 Task: Font style For heading Use Amiri with cyan colour & bold. font size for heading '18 Pt. 'Change the font style of data to Bodoni MTand font size to  18 Pt. Change the alignment of both headline & data to  Align left. In the sheet  auditingSalesByChannel_2024
Action: Mouse moved to (10, 28)
Screenshot: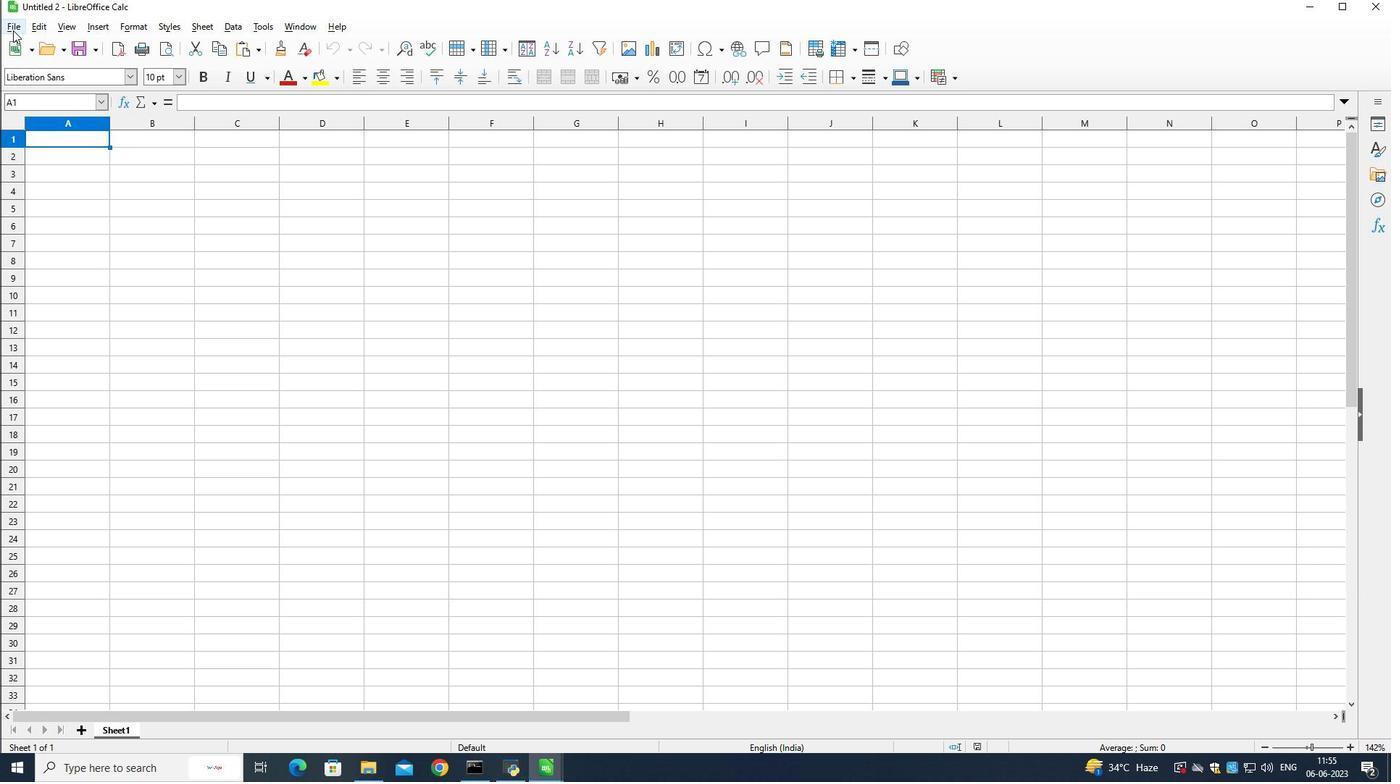 
Action: Mouse pressed left at (10, 28)
Screenshot: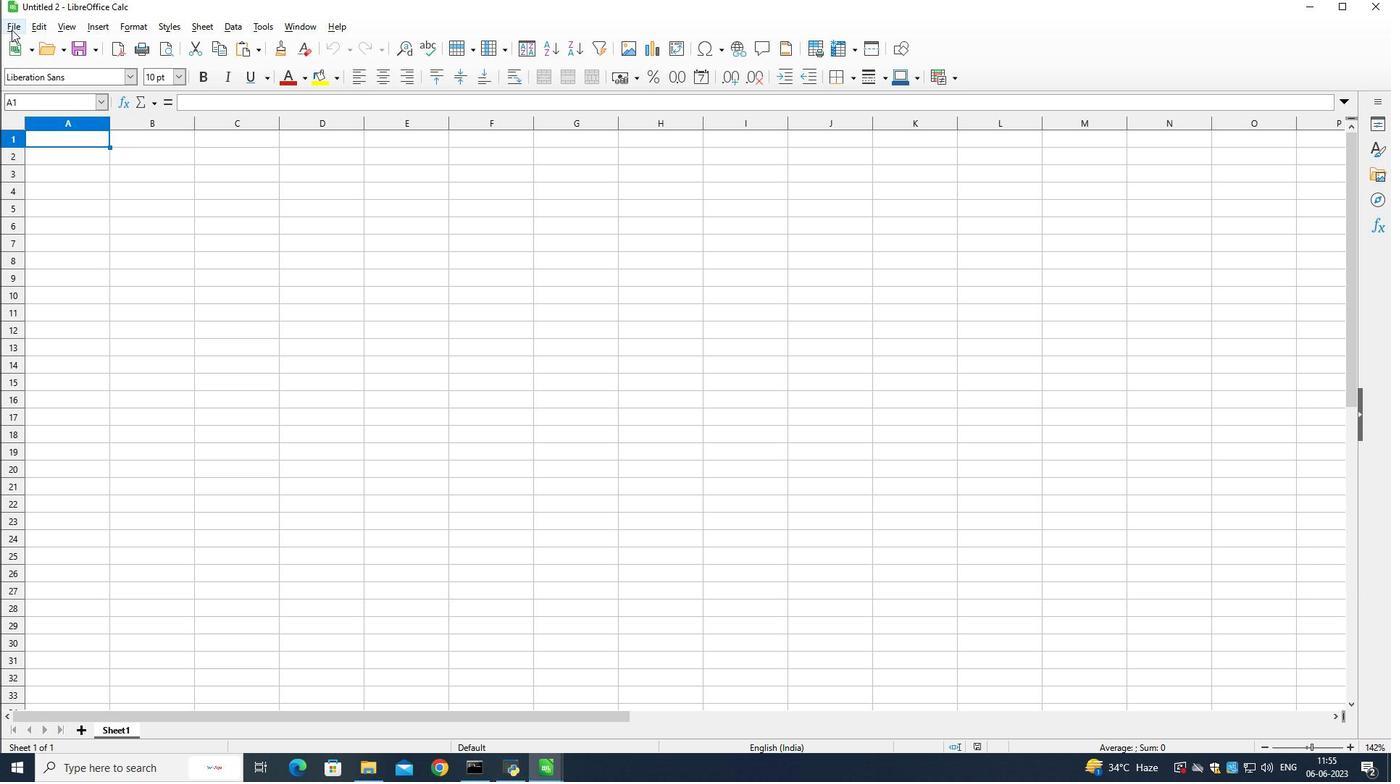 
Action: Mouse moved to (18, 56)
Screenshot: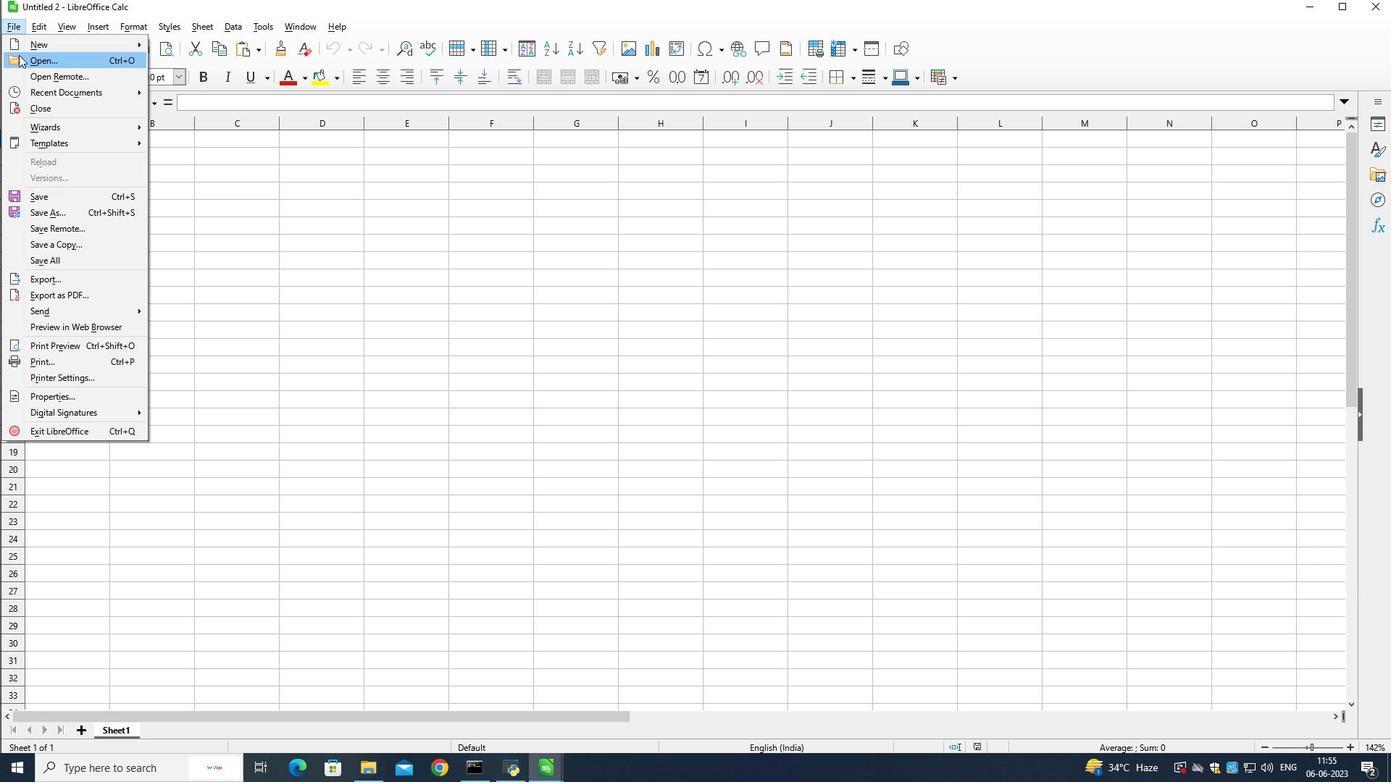 
Action: Mouse pressed left at (18, 56)
Screenshot: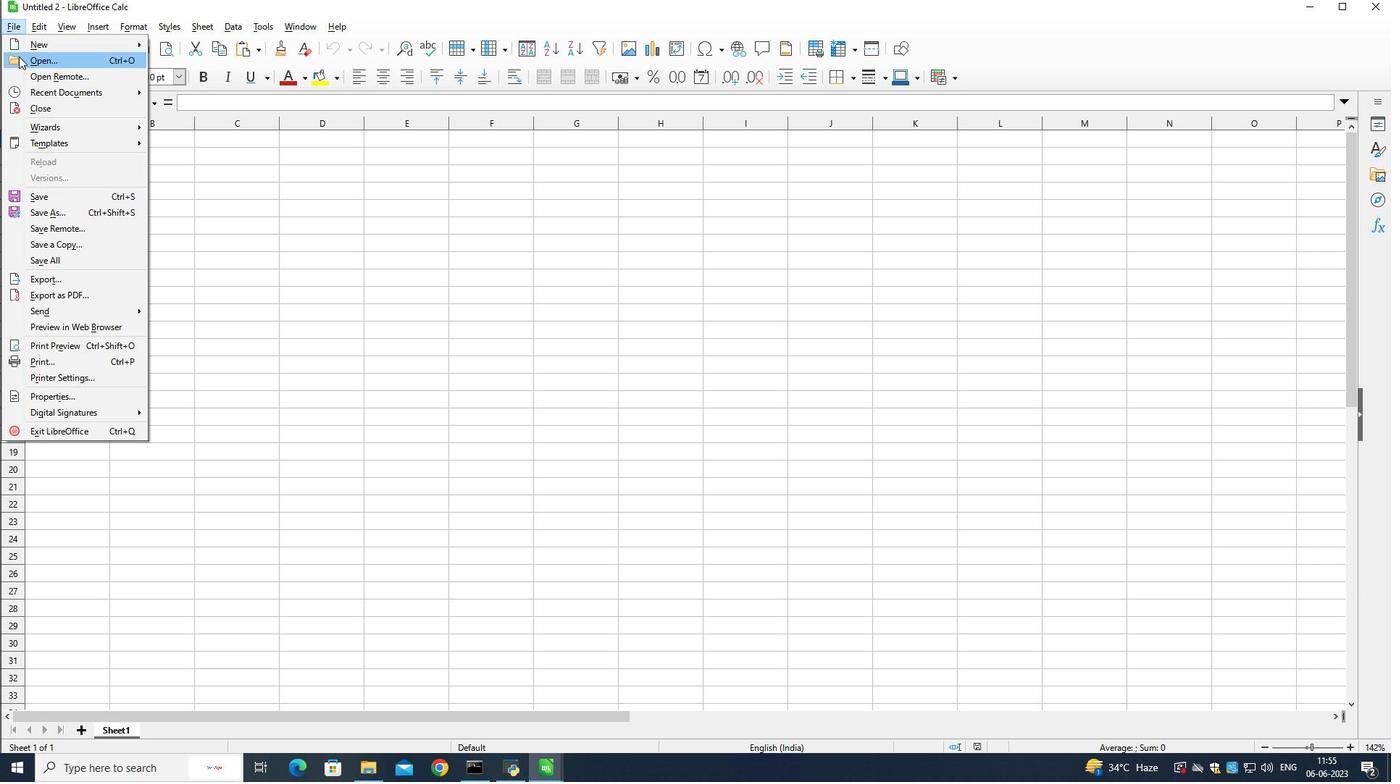 
Action: Mouse moved to (75, 205)
Screenshot: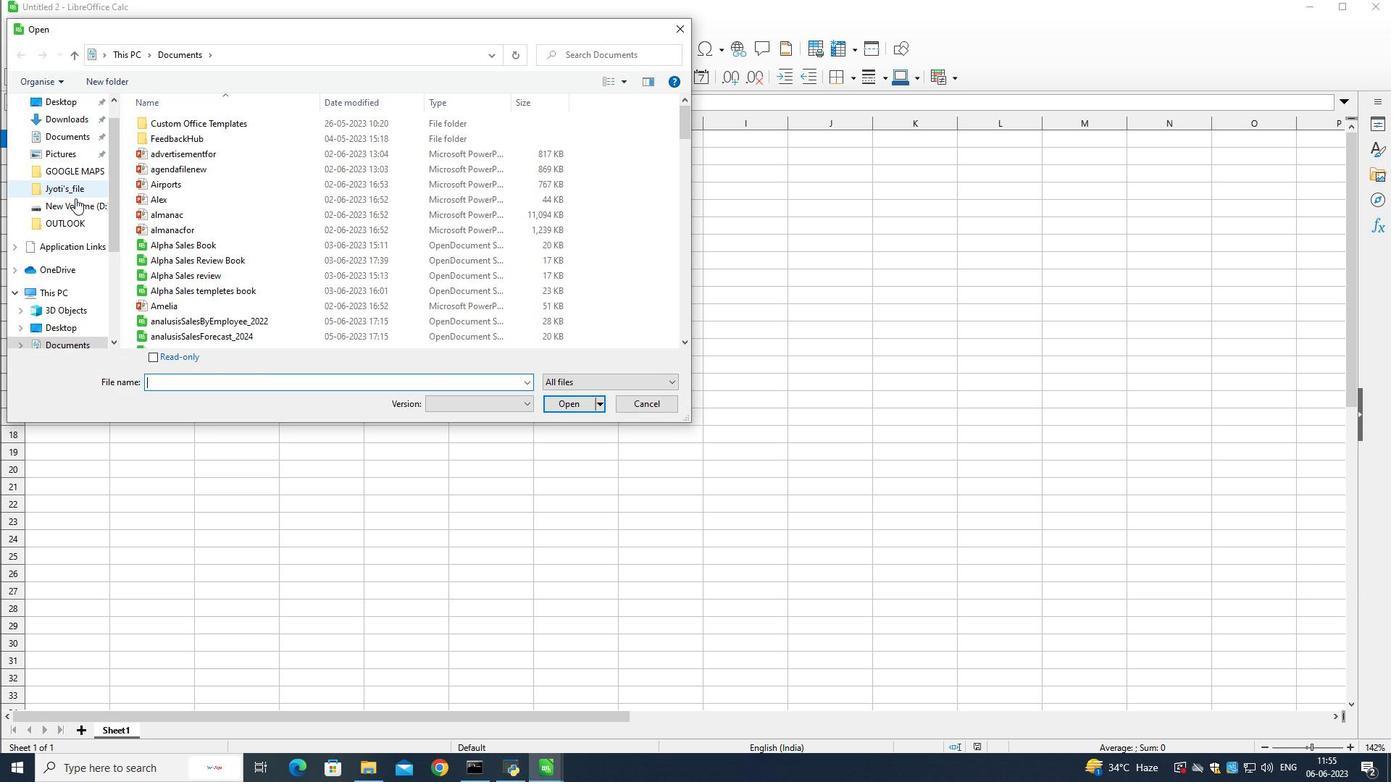 
Action: Mouse scrolled (75, 206) with delta (0, 0)
Screenshot: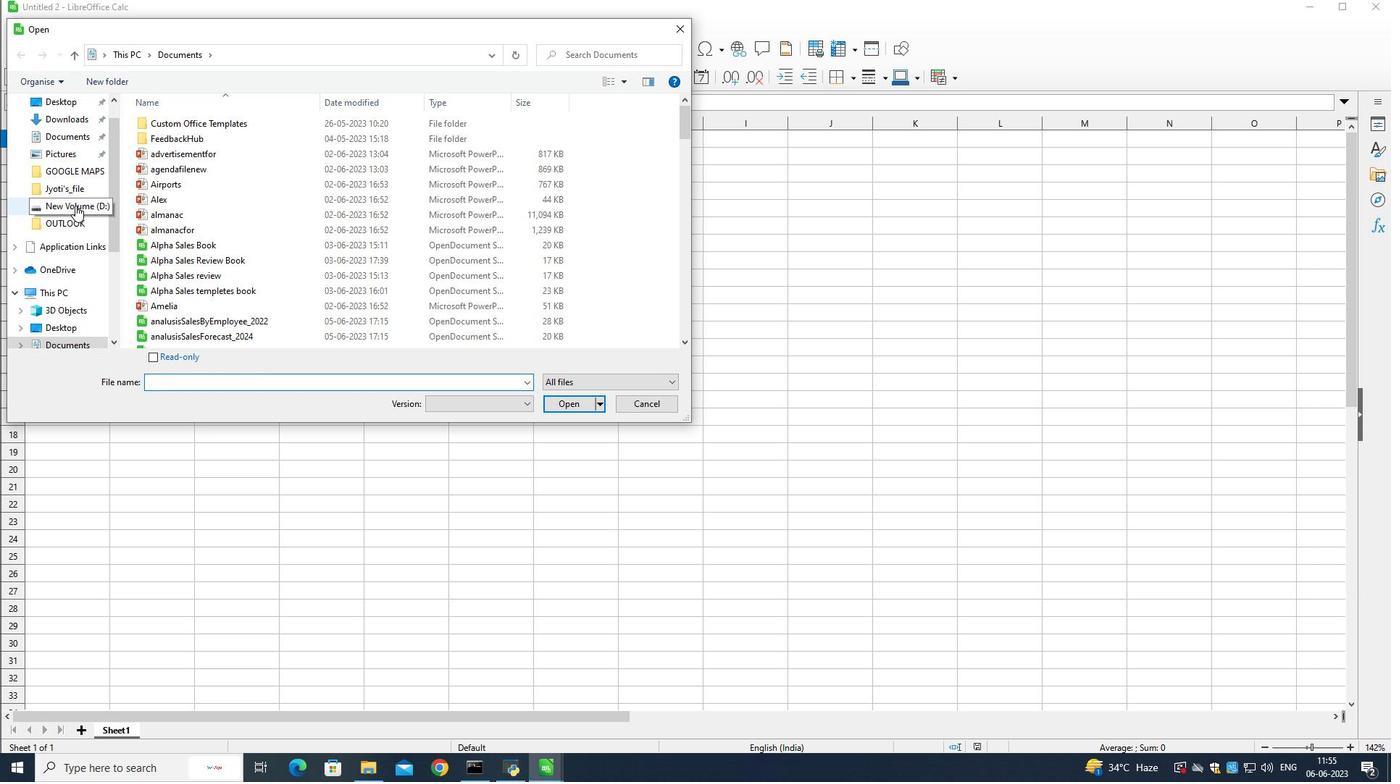 
Action: Mouse scrolled (75, 206) with delta (0, 0)
Screenshot: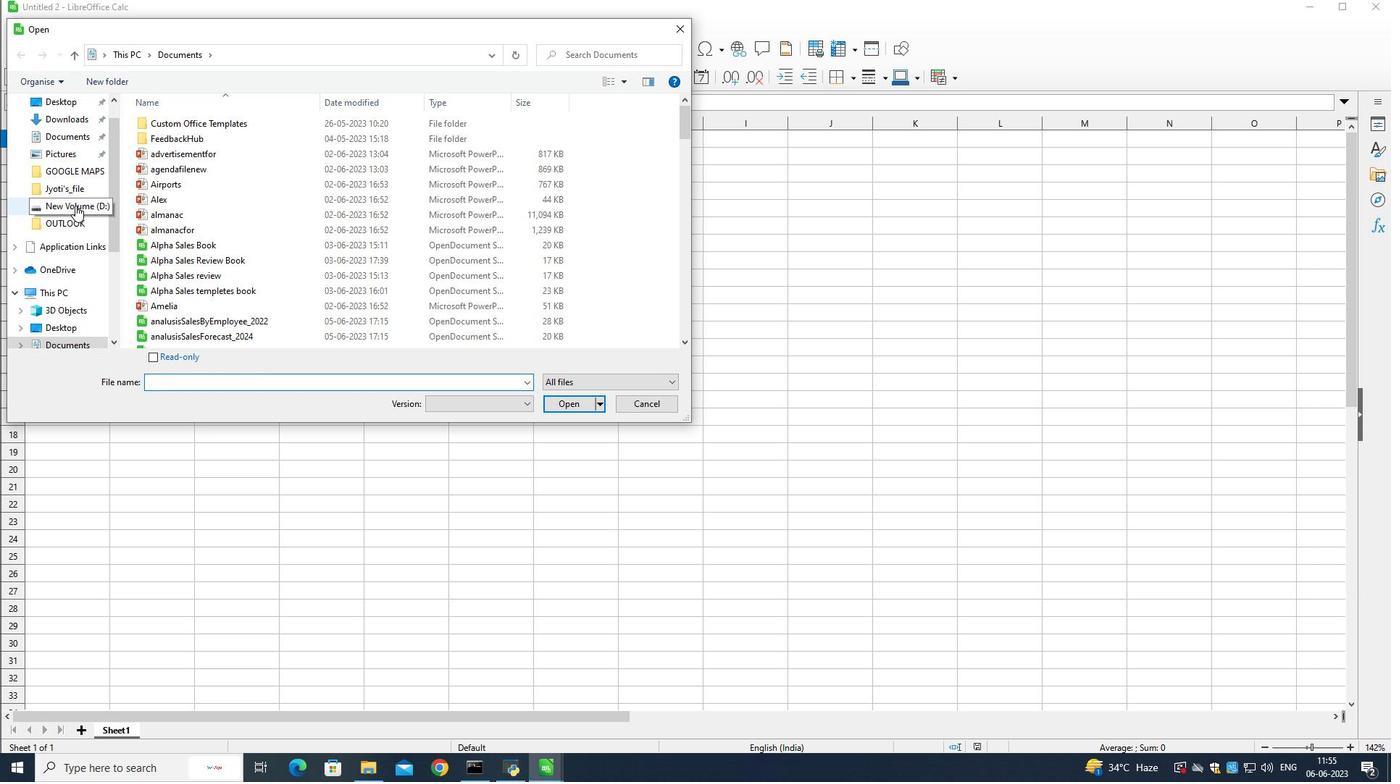 
Action: Mouse scrolled (75, 206) with delta (0, 0)
Screenshot: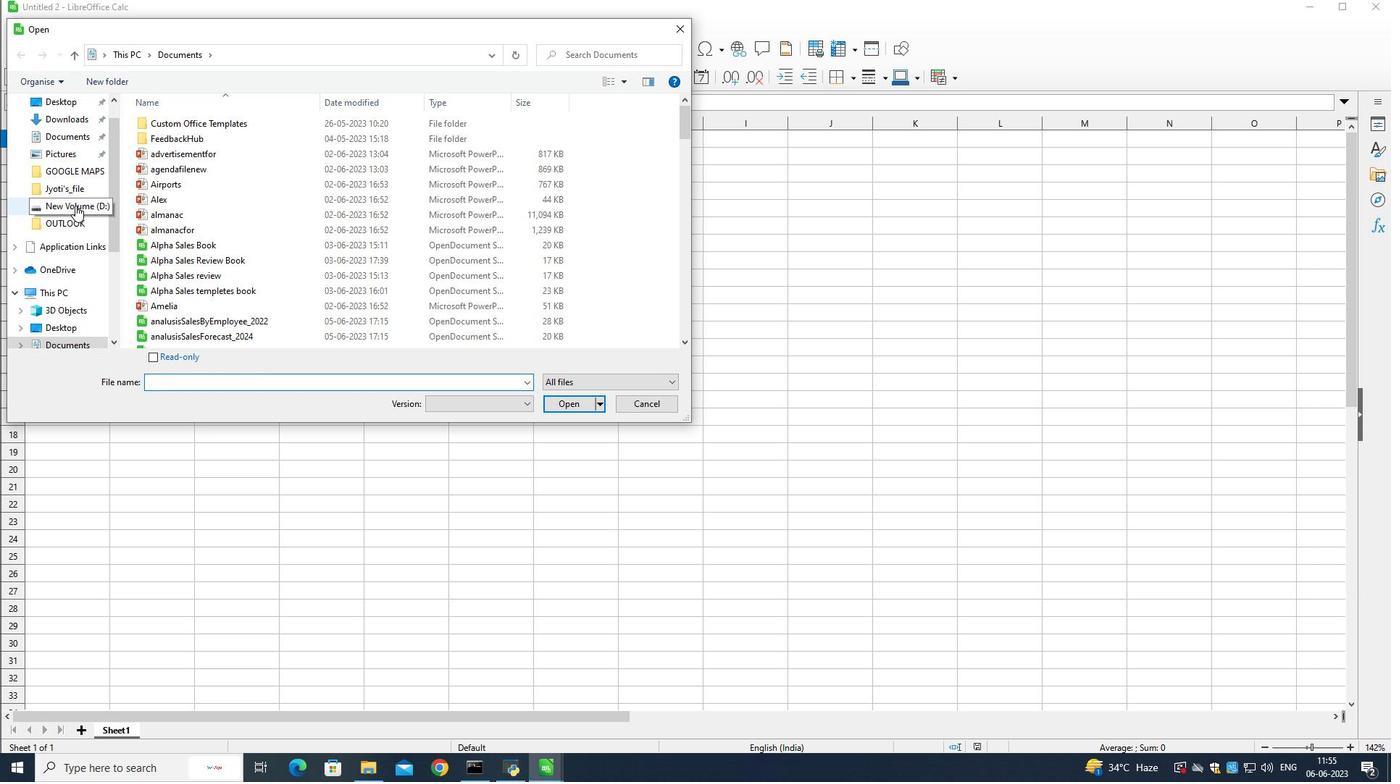 
Action: Mouse scrolled (75, 206) with delta (0, 0)
Screenshot: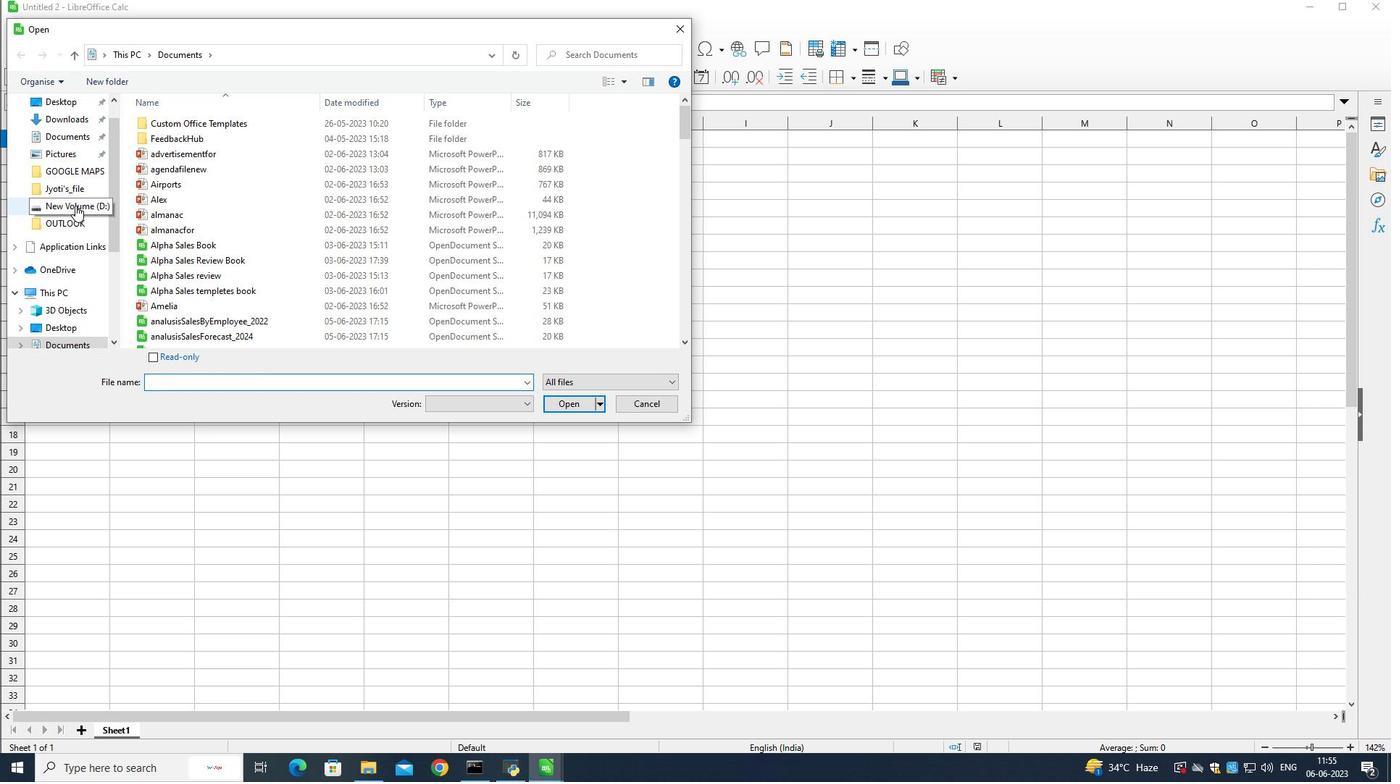 
Action: Mouse scrolled (75, 206) with delta (0, 0)
Screenshot: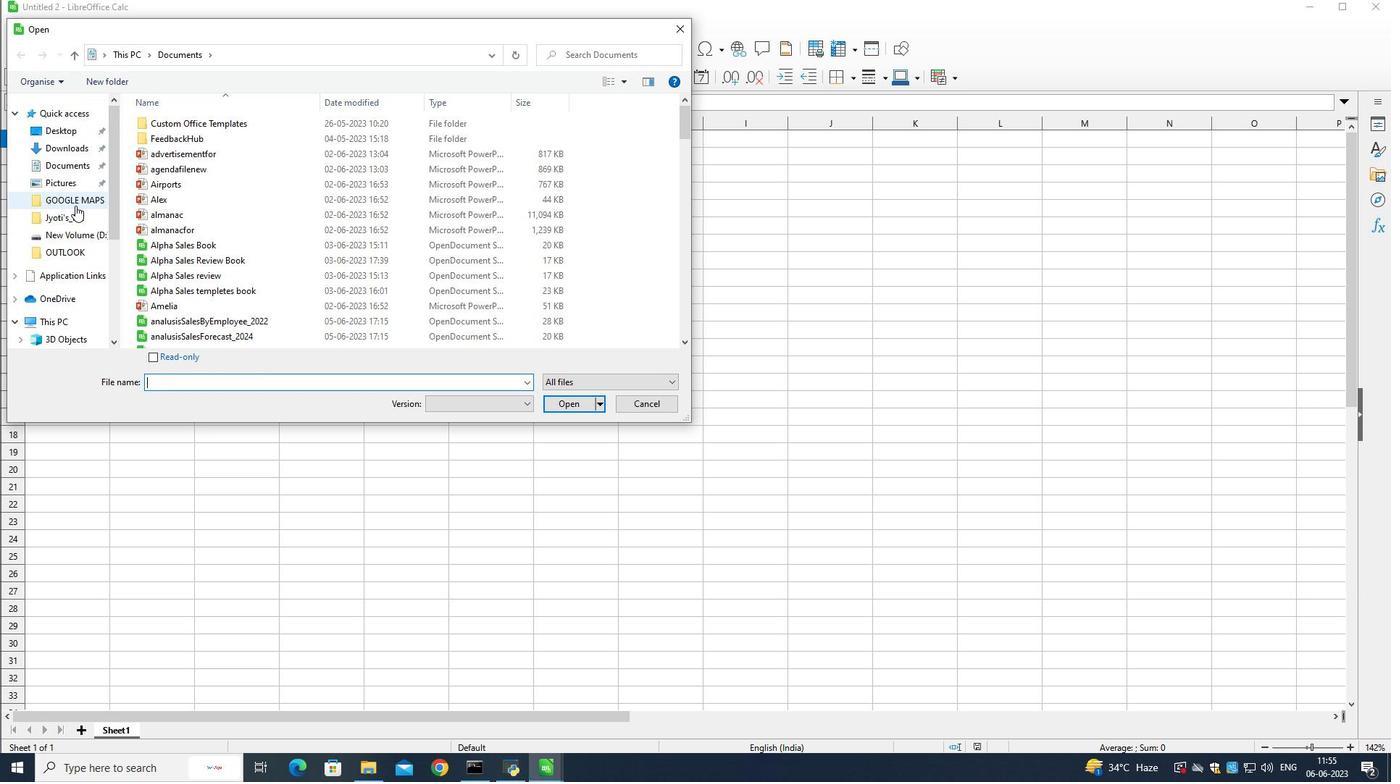
Action: Mouse scrolled (75, 206) with delta (0, 0)
Screenshot: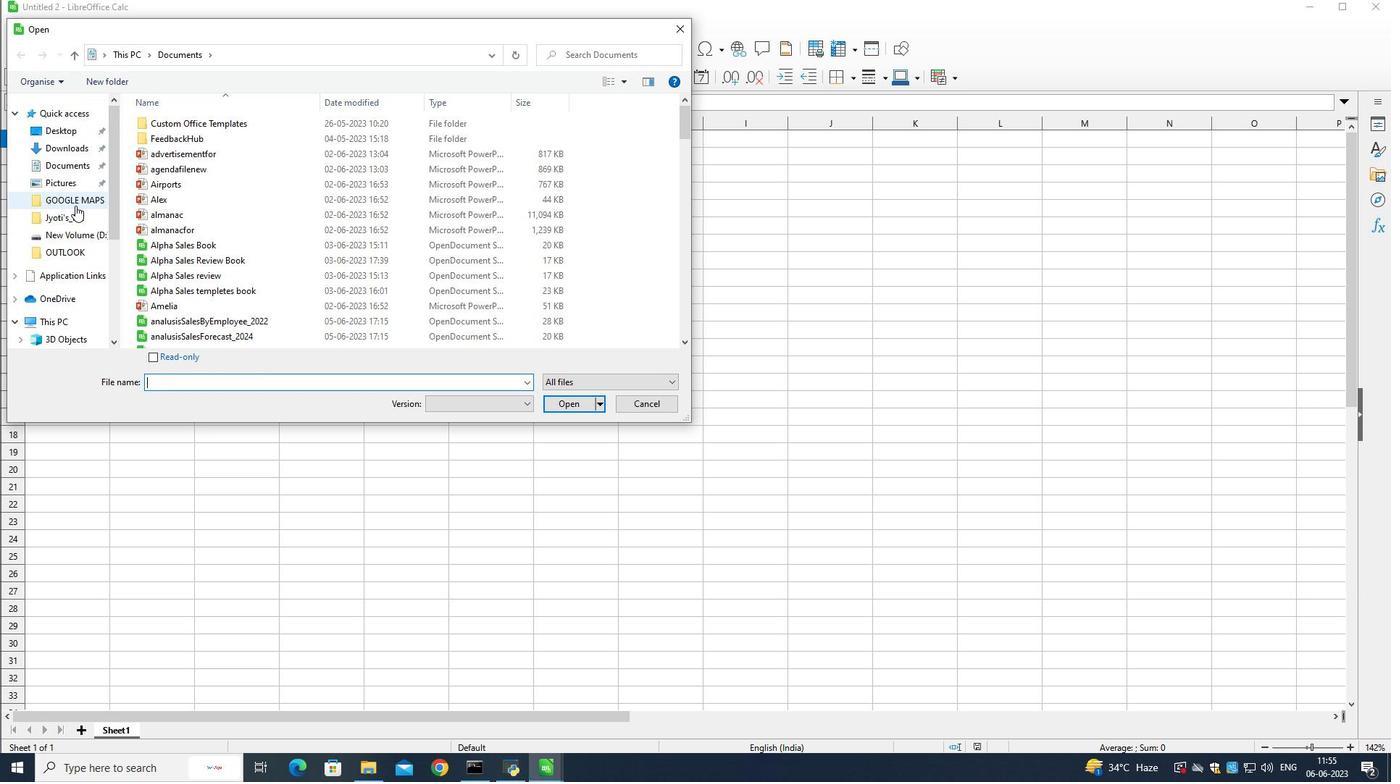 
Action: Mouse scrolled (75, 206) with delta (0, 0)
Screenshot: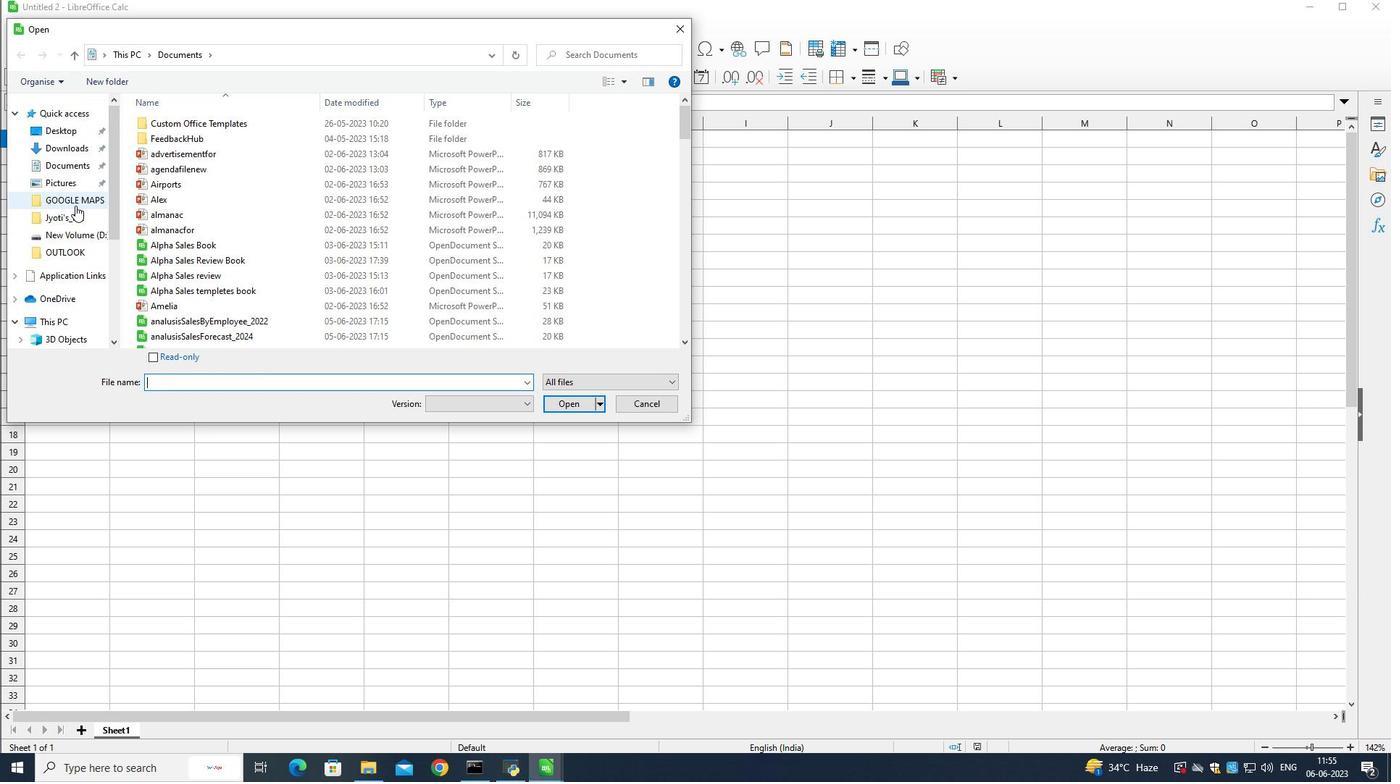 
Action: Mouse scrolled (75, 206) with delta (0, 0)
Screenshot: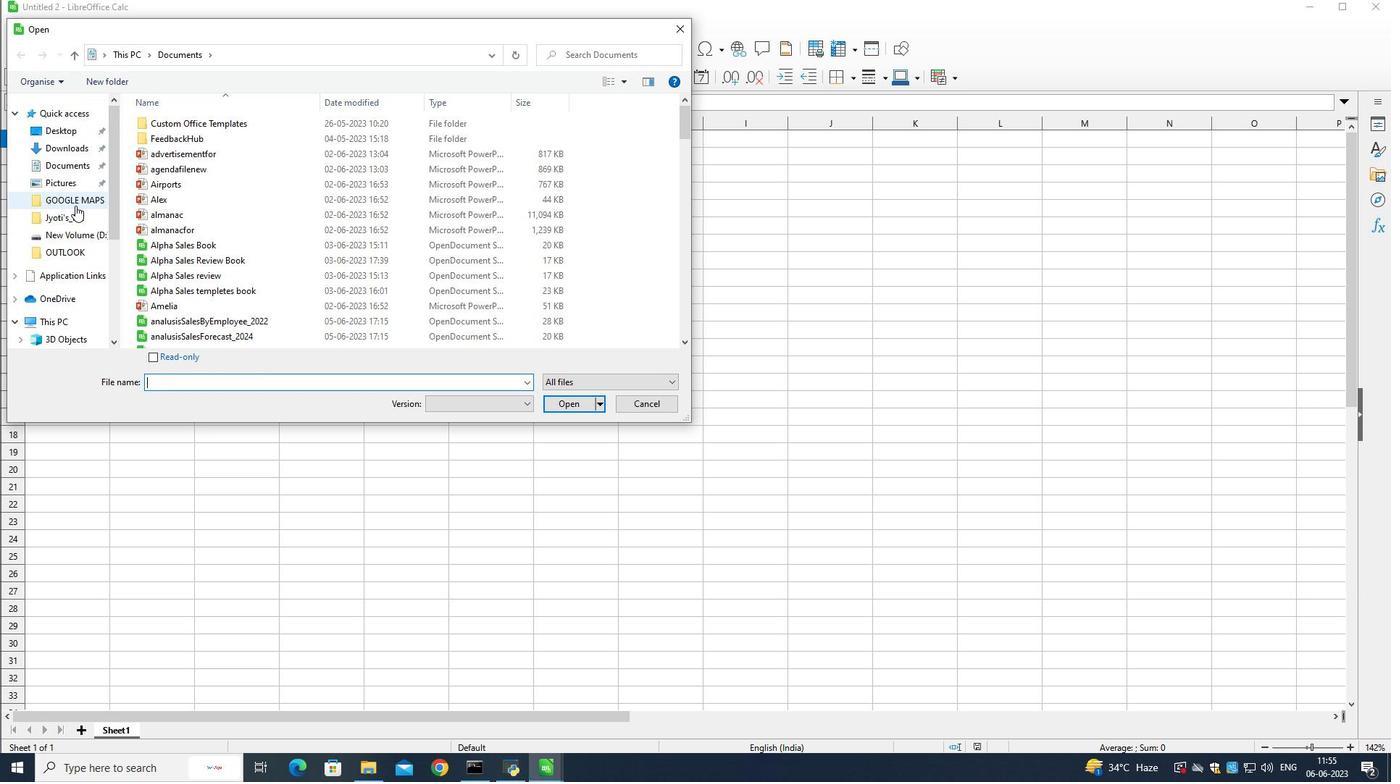 
Action: Mouse moved to (88, 113)
Screenshot: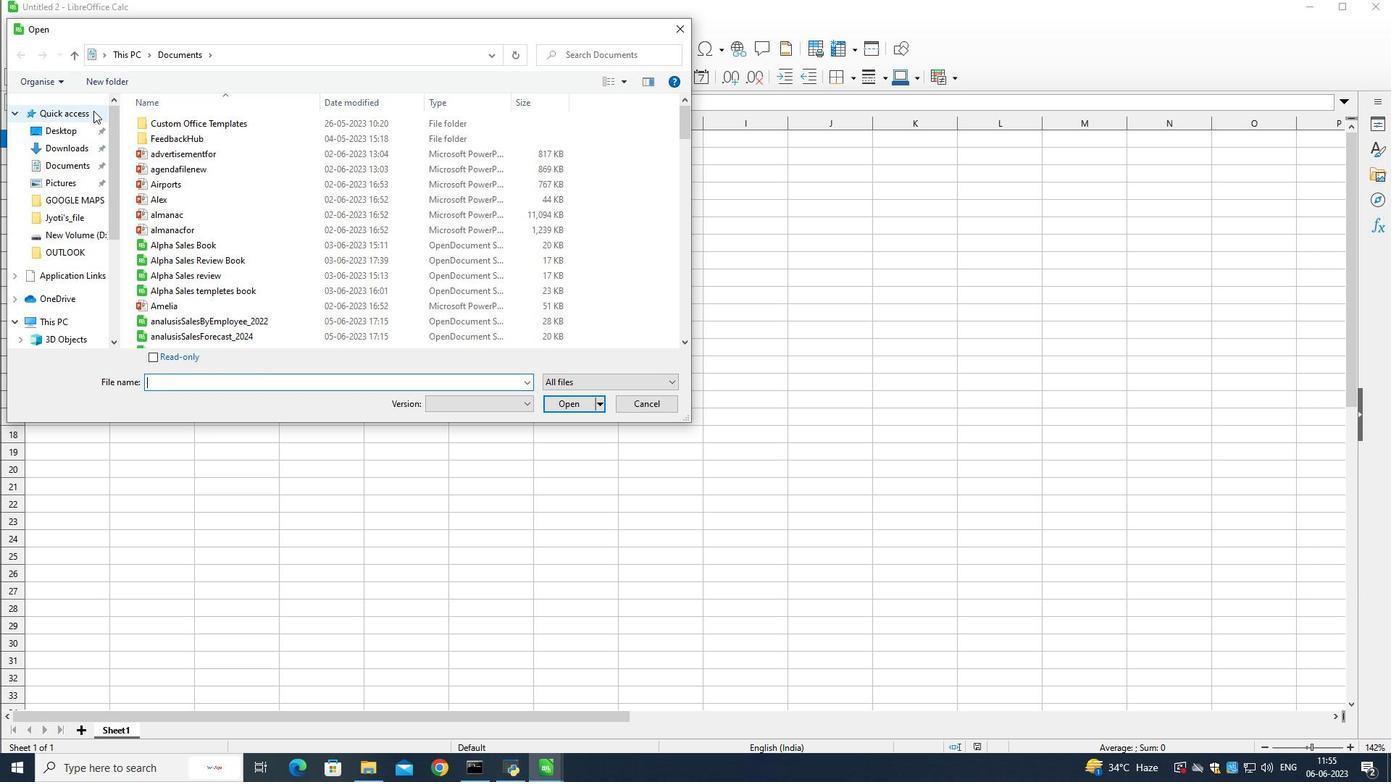
Action: Mouse pressed left at (88, 113)
Screenshot: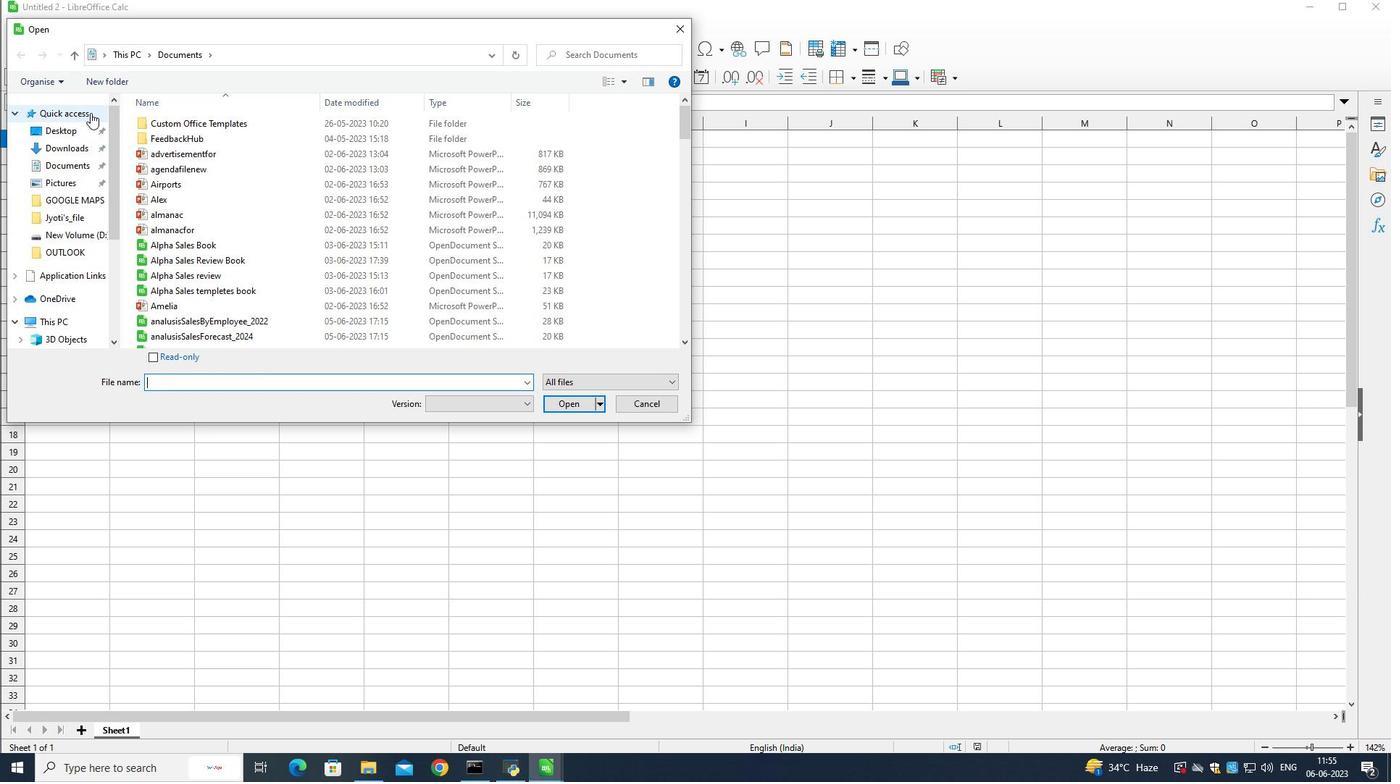 
Action: Mouse moved to (175, 211)
Screenshot: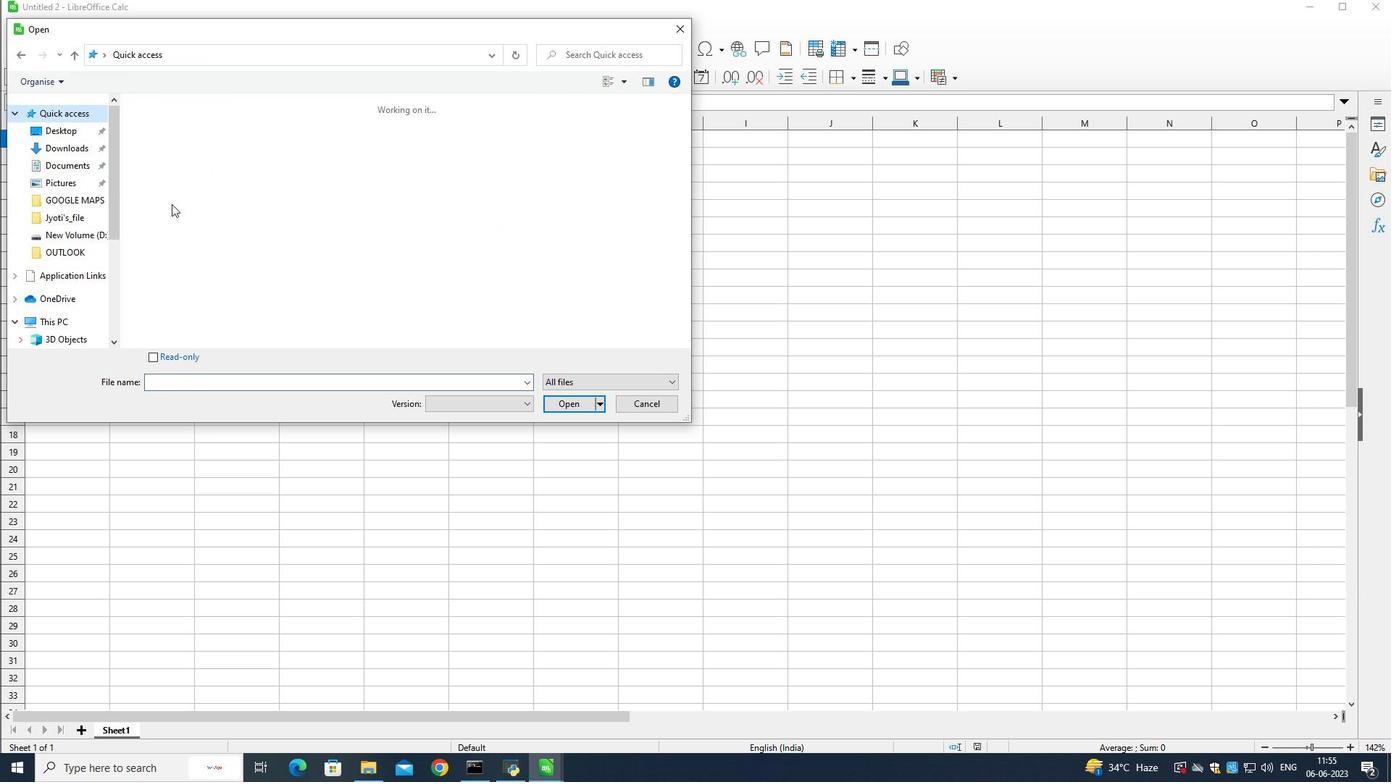 
Action: Mouse scrolled (175, 212) with delta (0, 0)
Screenshot: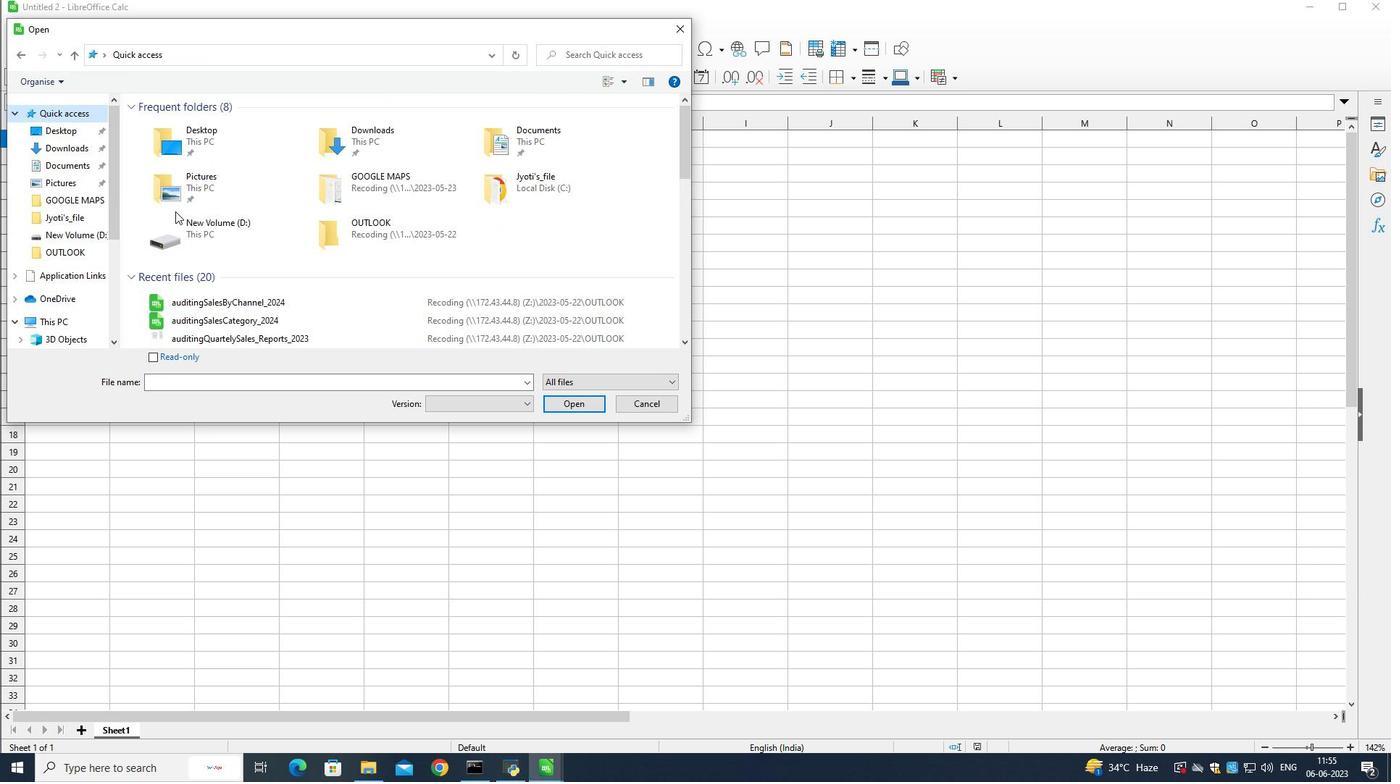 
Action: Mouse moved to (210, 305)
Screenshot: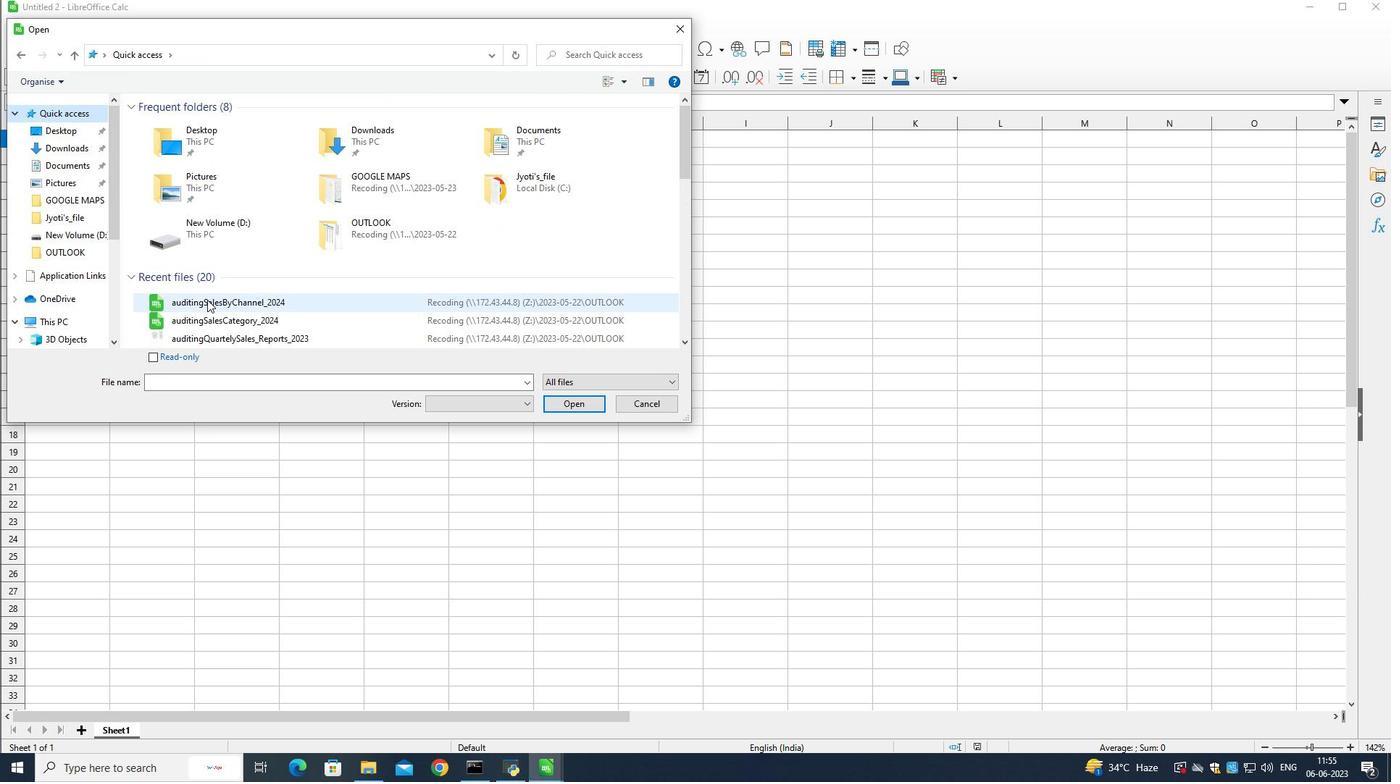 
Action: Mouse pressed left at (210, 305)
Screenshot: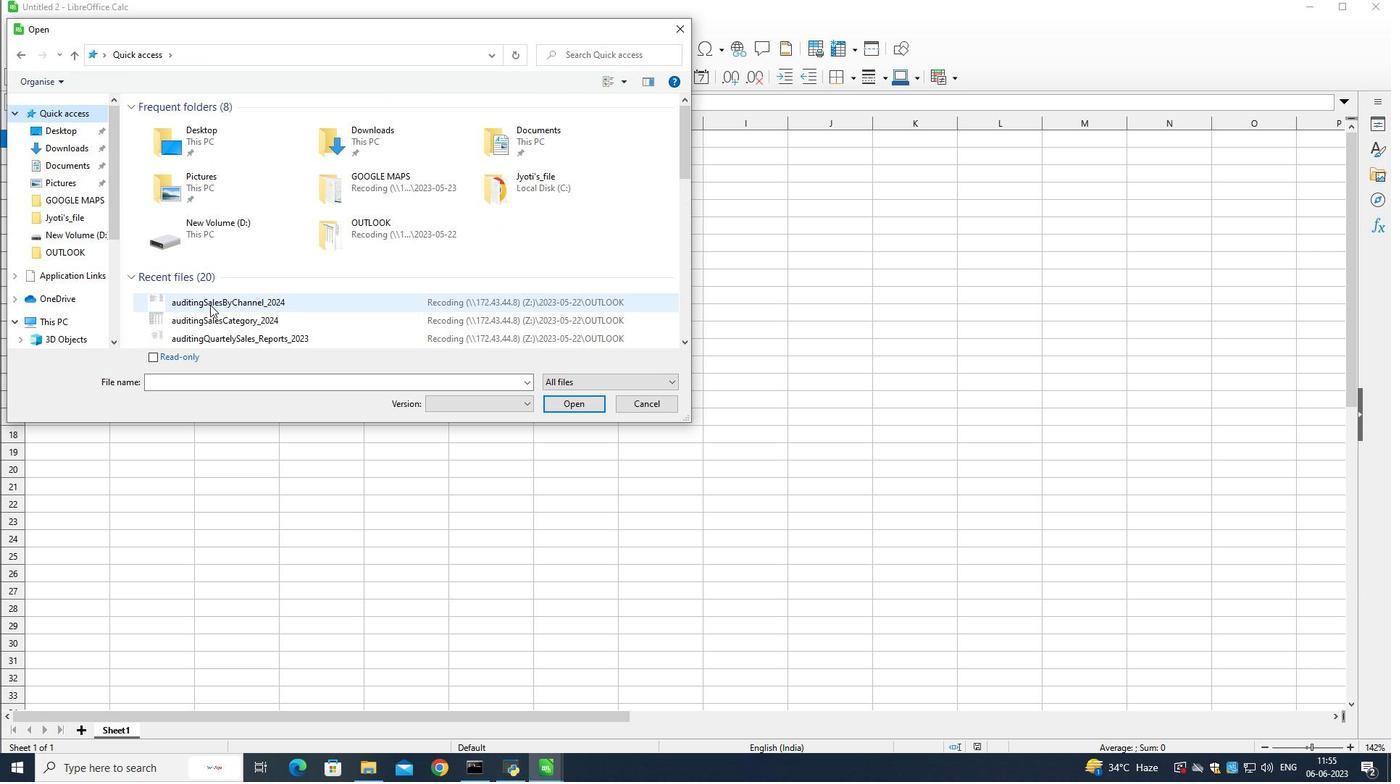 
Action: Mouse moved to (561, 408)
Screenshot: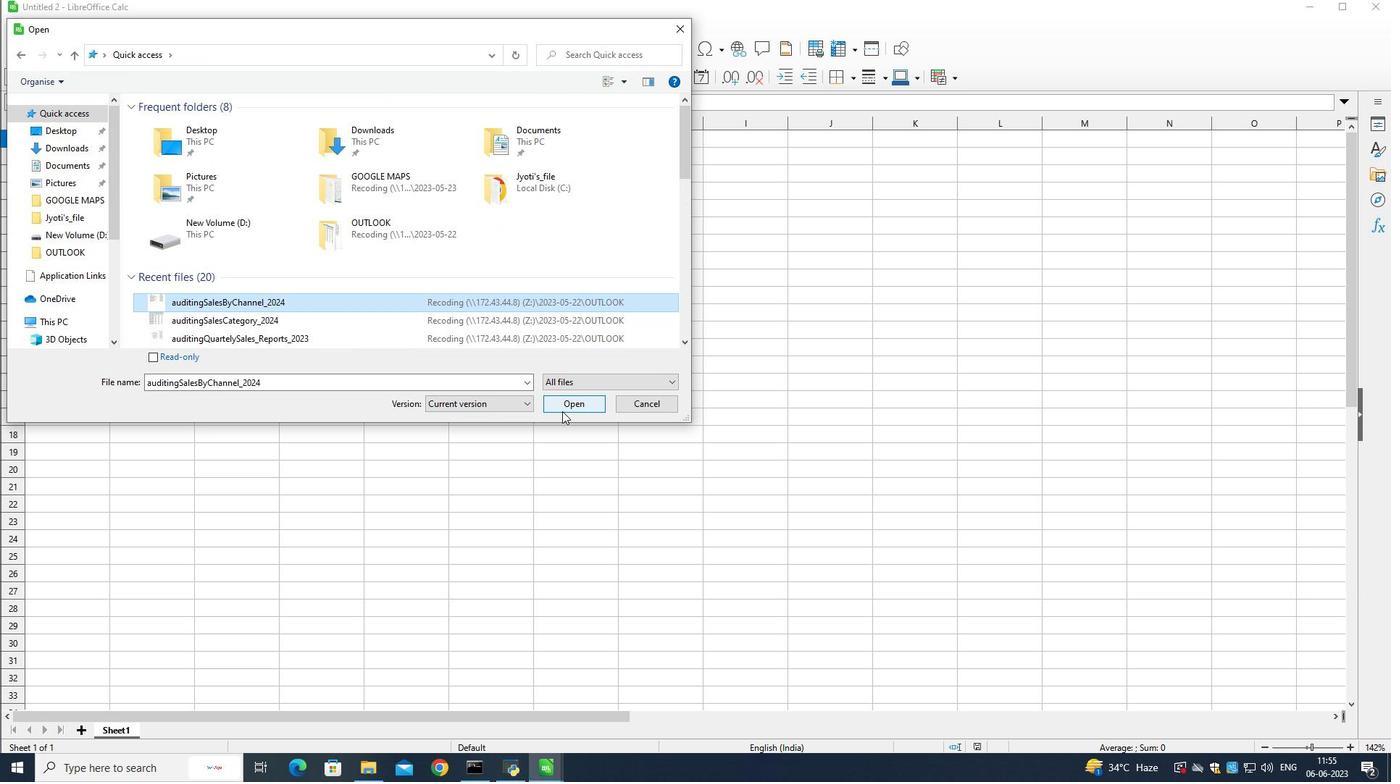 
Action: Mouse pressed left at (561, 408)
Screenshot: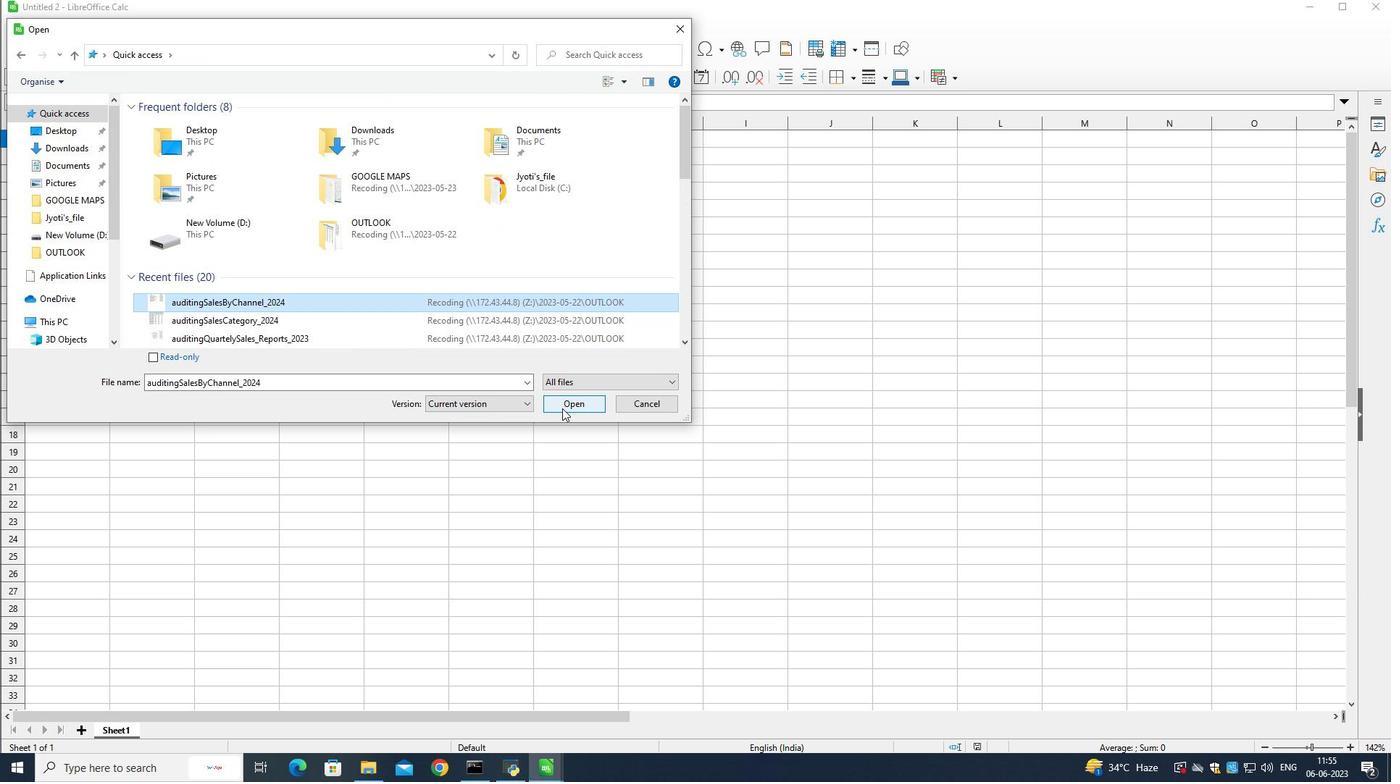 
Action: Mouse moved to (290, 137)
Screenshot: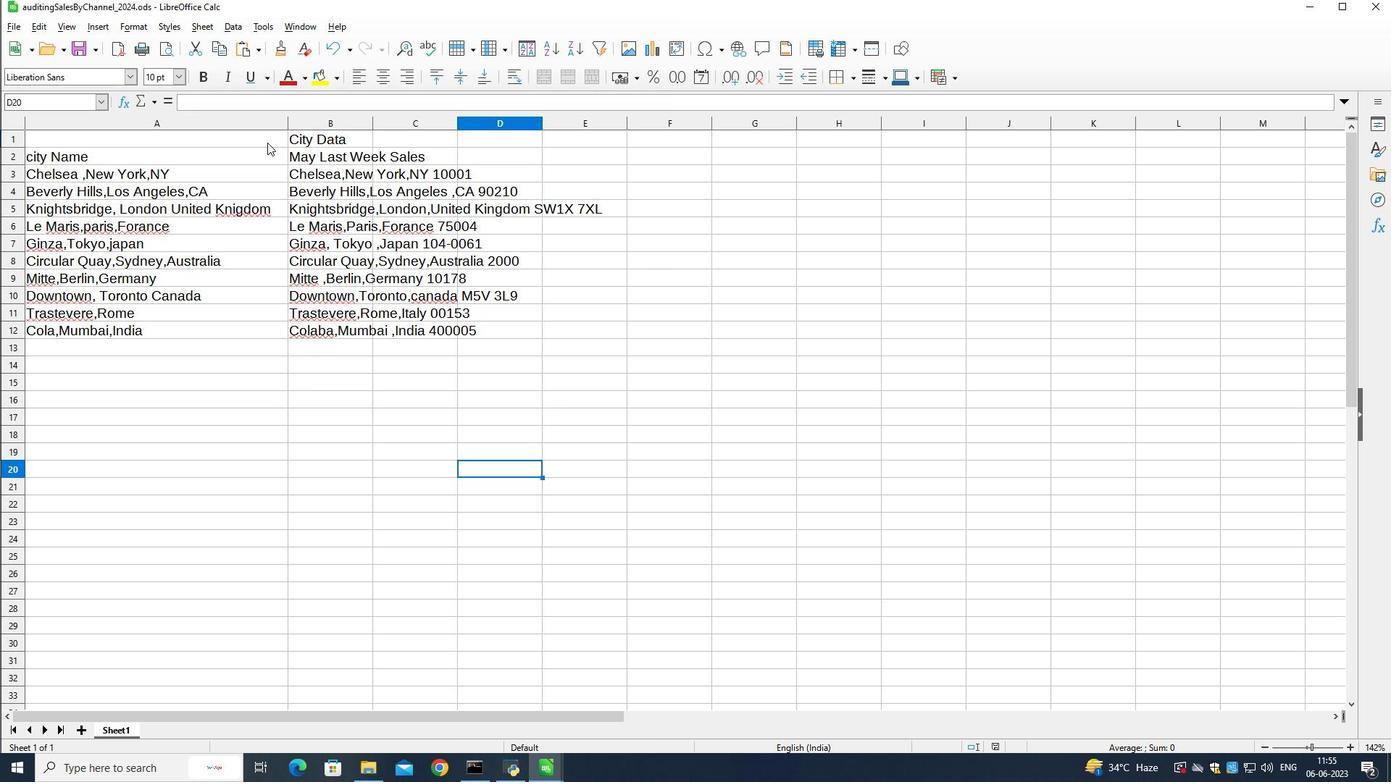 
Action: Mouse pressed left at (290, 137)
Screenshot: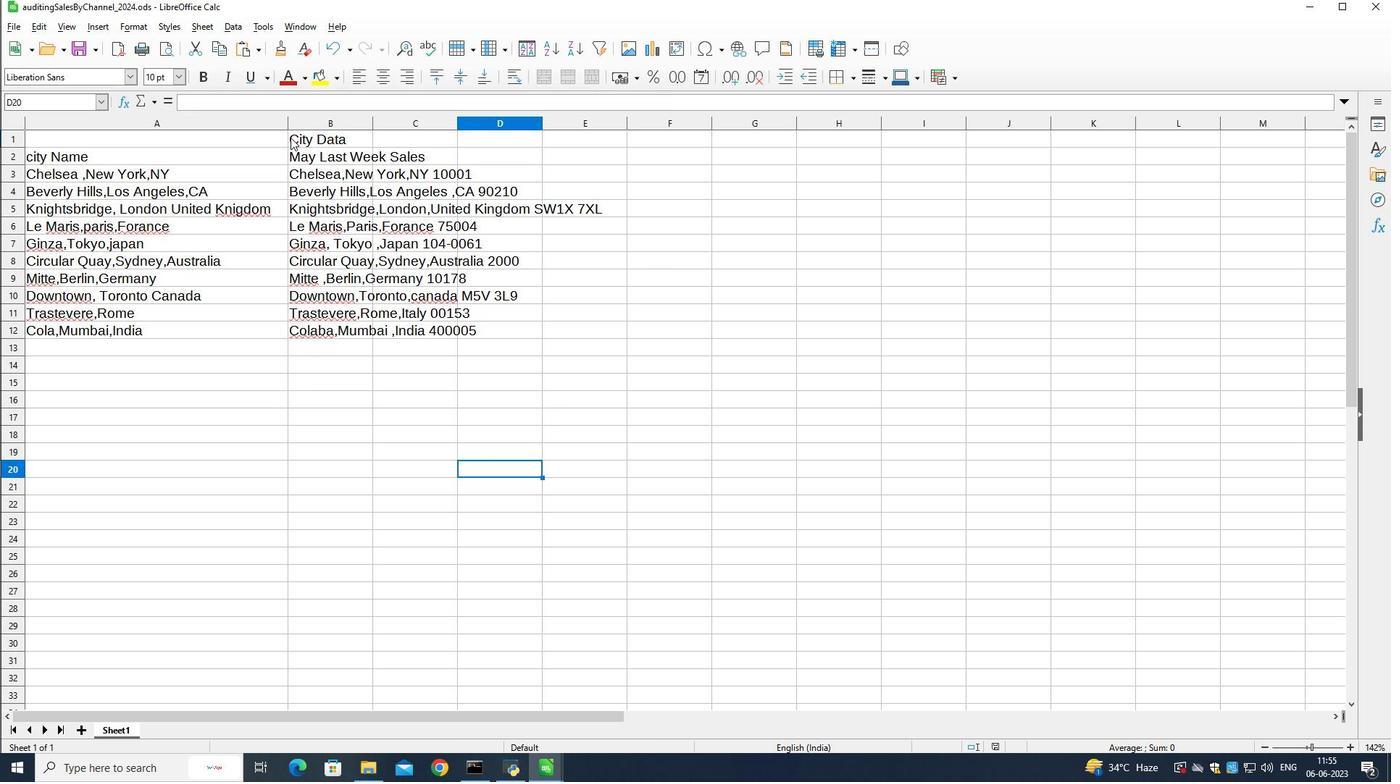 
Action: Mouse moved to (291, 137)
Screenshot: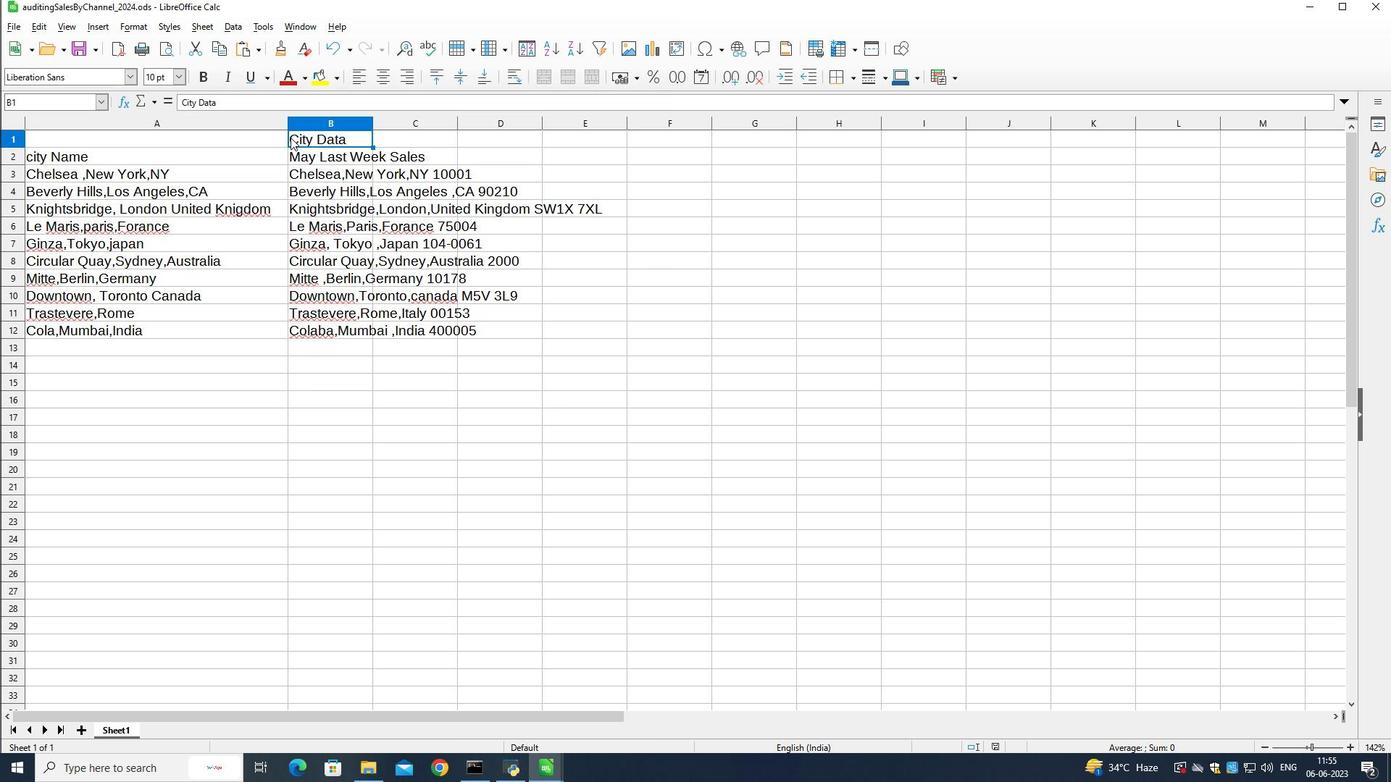 
Action: Mouse pressed left at (291, 137)
Screenshot: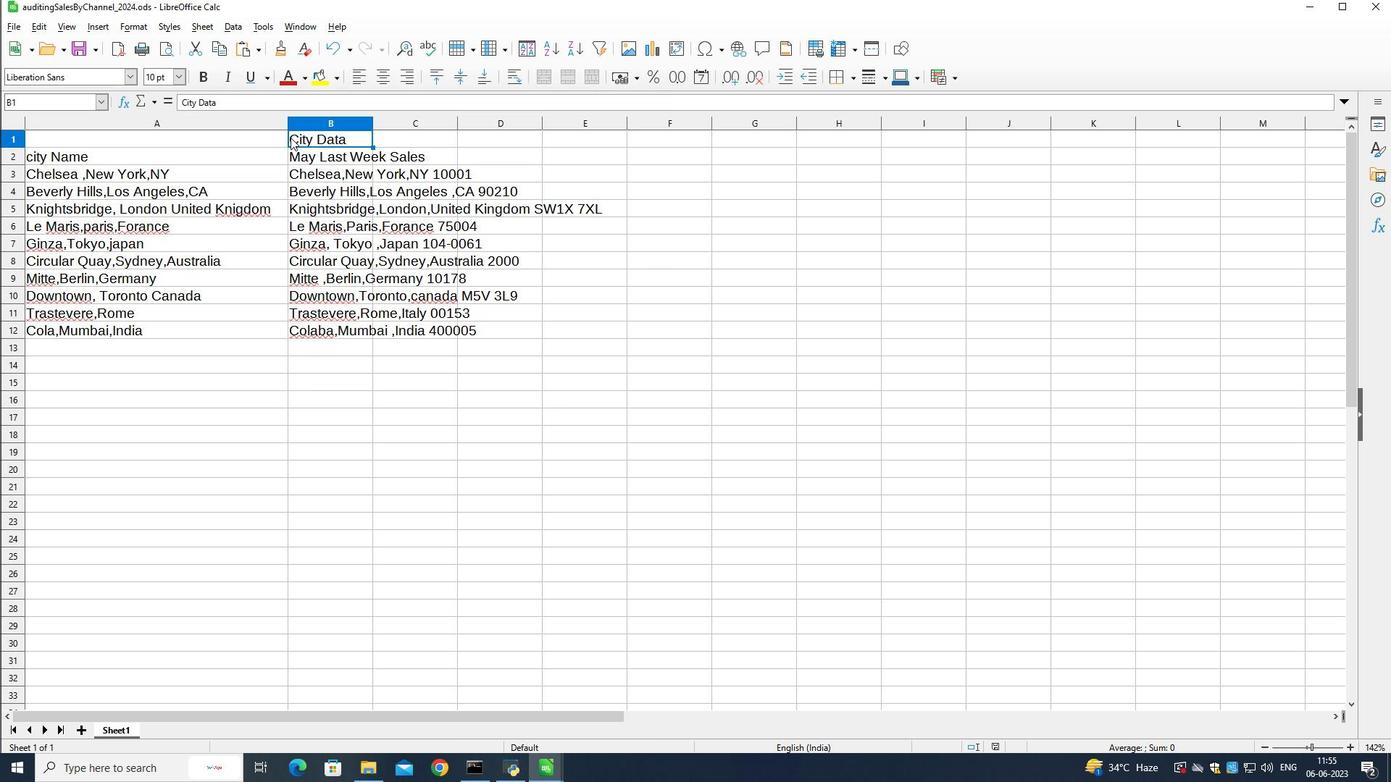 
Action: Mouse moved to (292, 137)
Screenshot: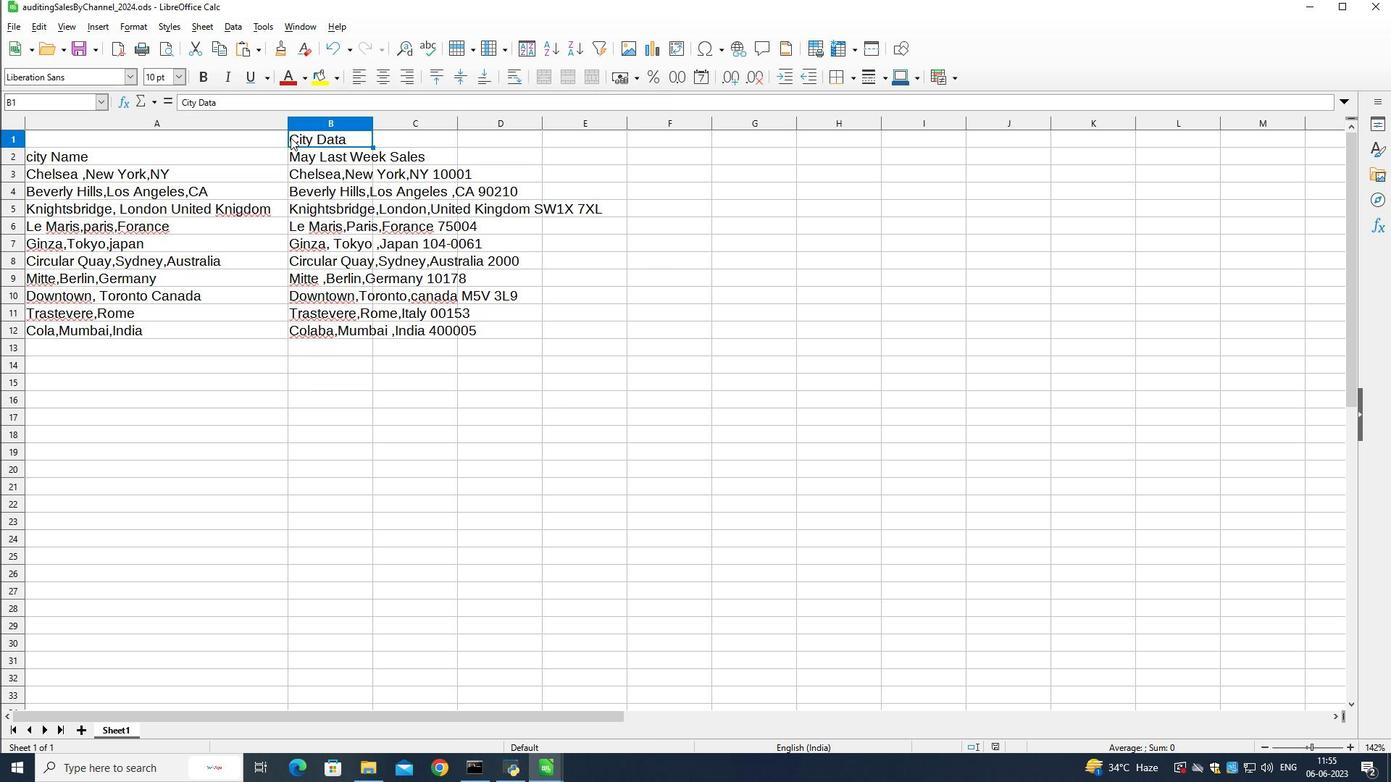 
Action: Mouse pressed left at (292, 137)
Screenshot: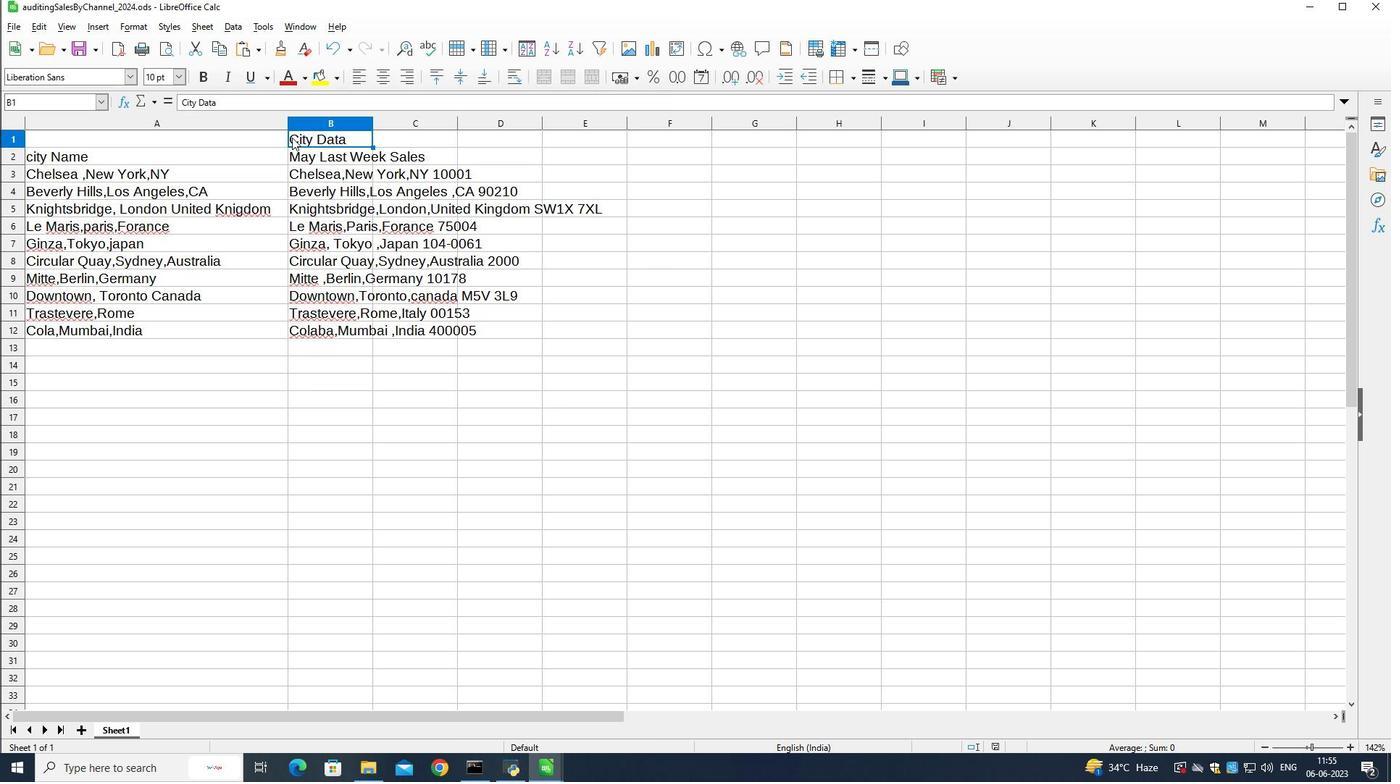 
Action: Mouse moved to (77, 77)
Screenshot: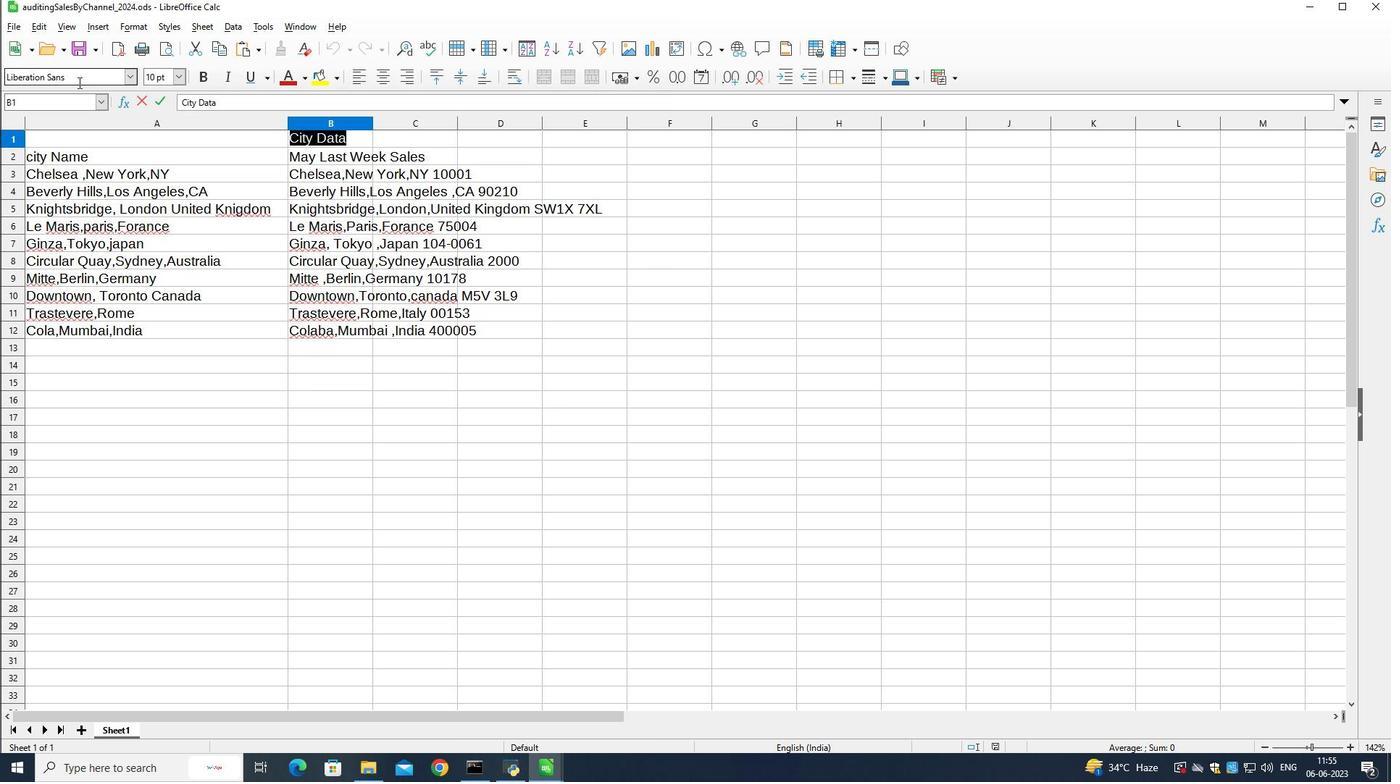 
Action: Mouse pressed left at (77, 77)
Screenshot: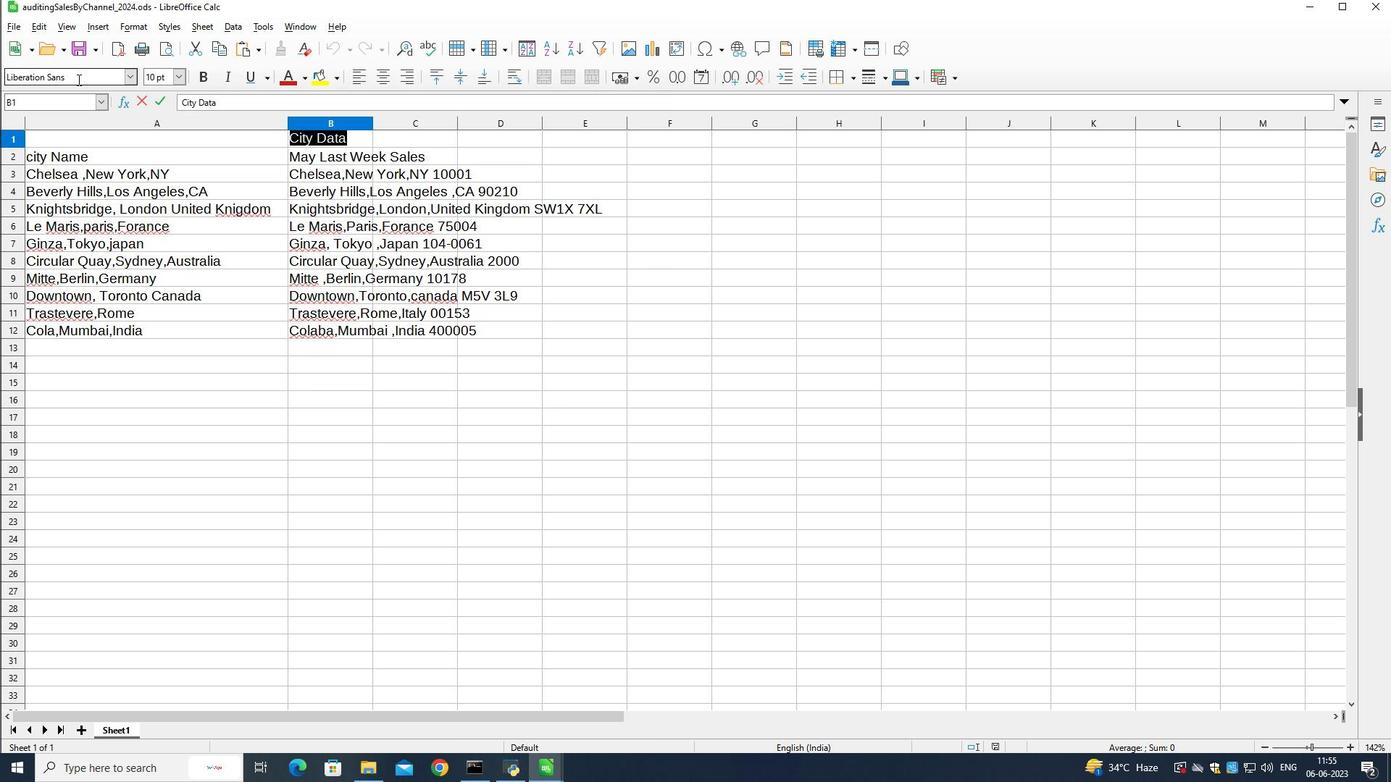
Action: Mouse pressed left at (77, 77)
Screenshot: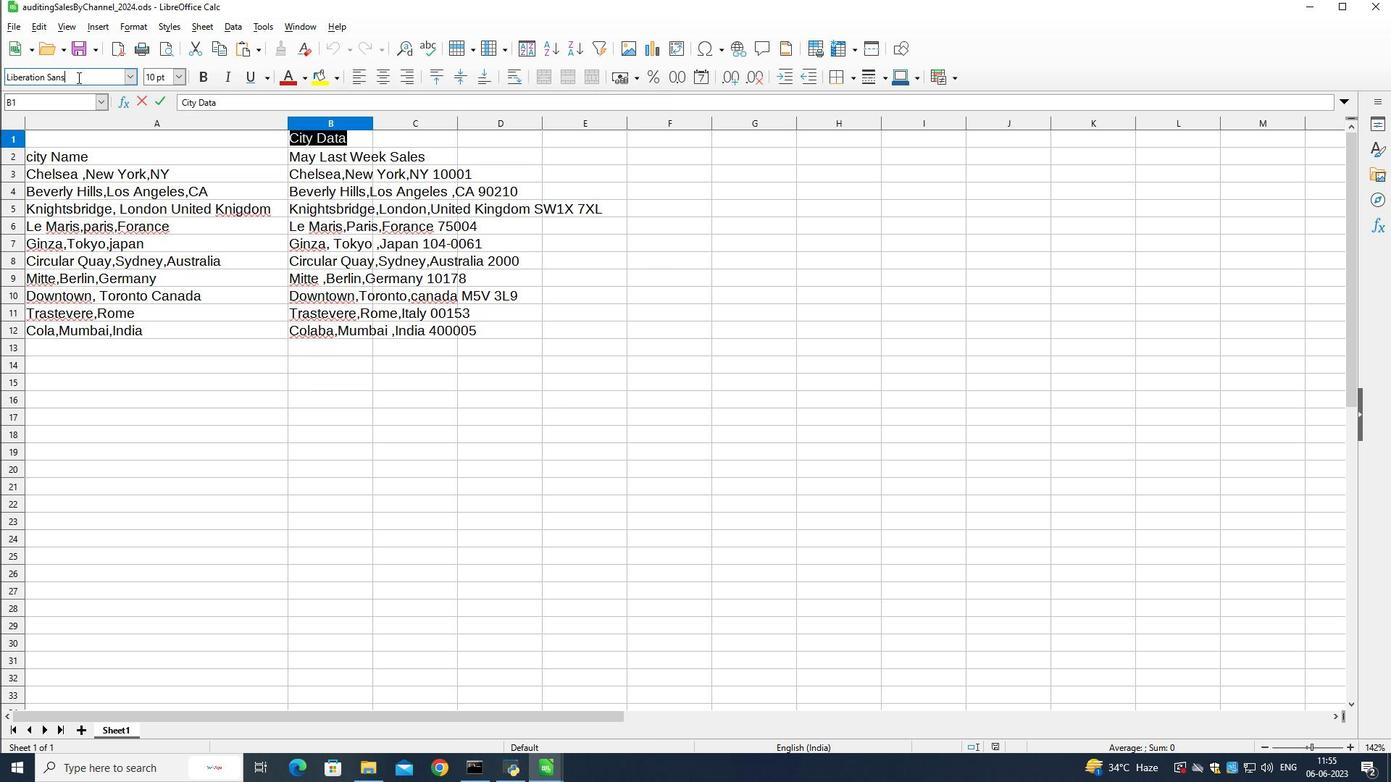 
Action: Mouse pressed left at (77, 77)
Screenshot: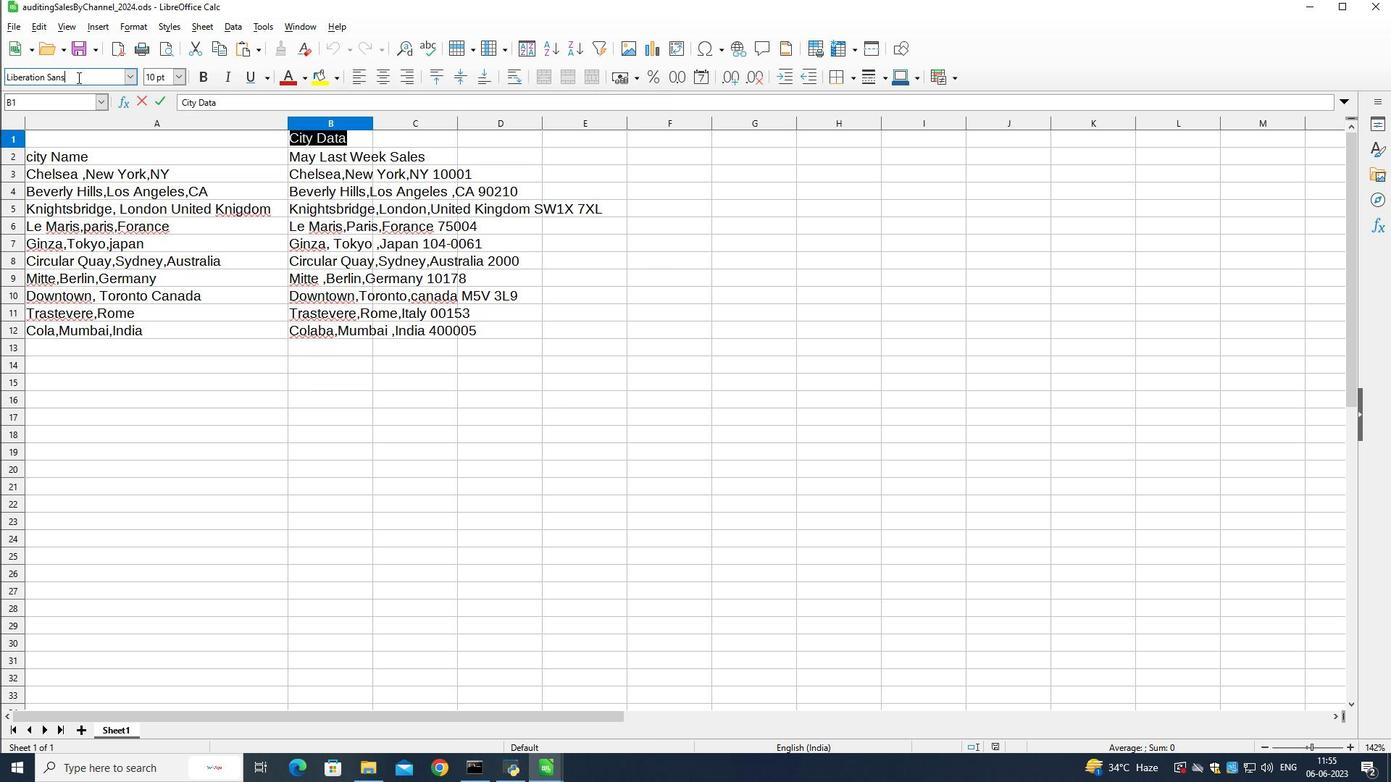 
Action: Mouse moved to (75, 91)
Screenshot: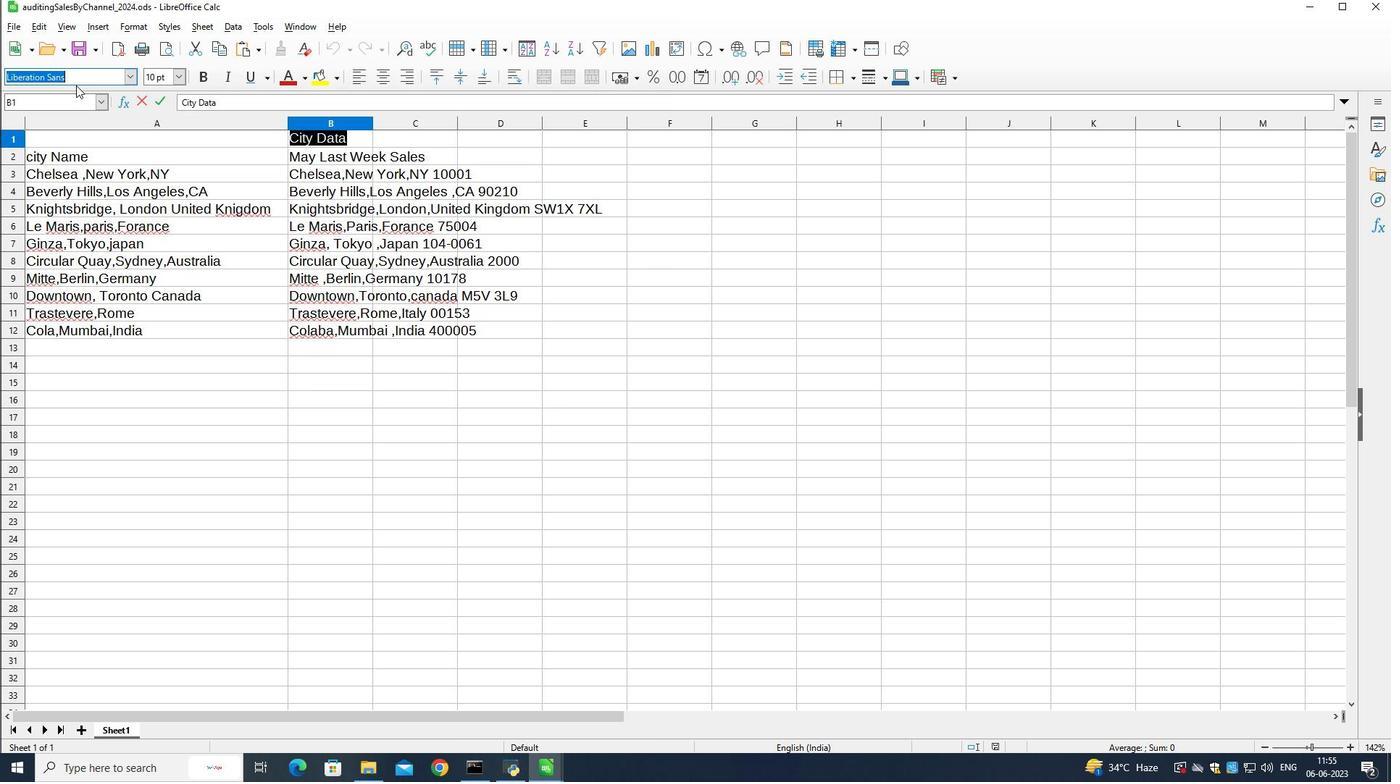 
Action: Key pressed <Key.shift>
Screenshot: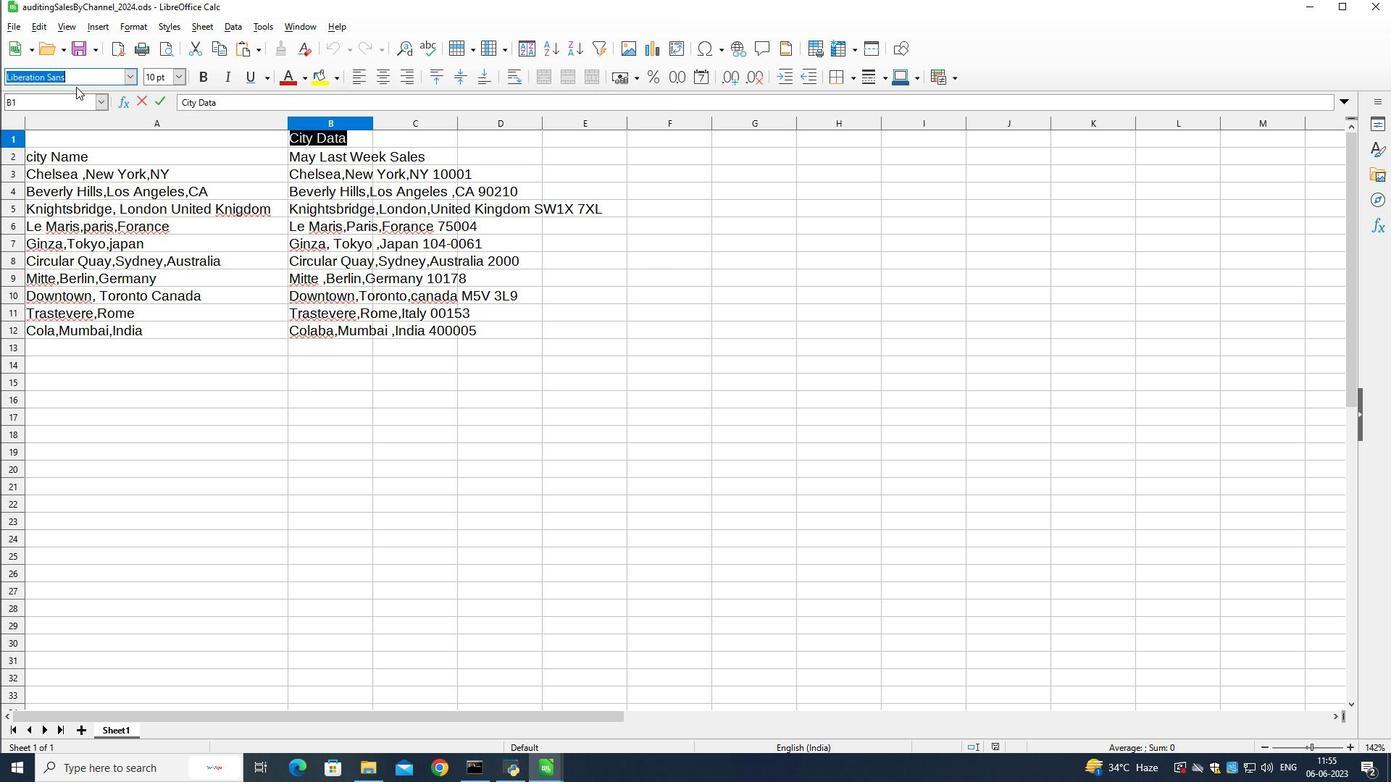 
Action: Mouse moved to (75, 92)
Screenshot: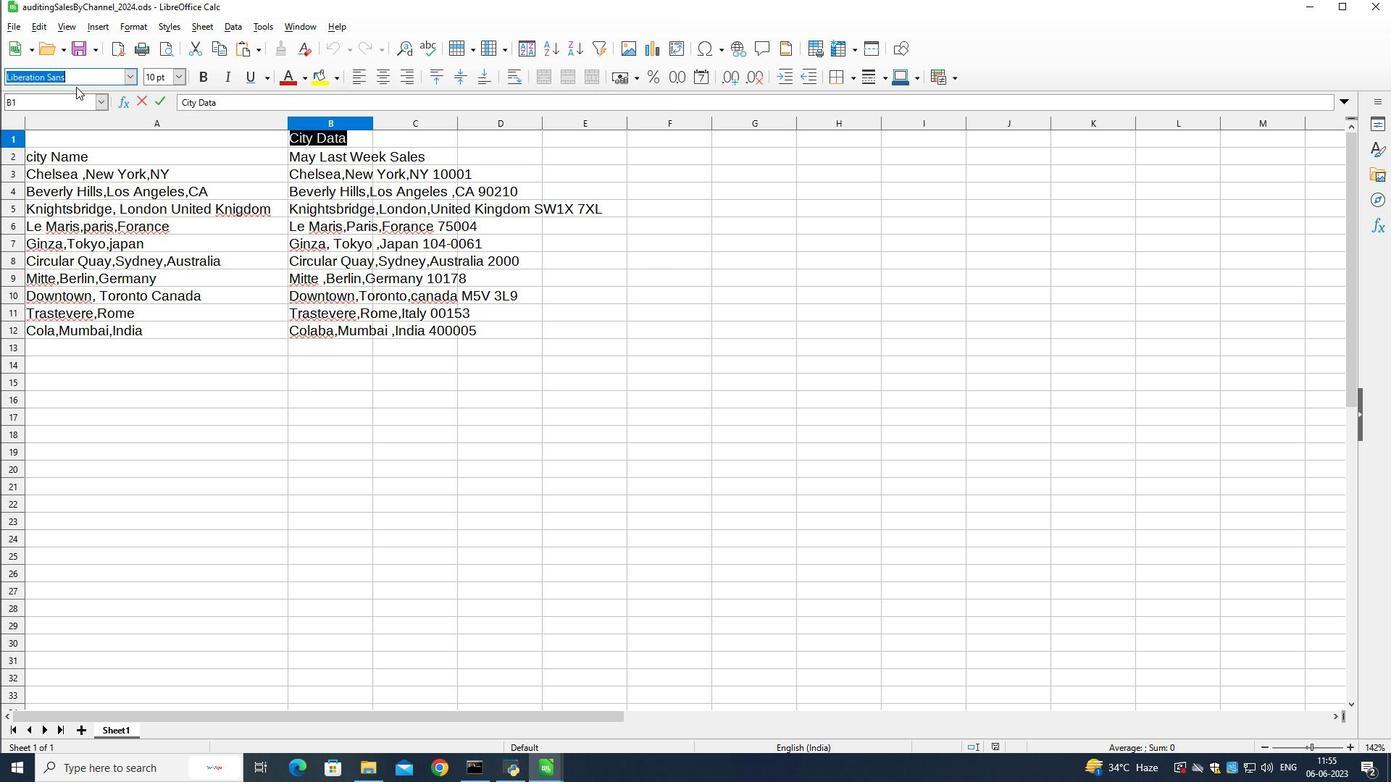 
Action: Key pressed A
Screenshot: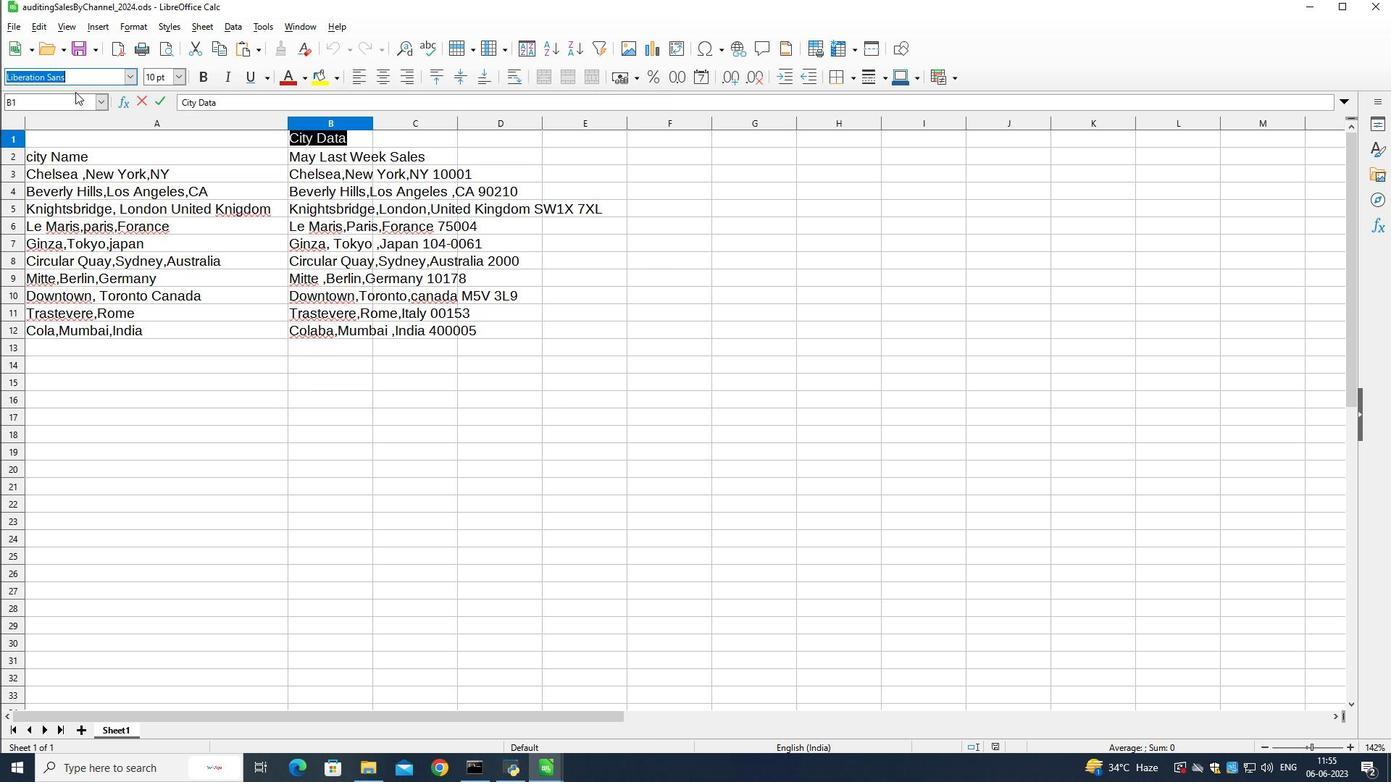 
Action: Mouse moved to (75, 92)
Screenshot: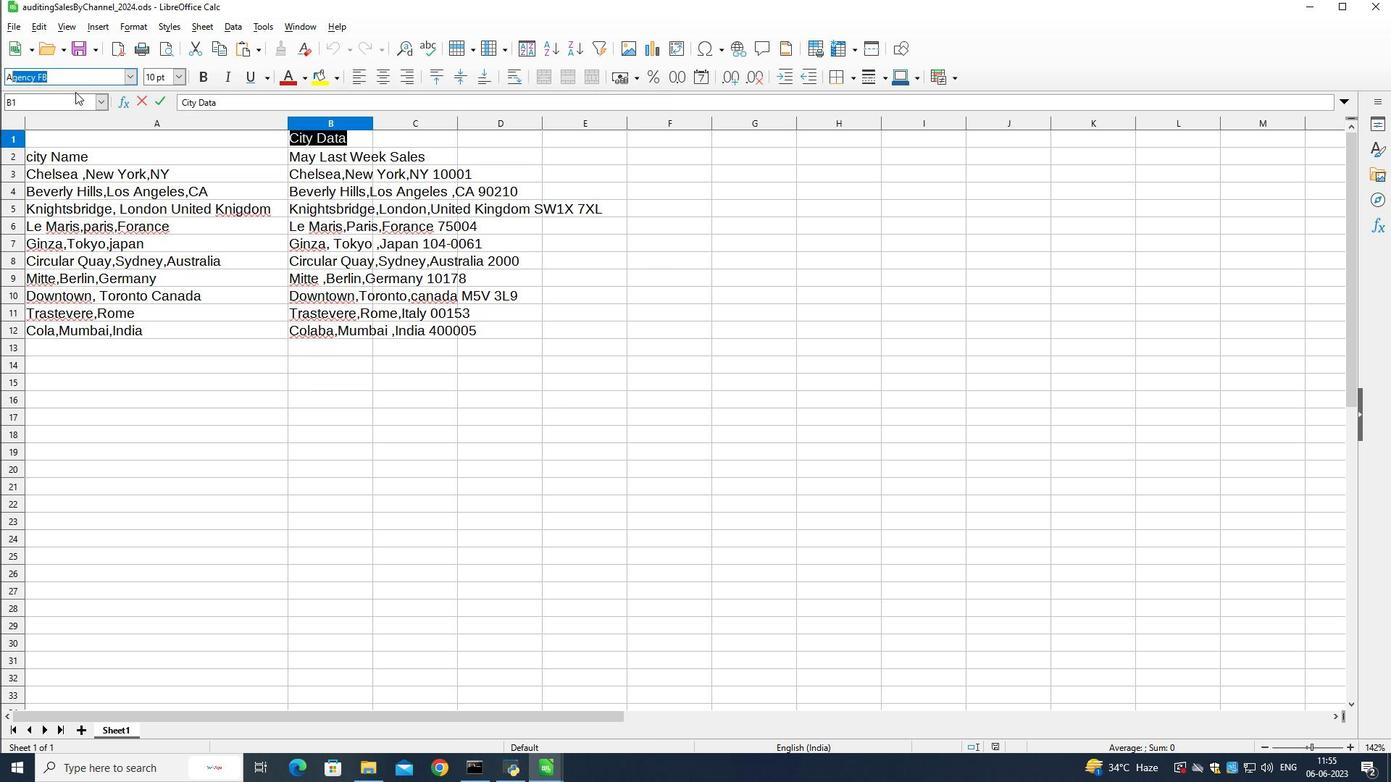 
Action: Key pressed miri<Key.enter>
Screenshot: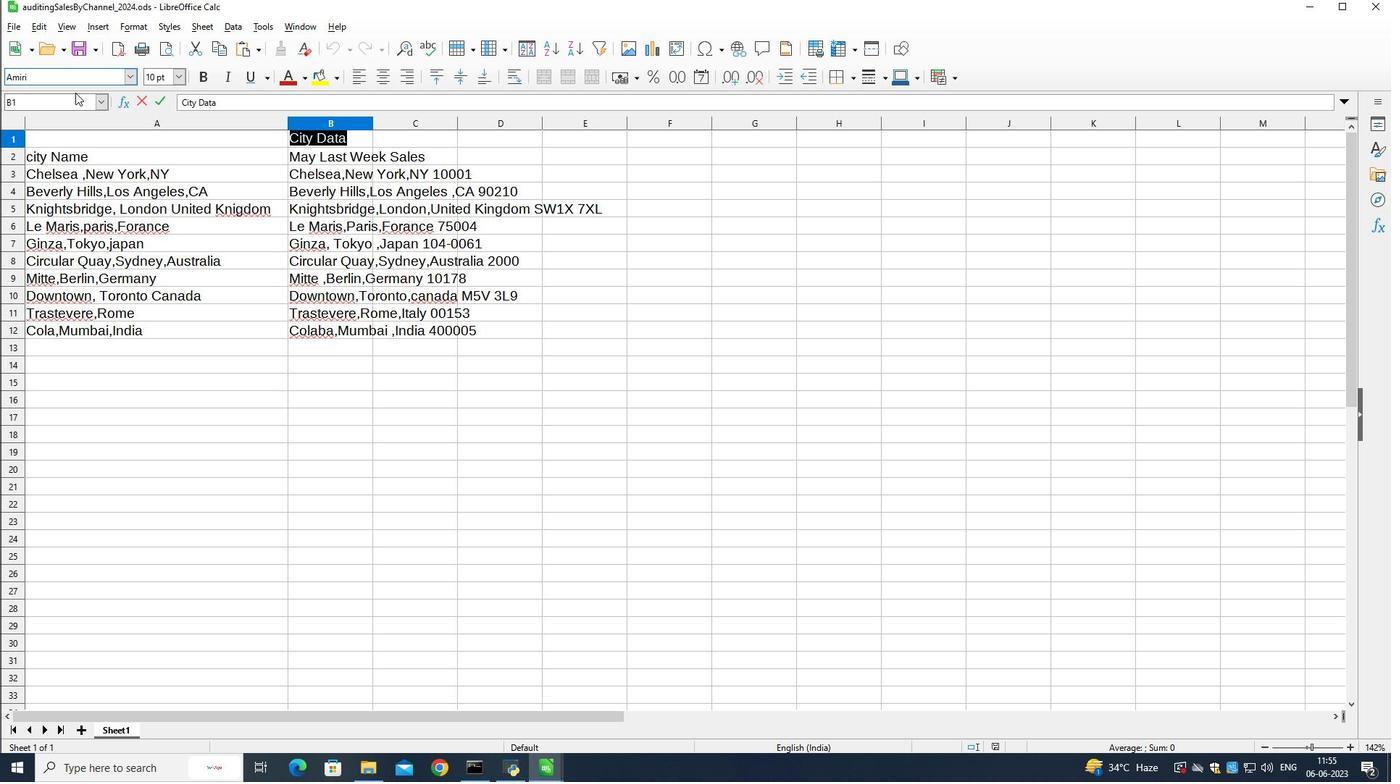 
Action: Mouse moved to (301, 78)
Screenshot: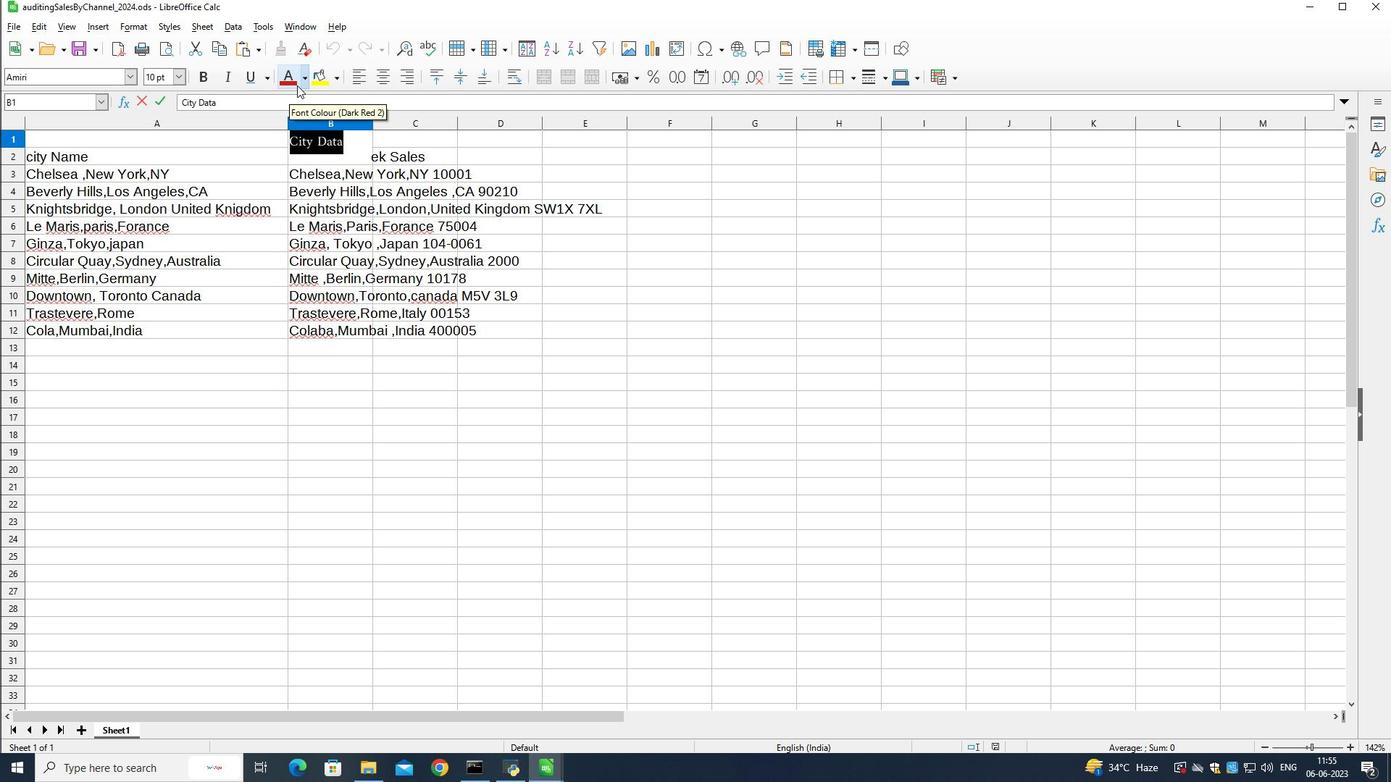 
Action: Mouse pressed left at (301, 78)
Screenshot: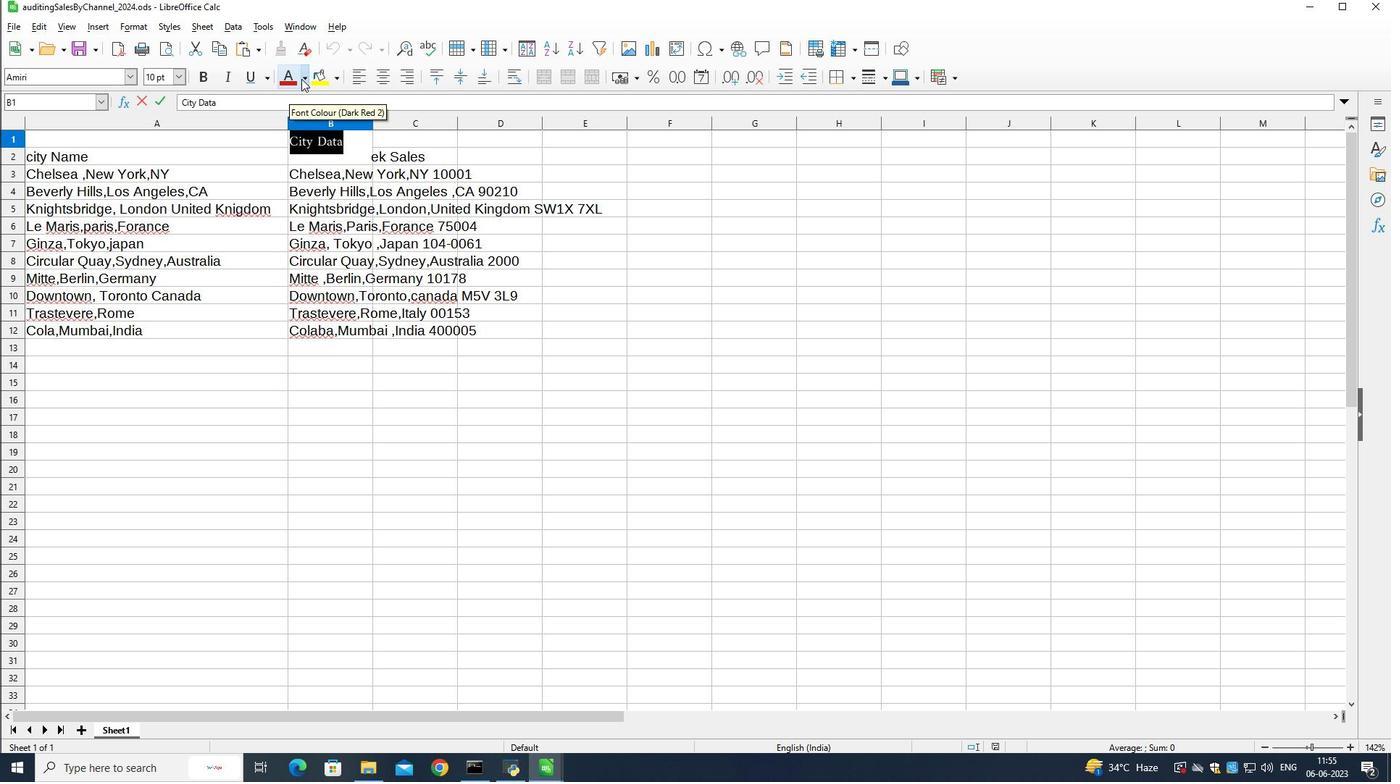 
Action: Mouse moved to (286, 312)
Screenshot: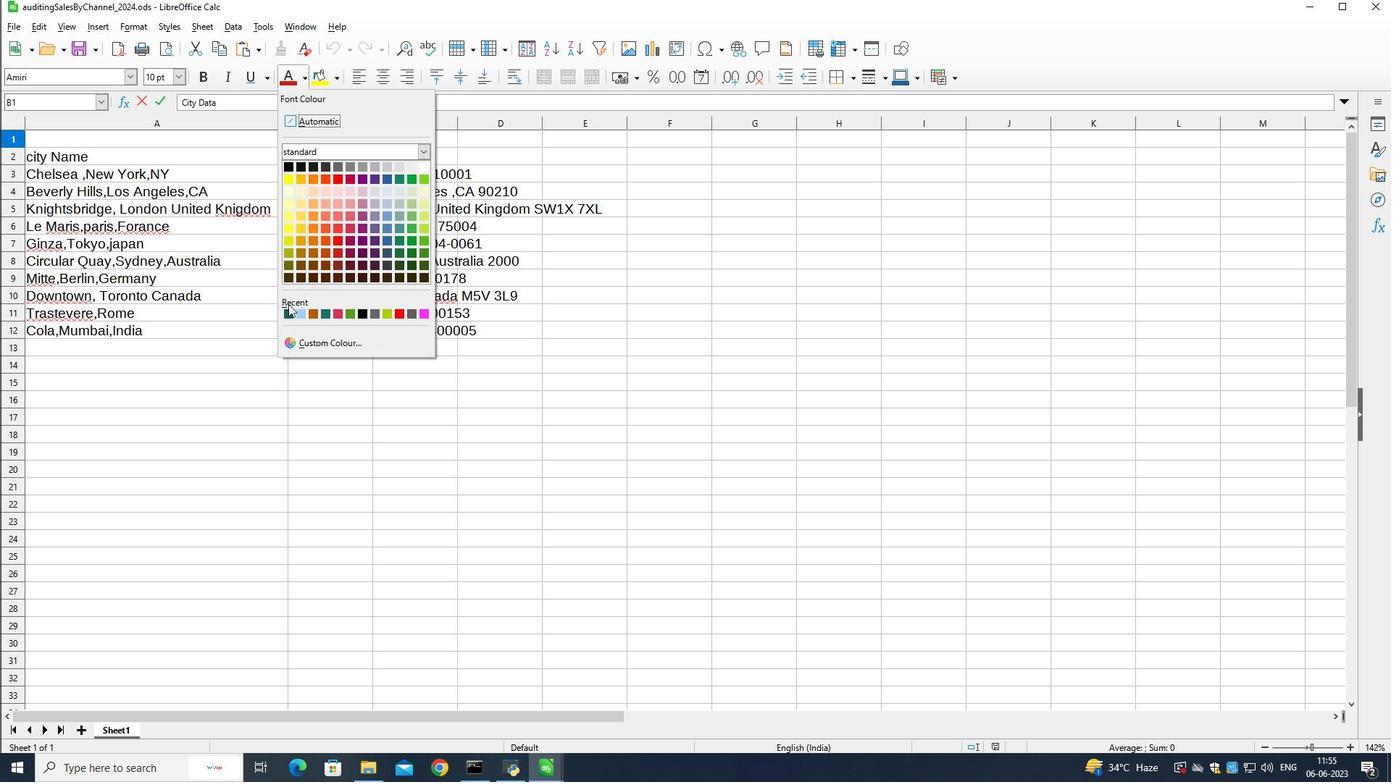 
Action: Mouse pressed left at (286, 312)
Screenshot: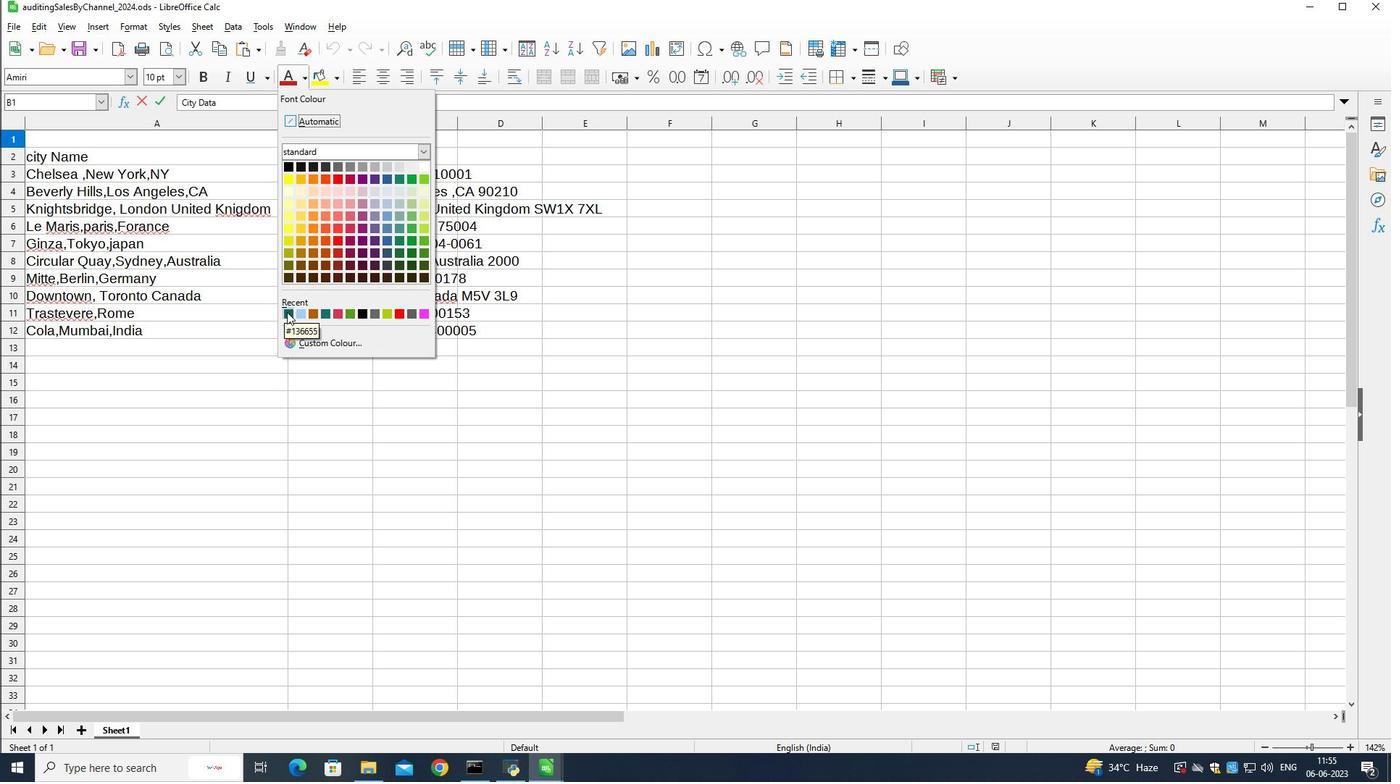 
Action: Mouse moved to (202, 77)
Screenshot: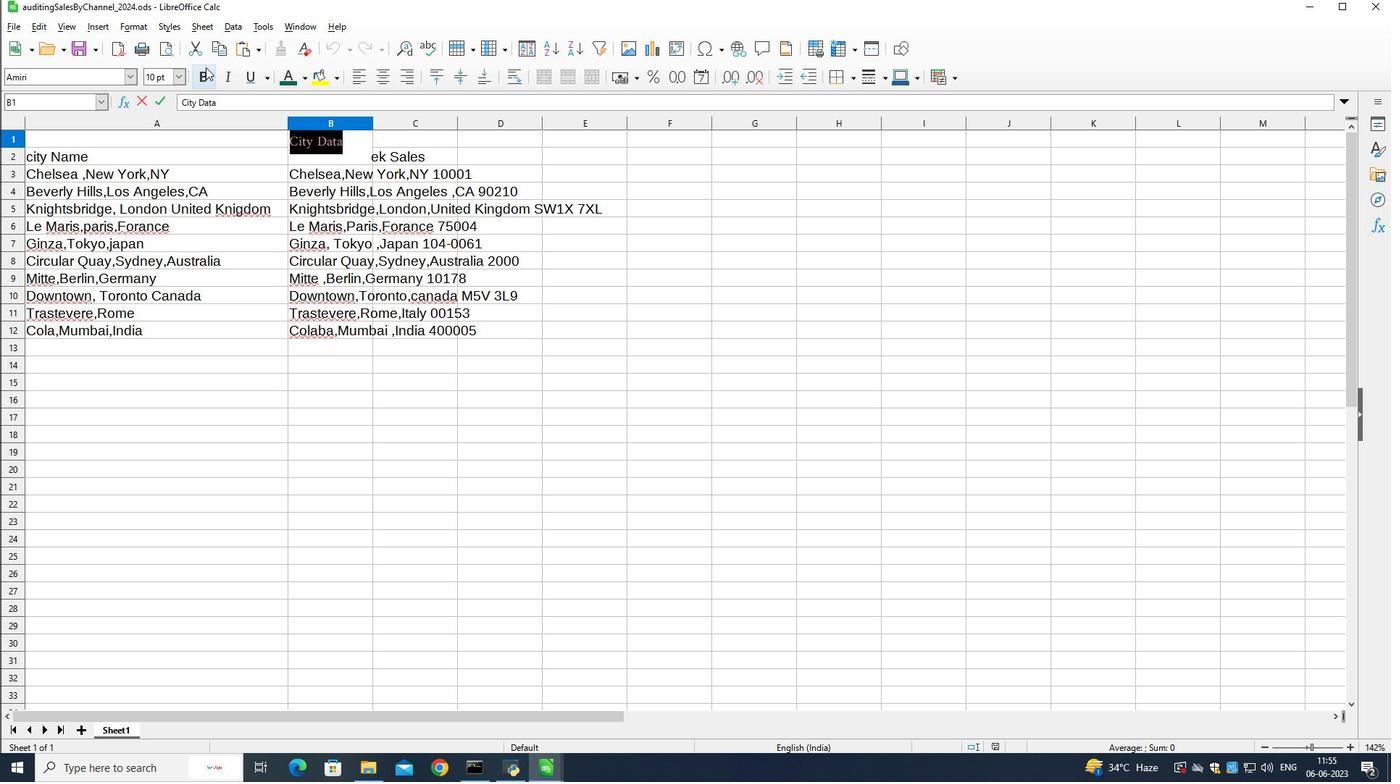 
Action: Mouse pressed left at (202, 77)
Screenshot: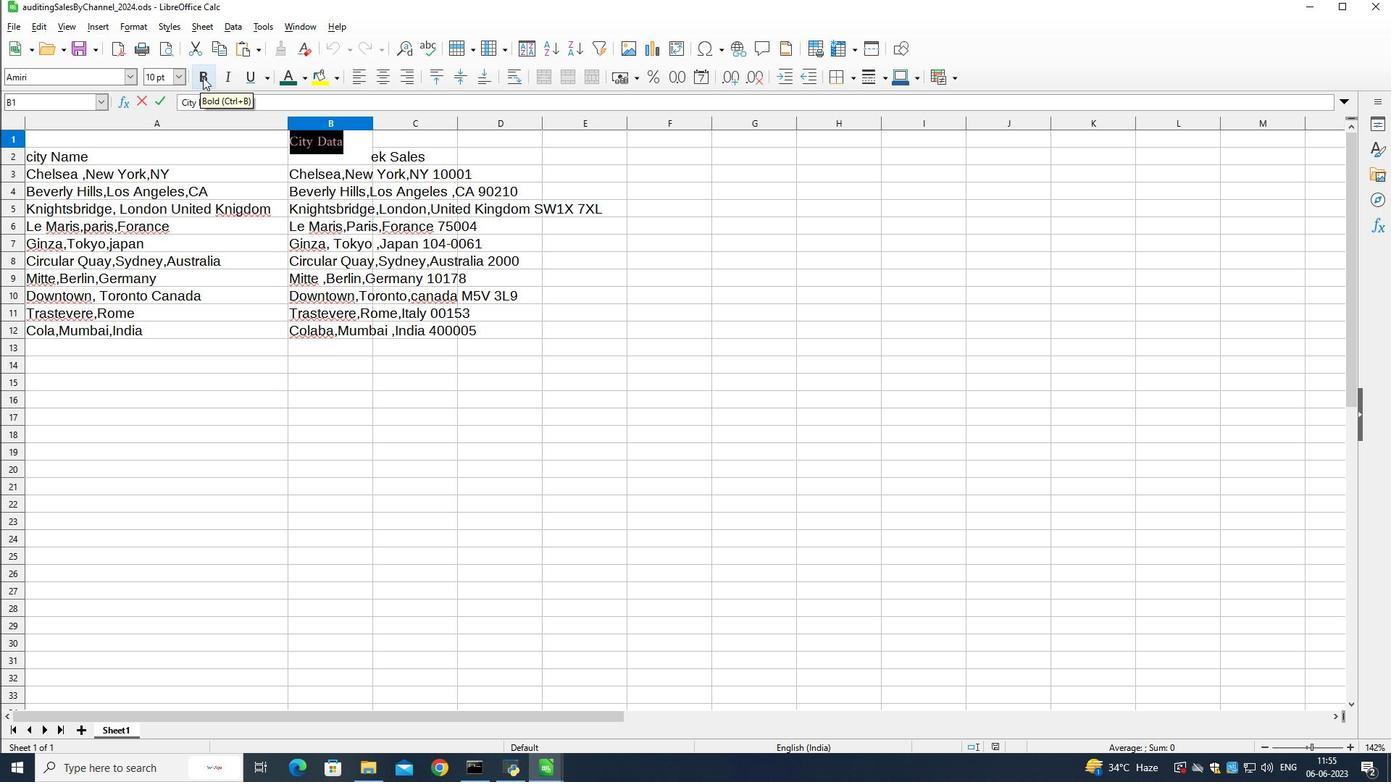 
Action: Mouse moved to (182, 78)
Screenshot: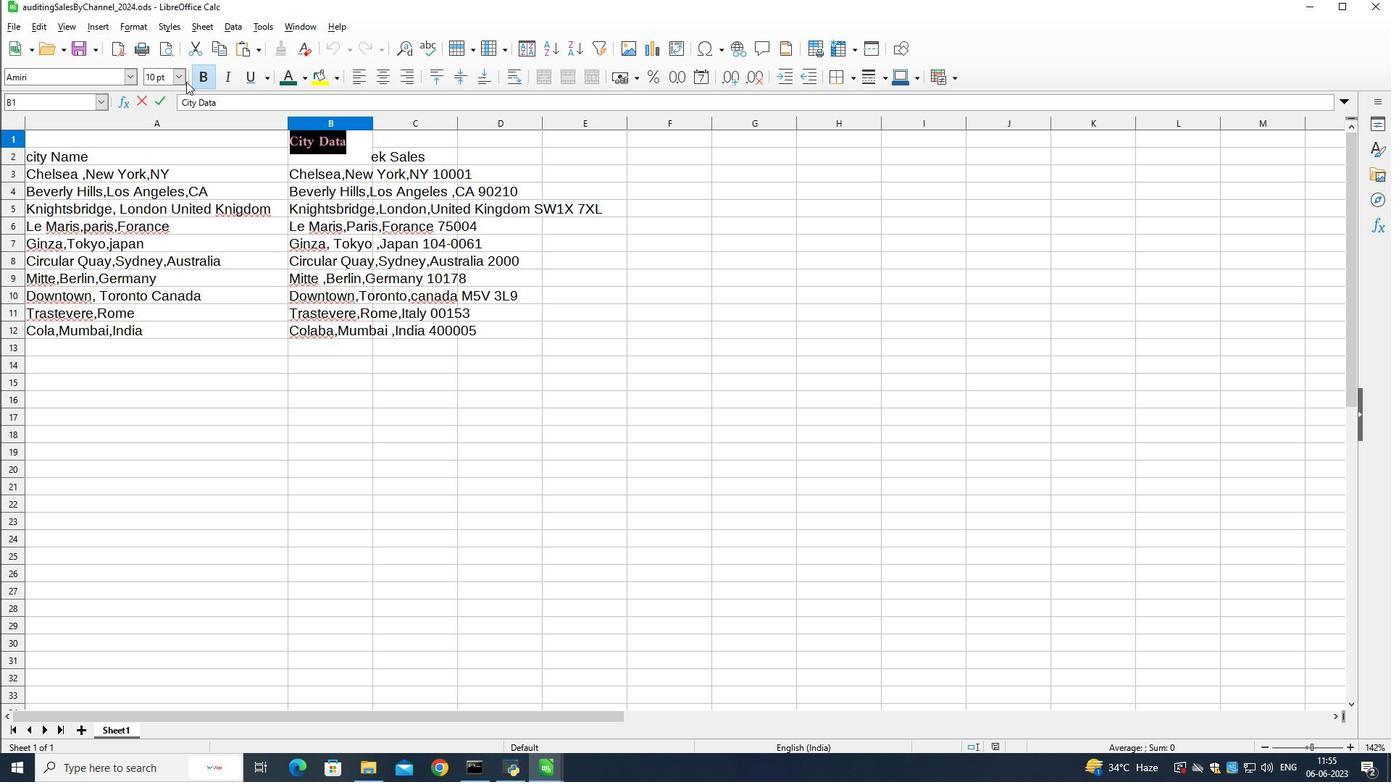 
Action: Mouse pressed left at (182, 78)
Screenshot: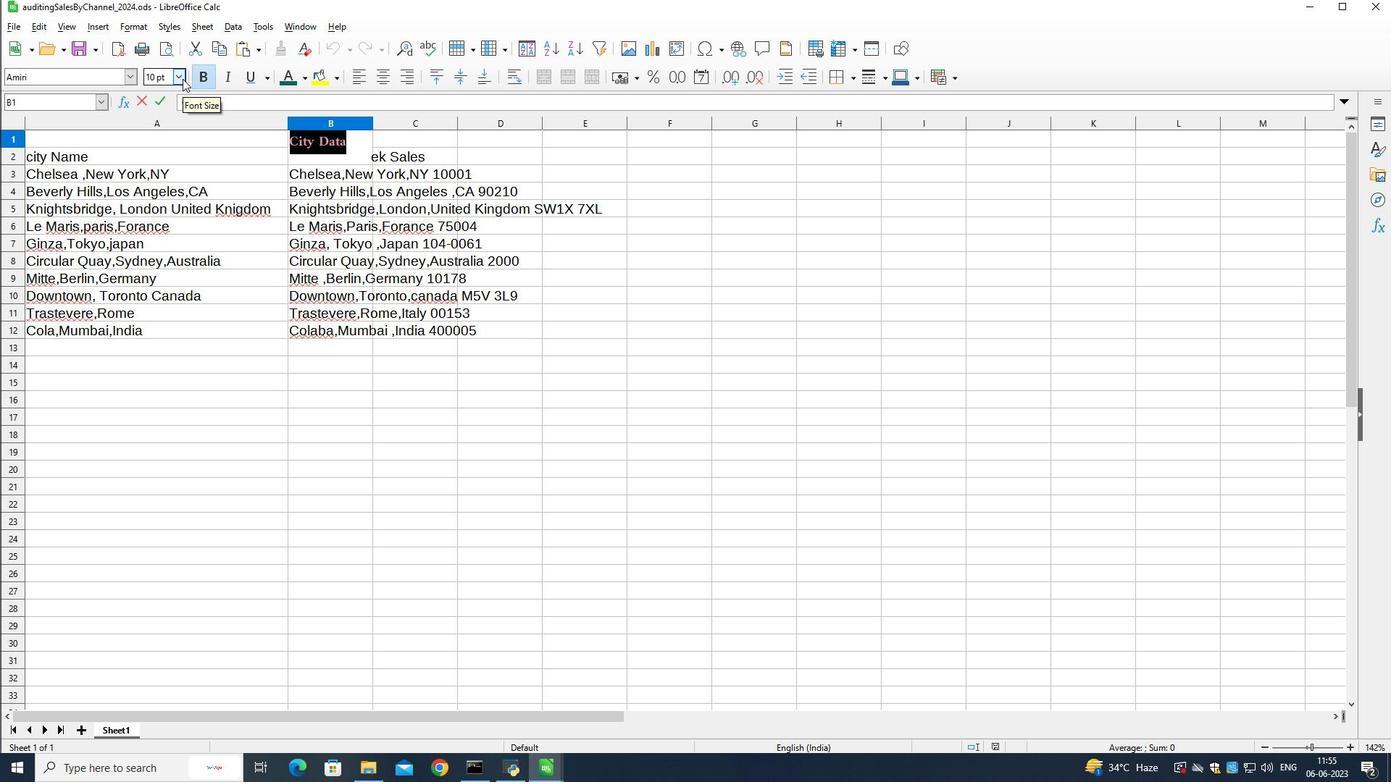 
Action: Mouse moved to (161, 239)
Screenshot: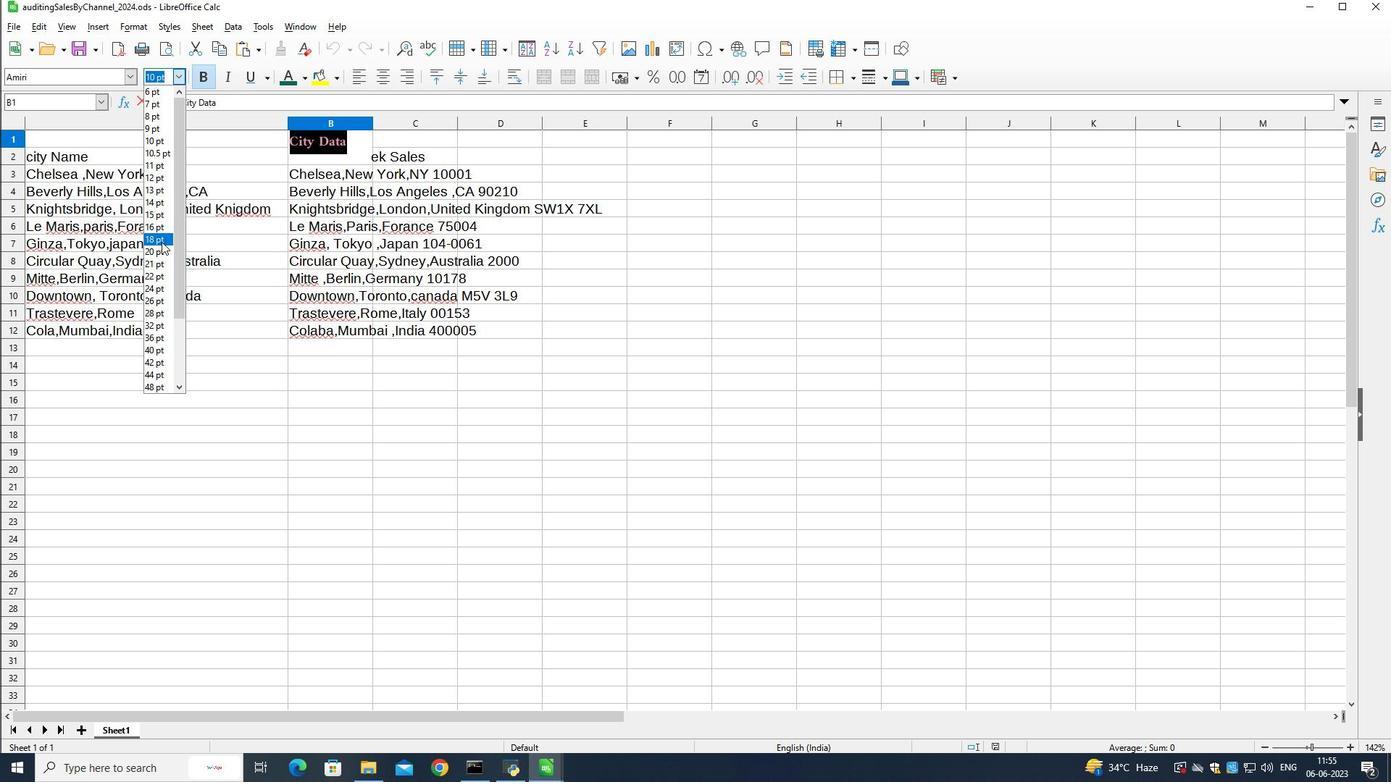 
Action: Mouse pressed left at (161, 239)
Screenshot: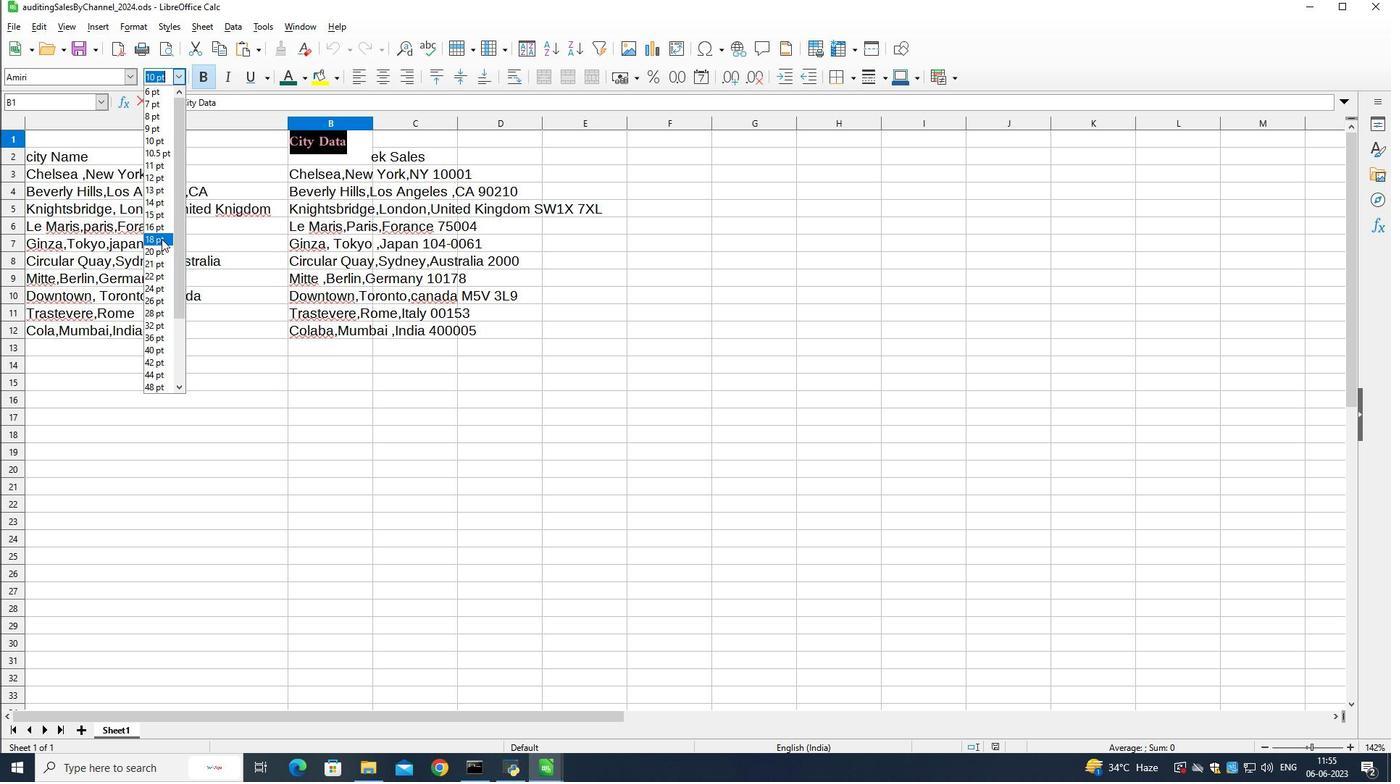 
Action: Mouse moved to (242, 281)
Screenshot: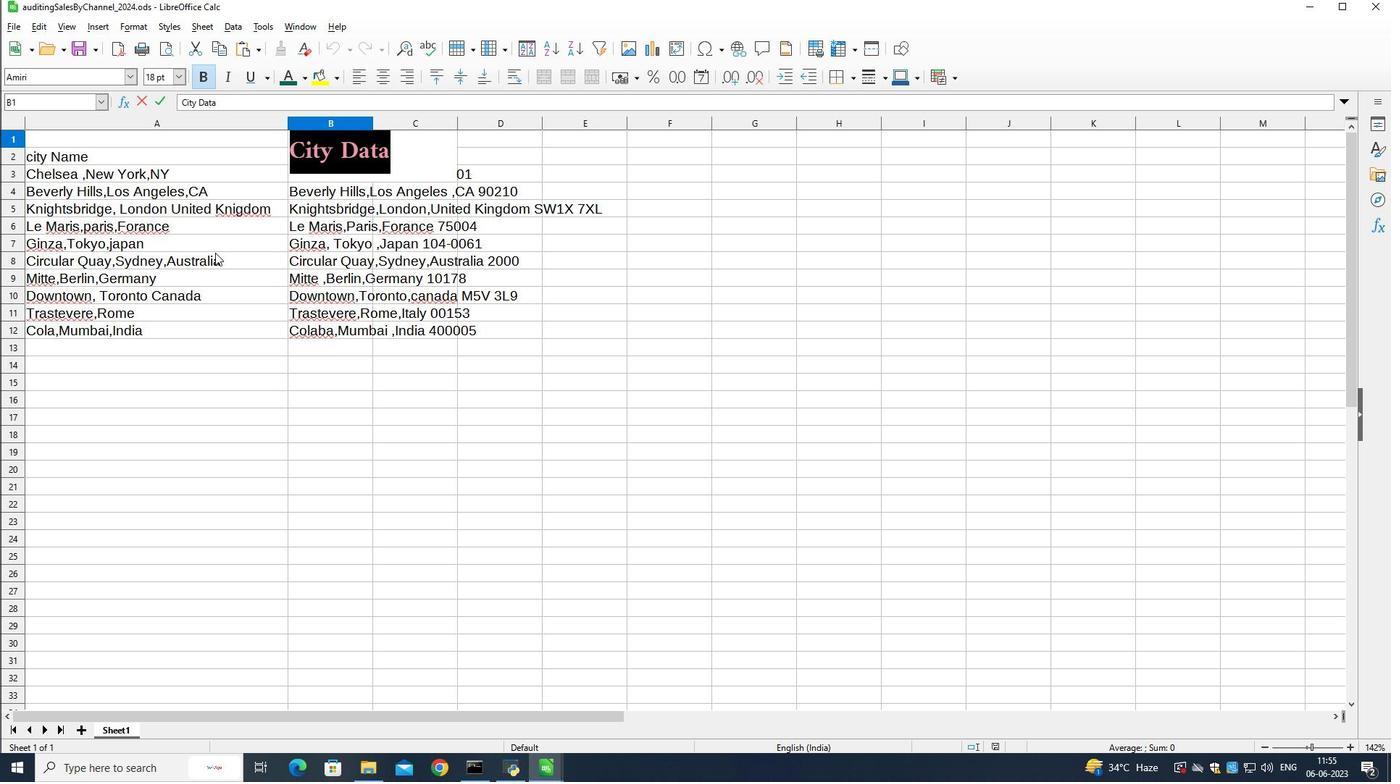 
Action: Mouse pressed left at (242, 281)
Screenshot: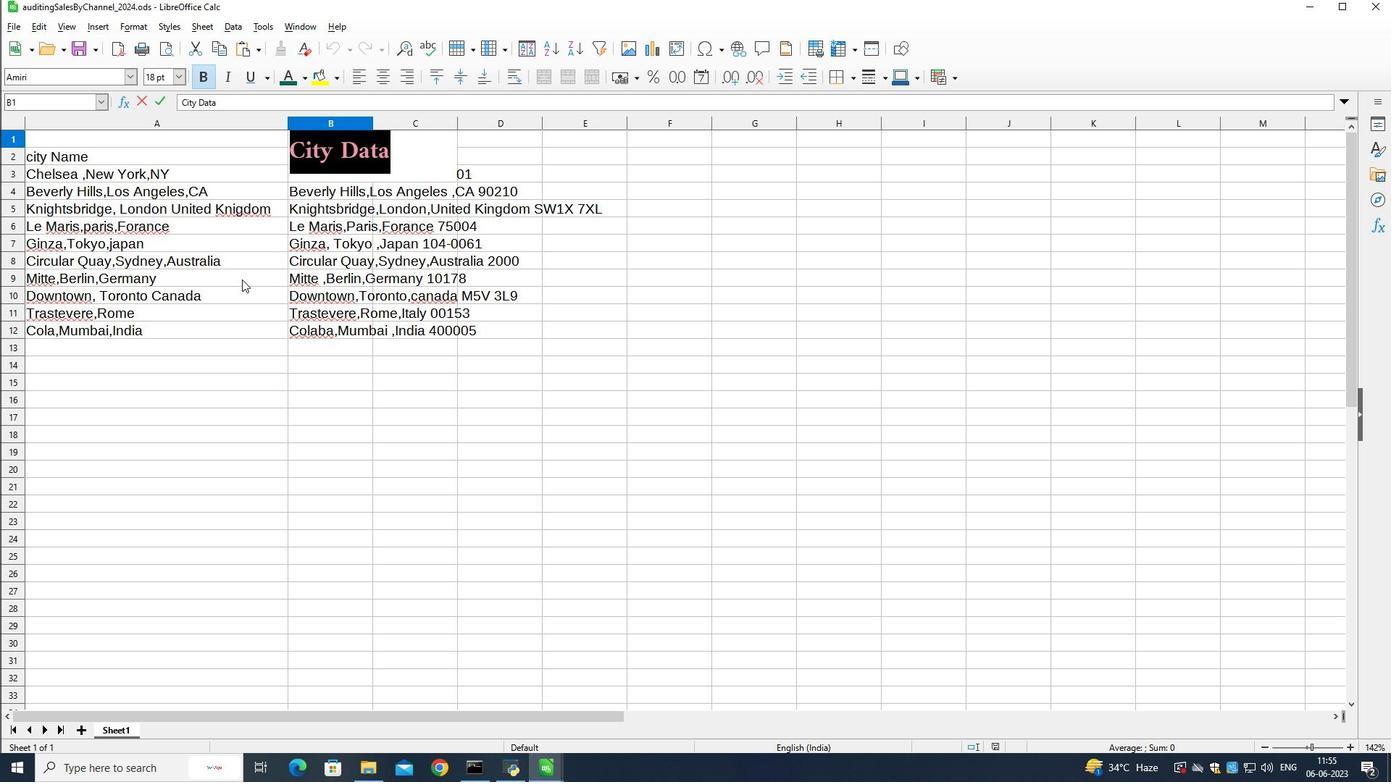 
Action: Mouse moved to (97, 172)
Screenshot: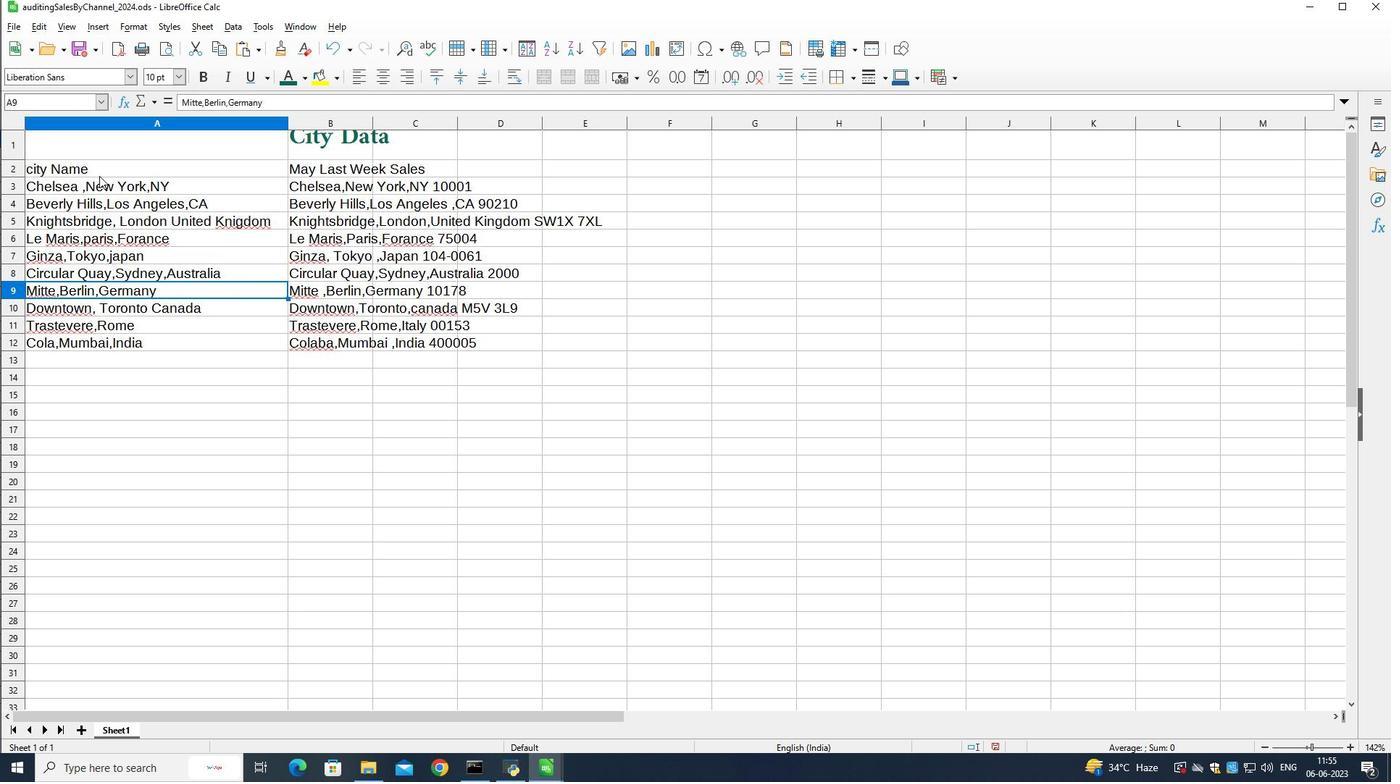 
Action: Mouse pressed left at (97, 172)
Screenshot: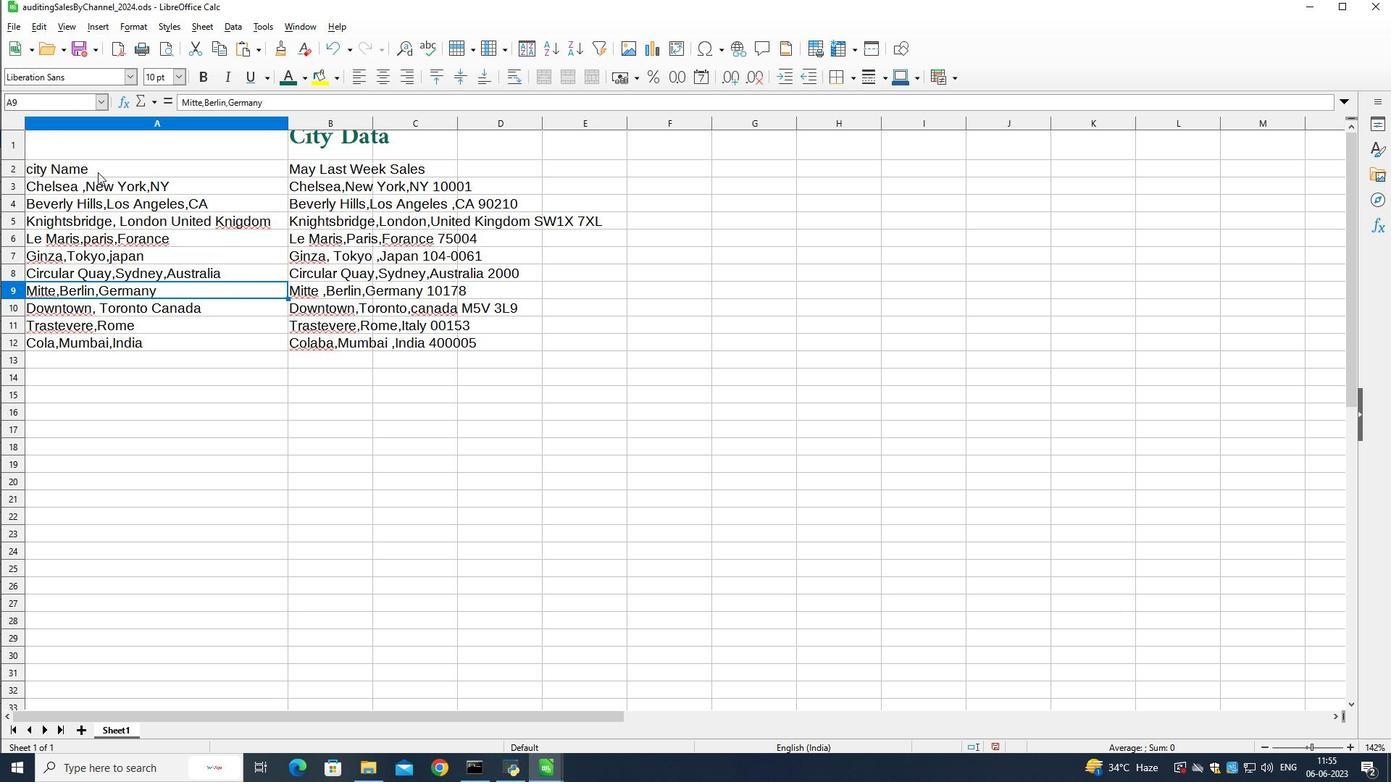 
Action: Mouse moved to (94, 77)
Screenshot: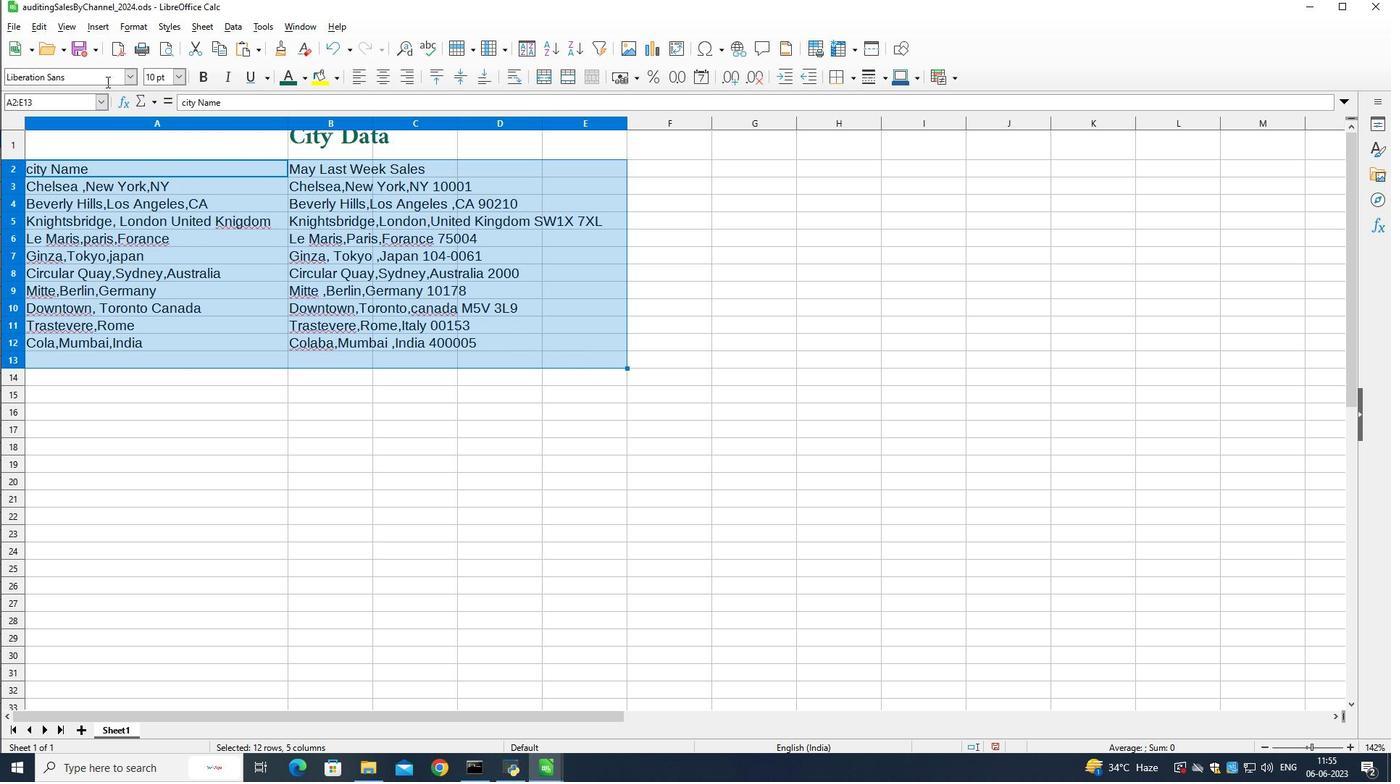 
Action: Mouse pressed left at (94, 77)
Screenshot: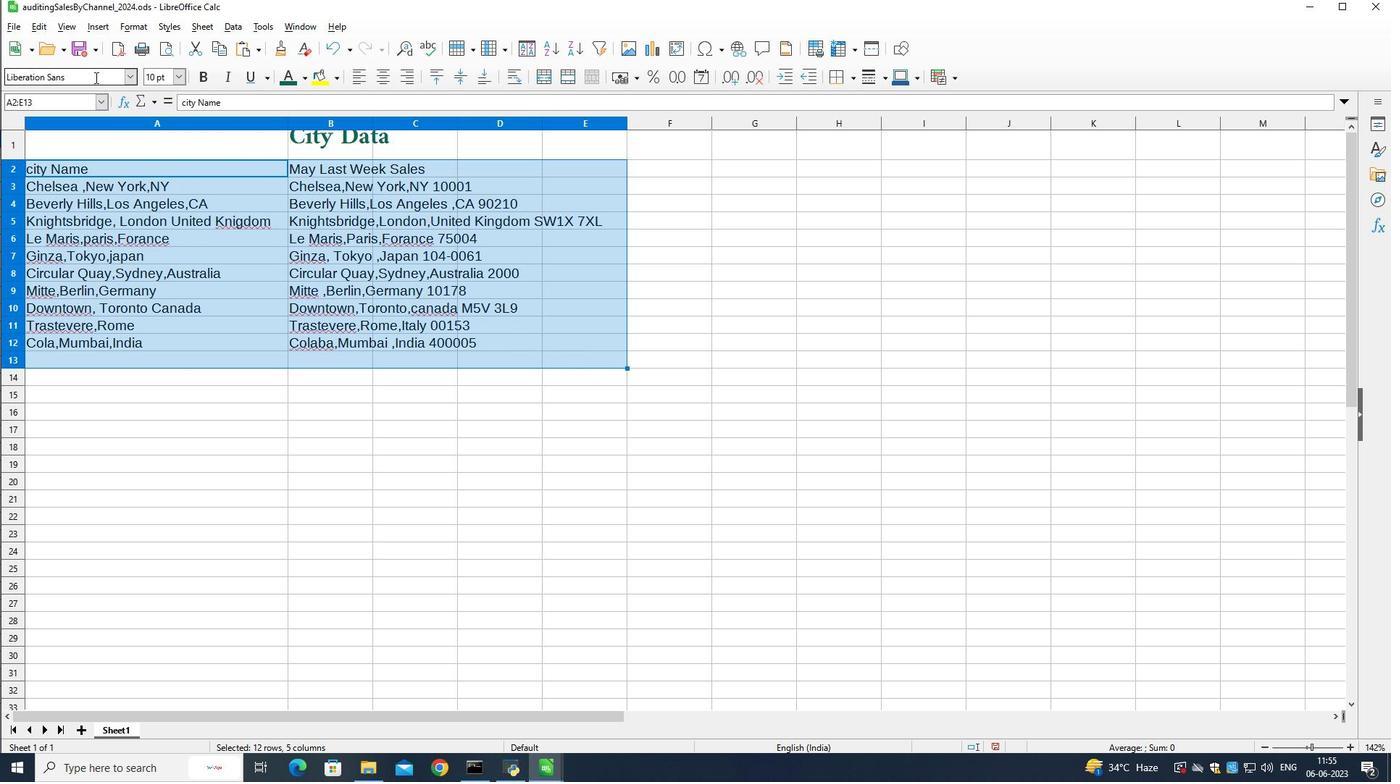 
Action: Mouse pressed left at (94, 77)
Screenshot: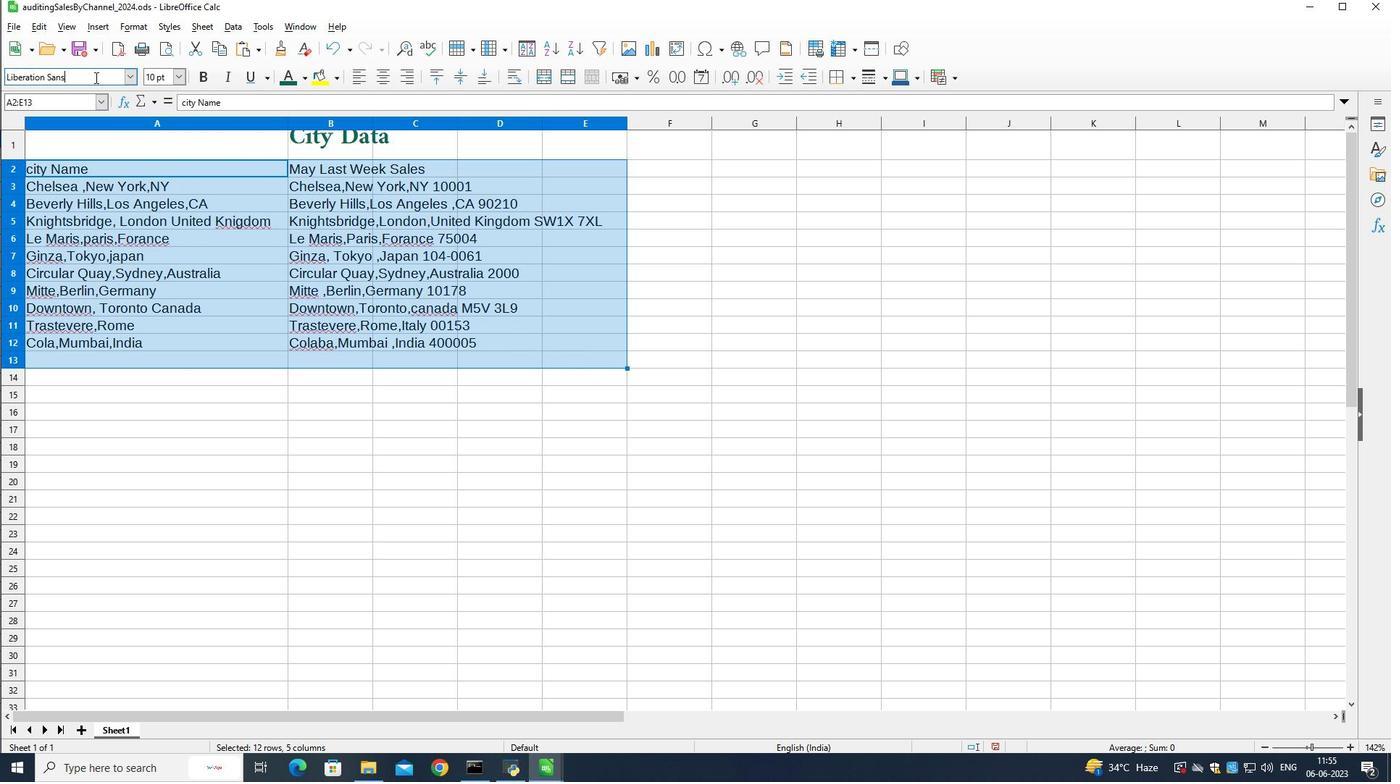 
Action: Mouse moved to (94, 77)
Screenshot: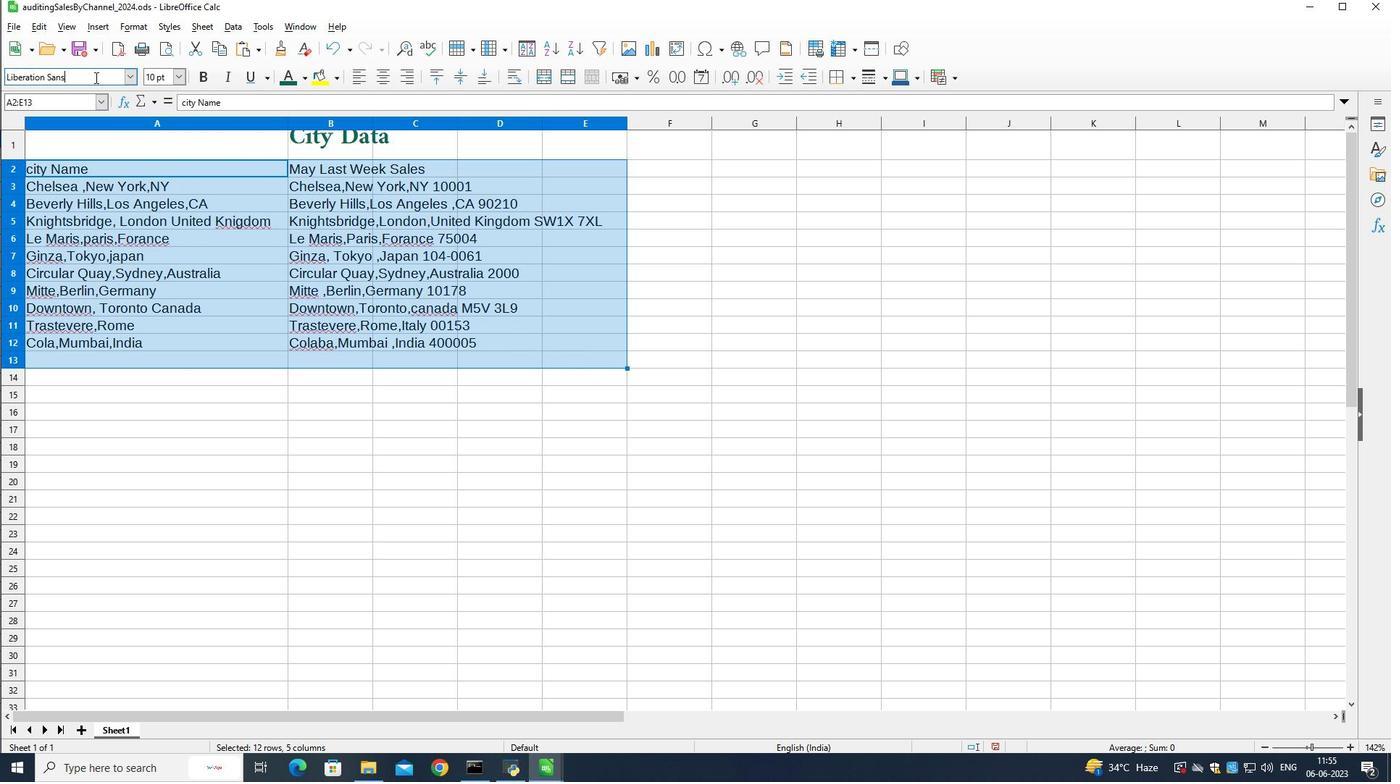 
Action: Mouse pressed left at (94, 77)
Screenshot: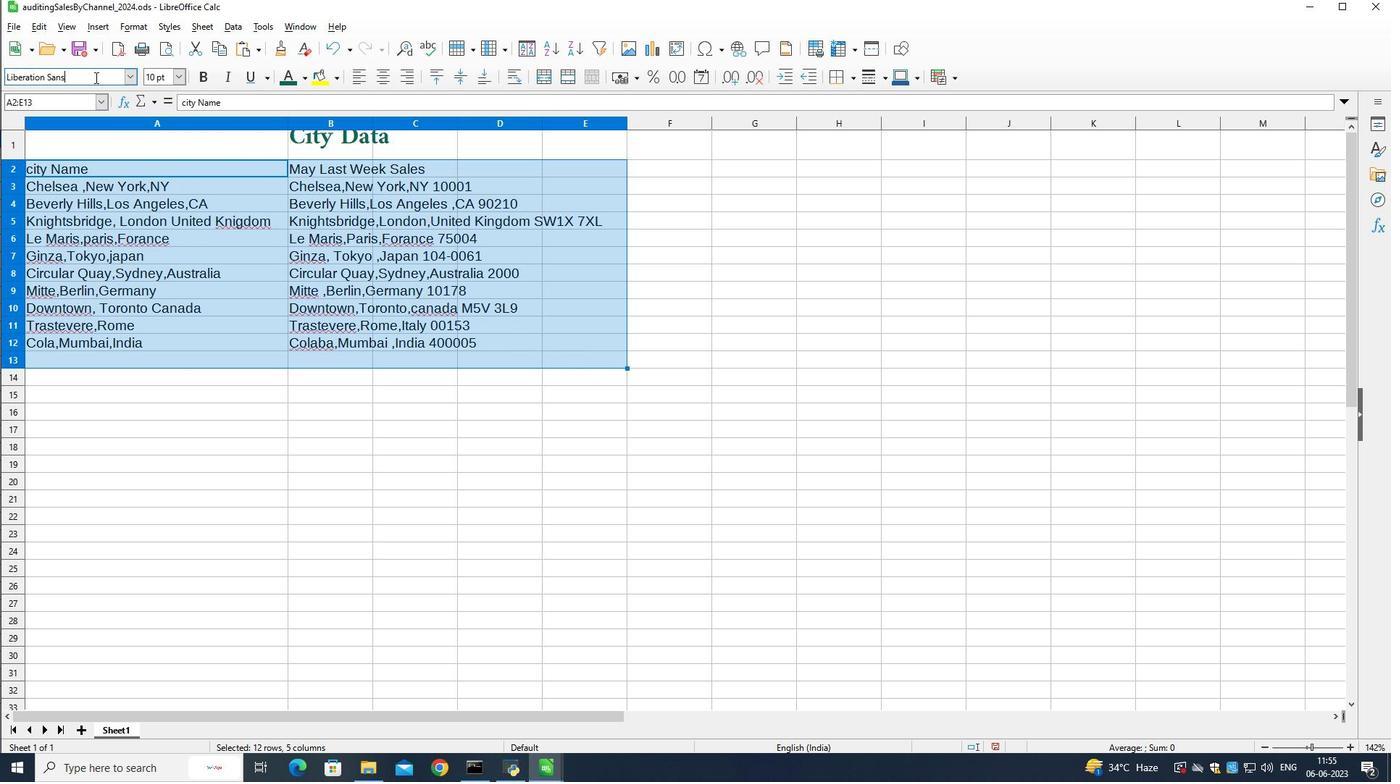 
Action: Key pressed <Key.shift>Bodonni<Key.space>mt<Key.enter><Key.backspace>
Screenshot: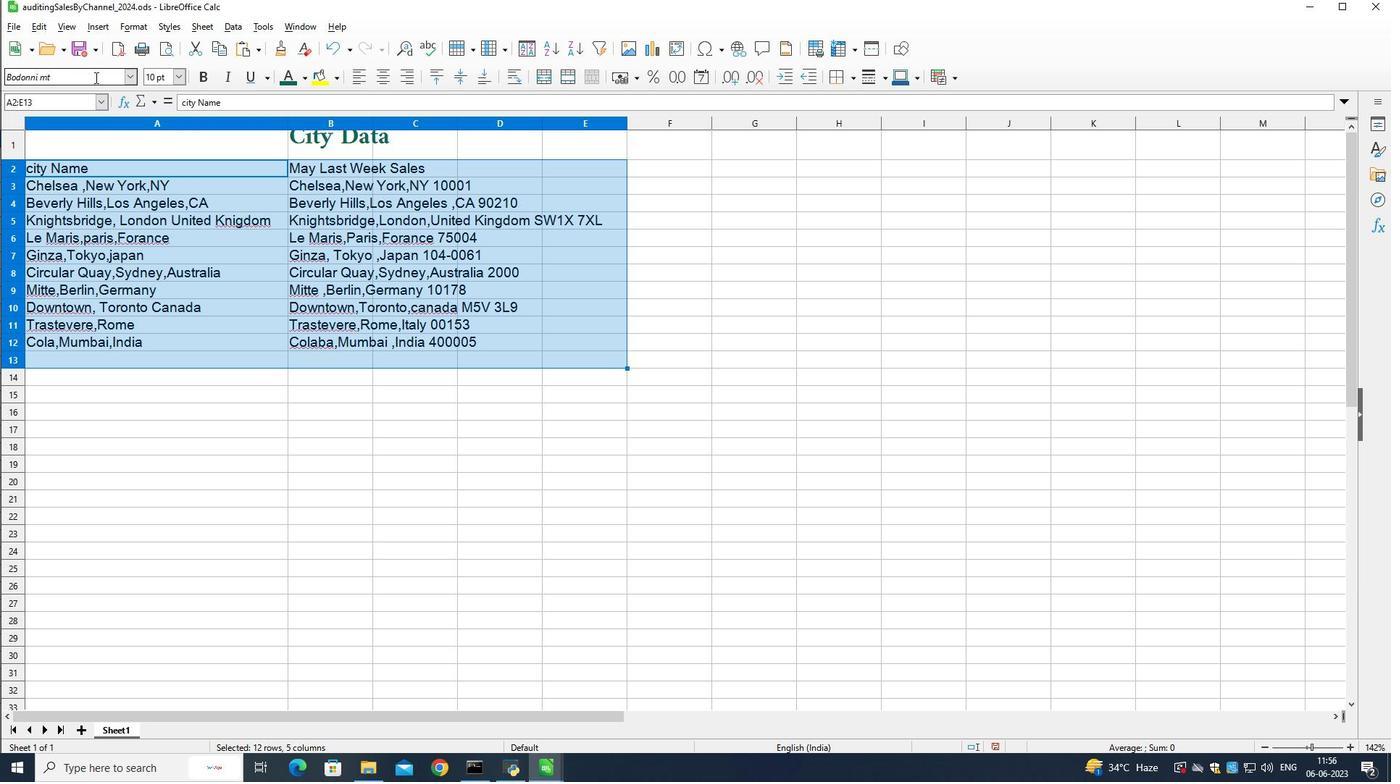 
Action: Mouse moved to (790, 303)
Screenshot: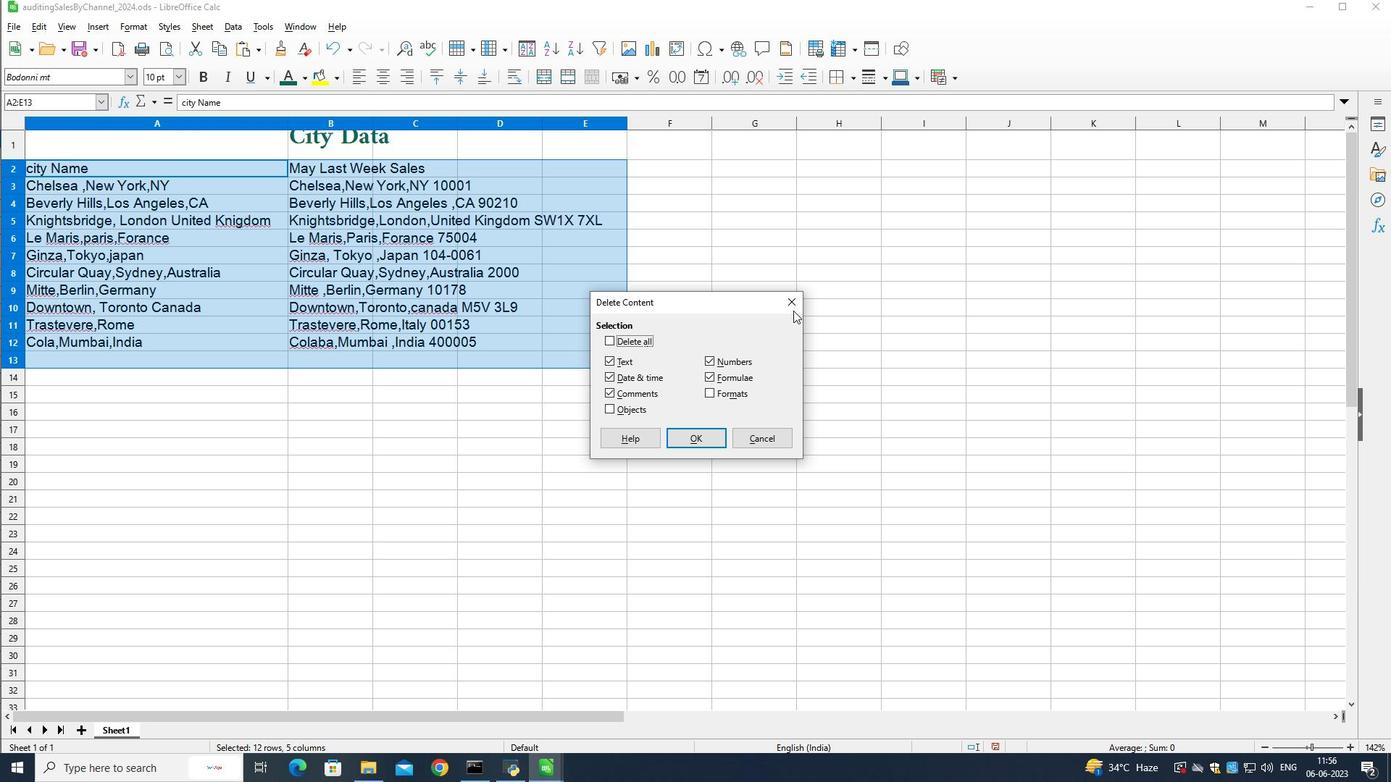 
Action: Mouse pressed left at (790, 303)
Screenshot: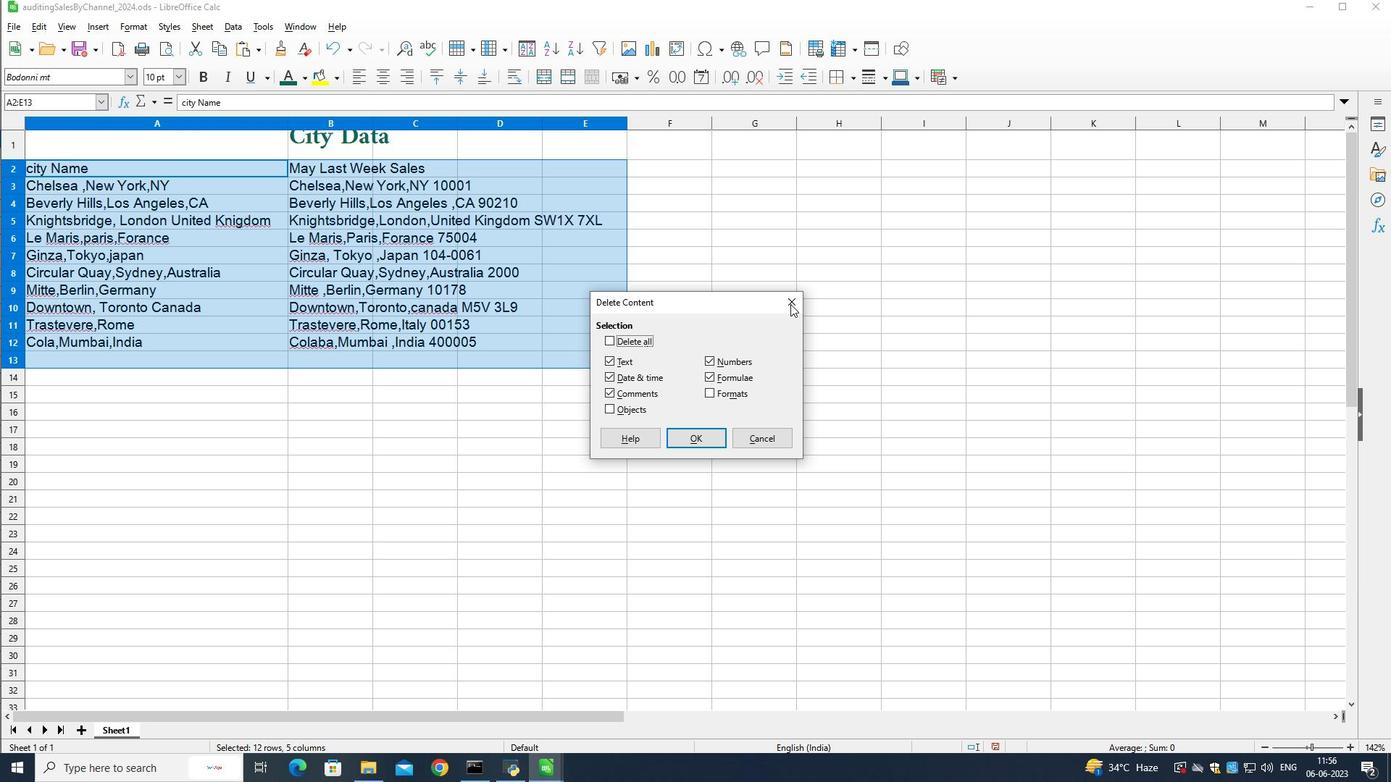 
Action: Mouse moved to (178, 80)
Screenshot: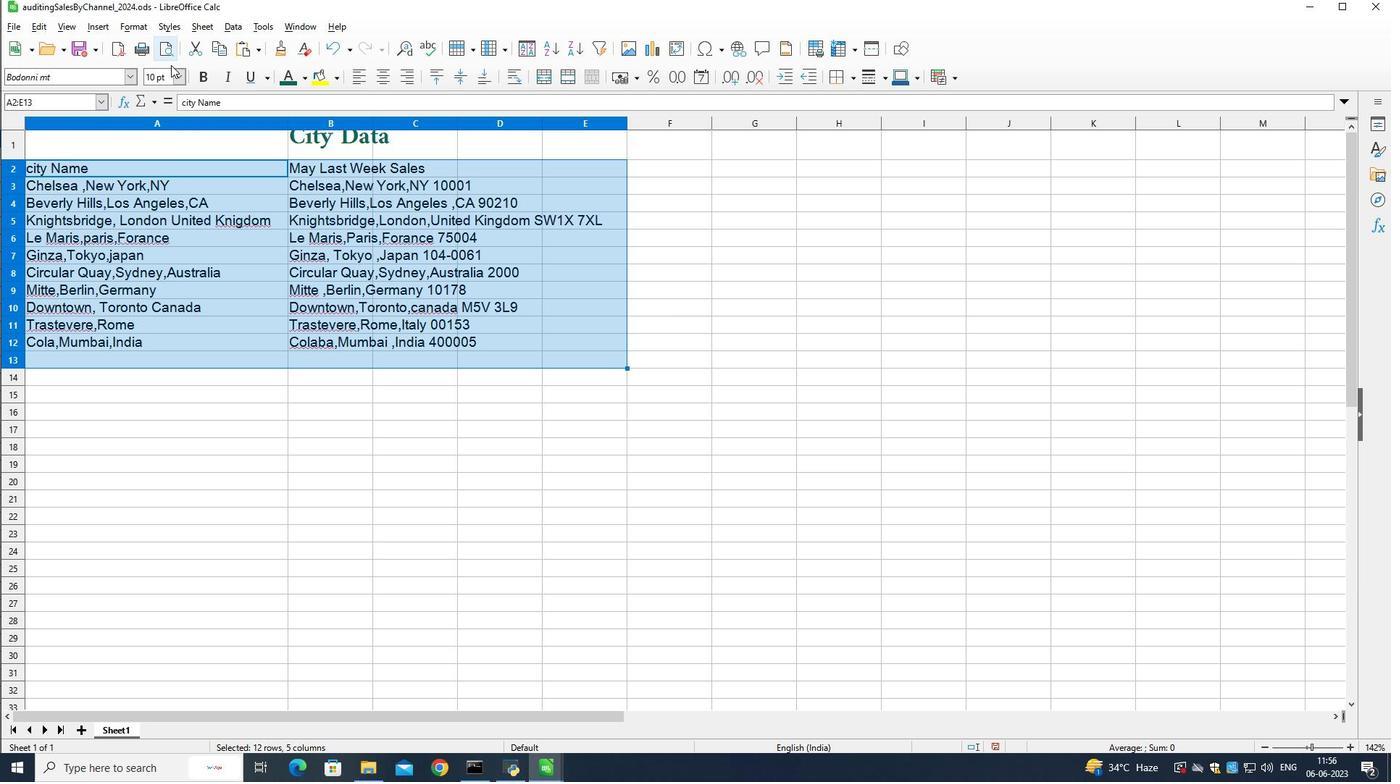 
Action: Mouse pressed left at (178, 80)
Screenshot: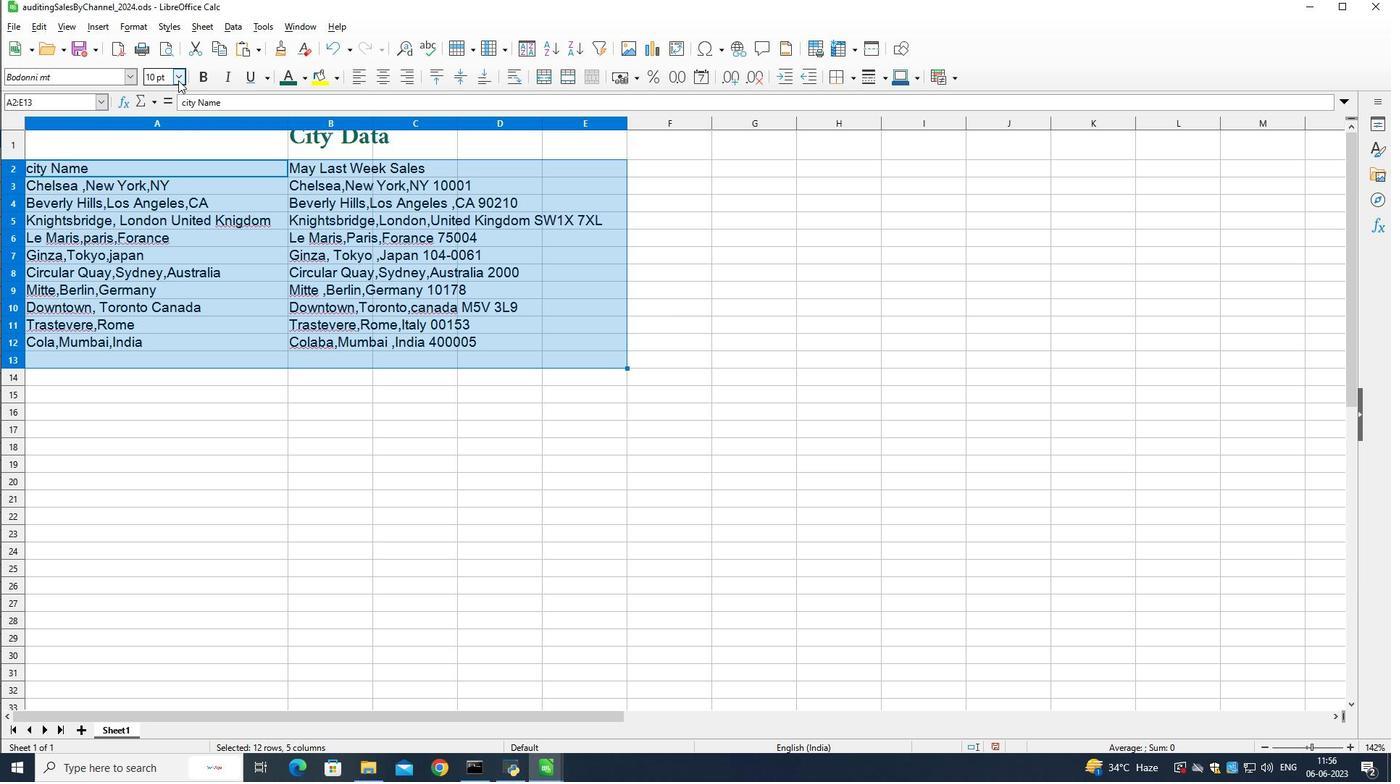 
Action: Mouse moved to (163, 237)
Screenshot: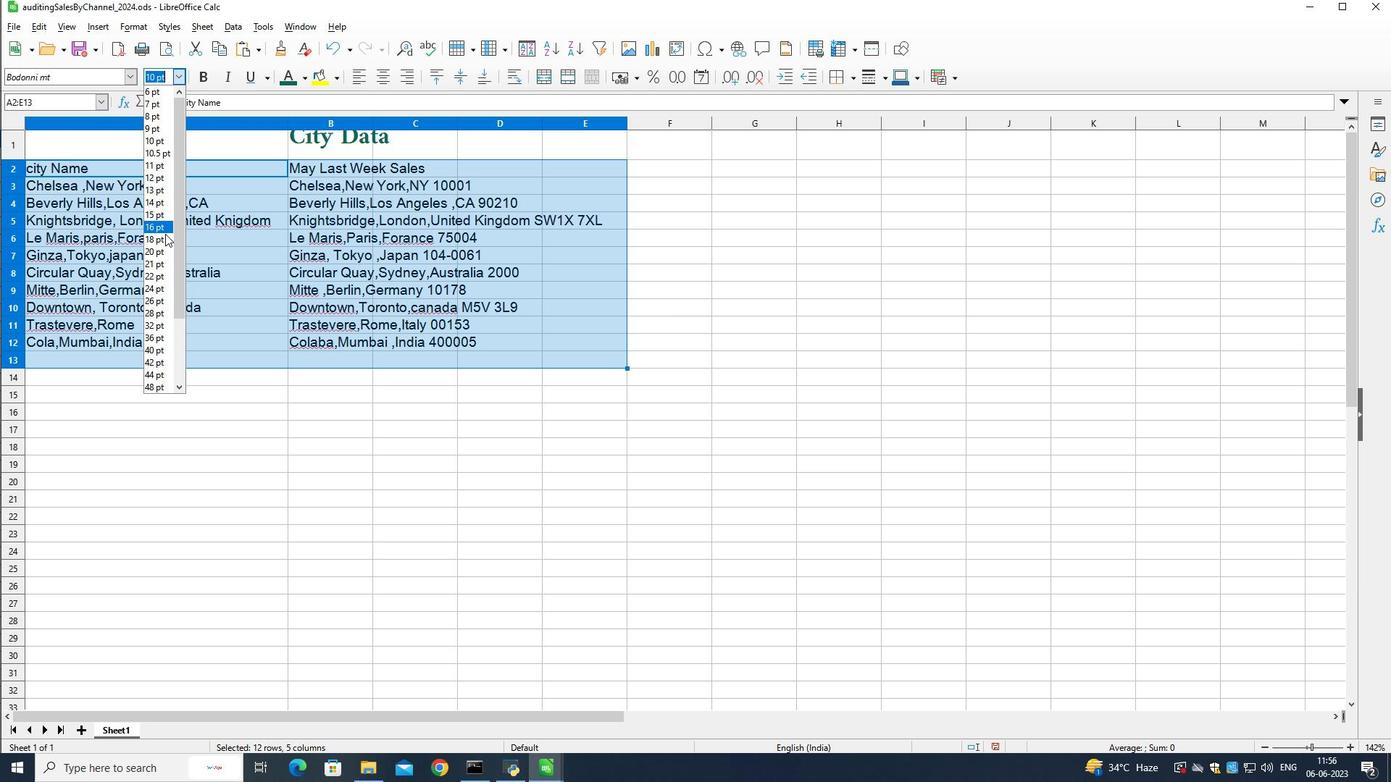 
Action: Mouse pressed left at (163, 237)
Screenshot: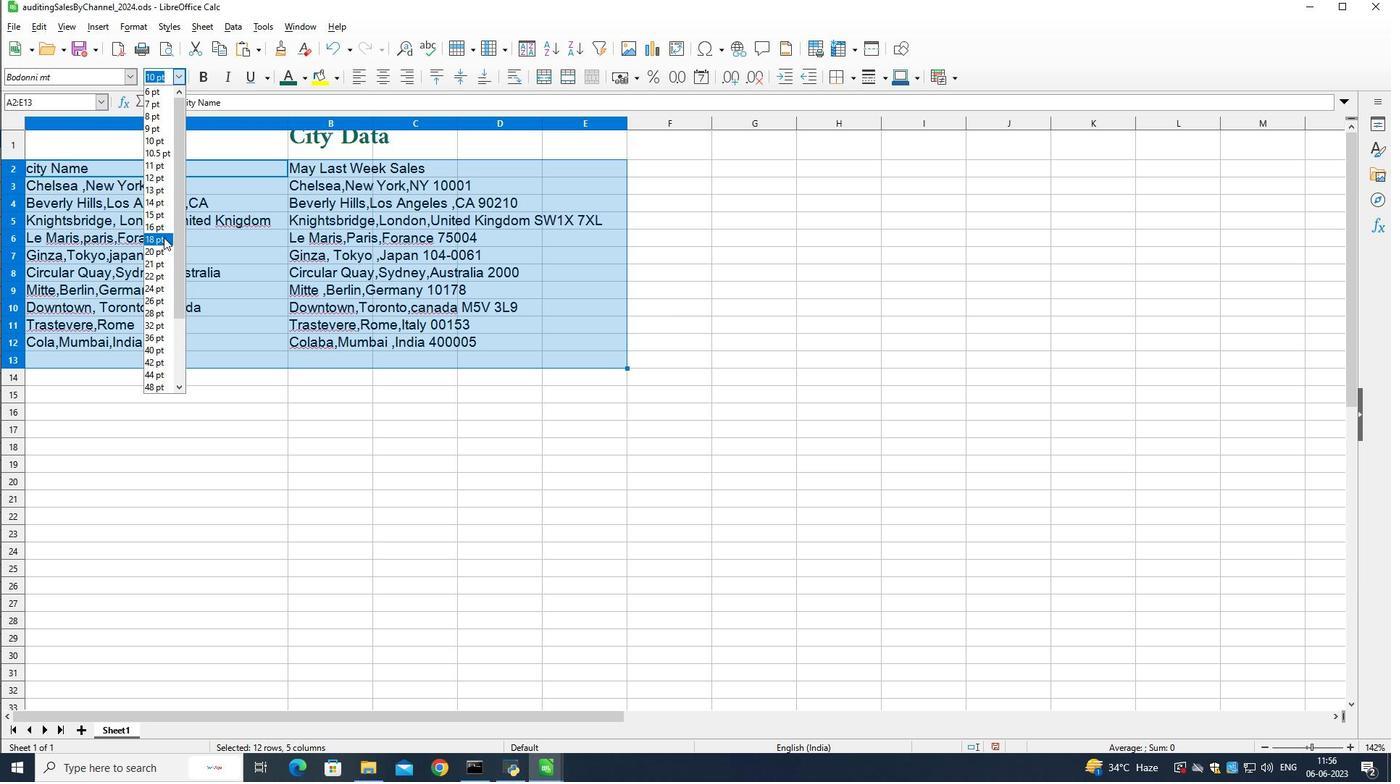 
Action: Mouse moved to (982, 356)
Screenshot: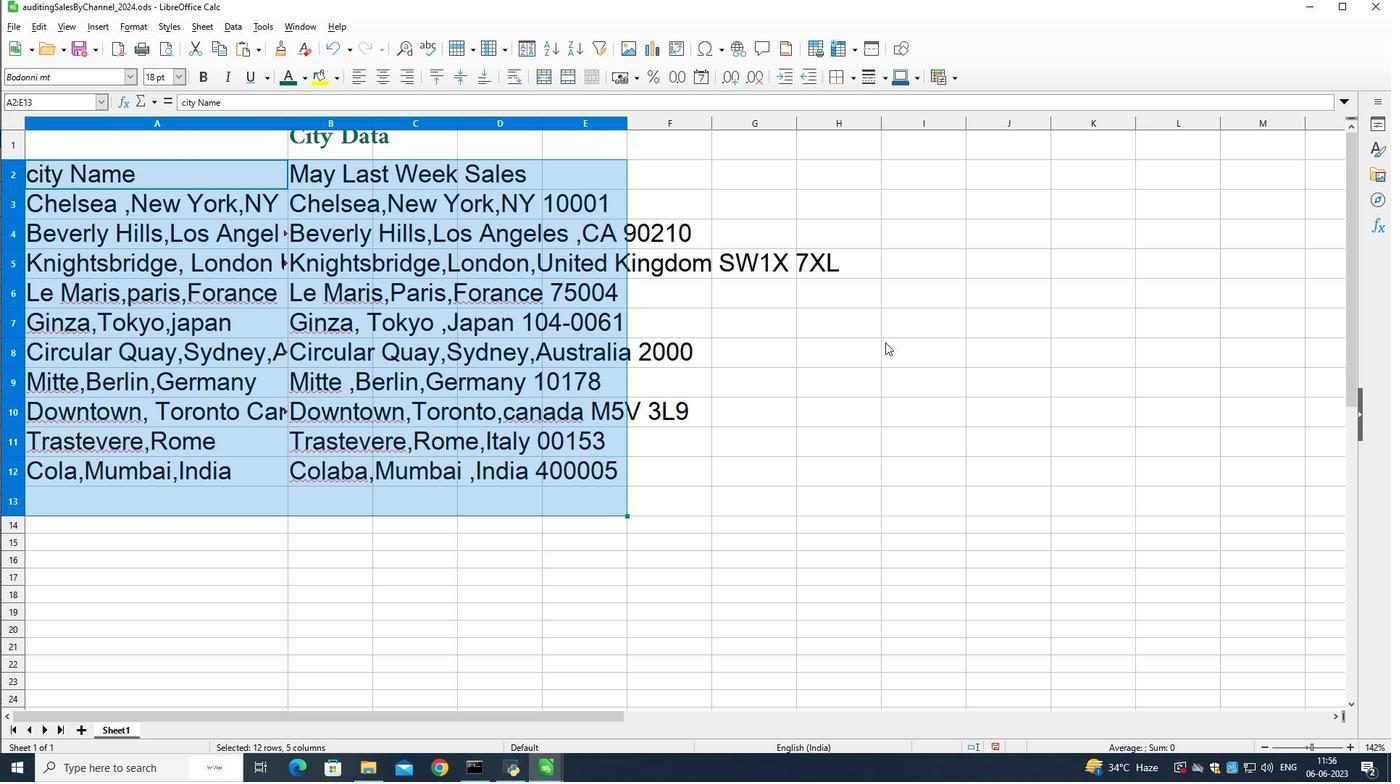 
Action: Mouse pressed left at (982, 356)
Screenshot: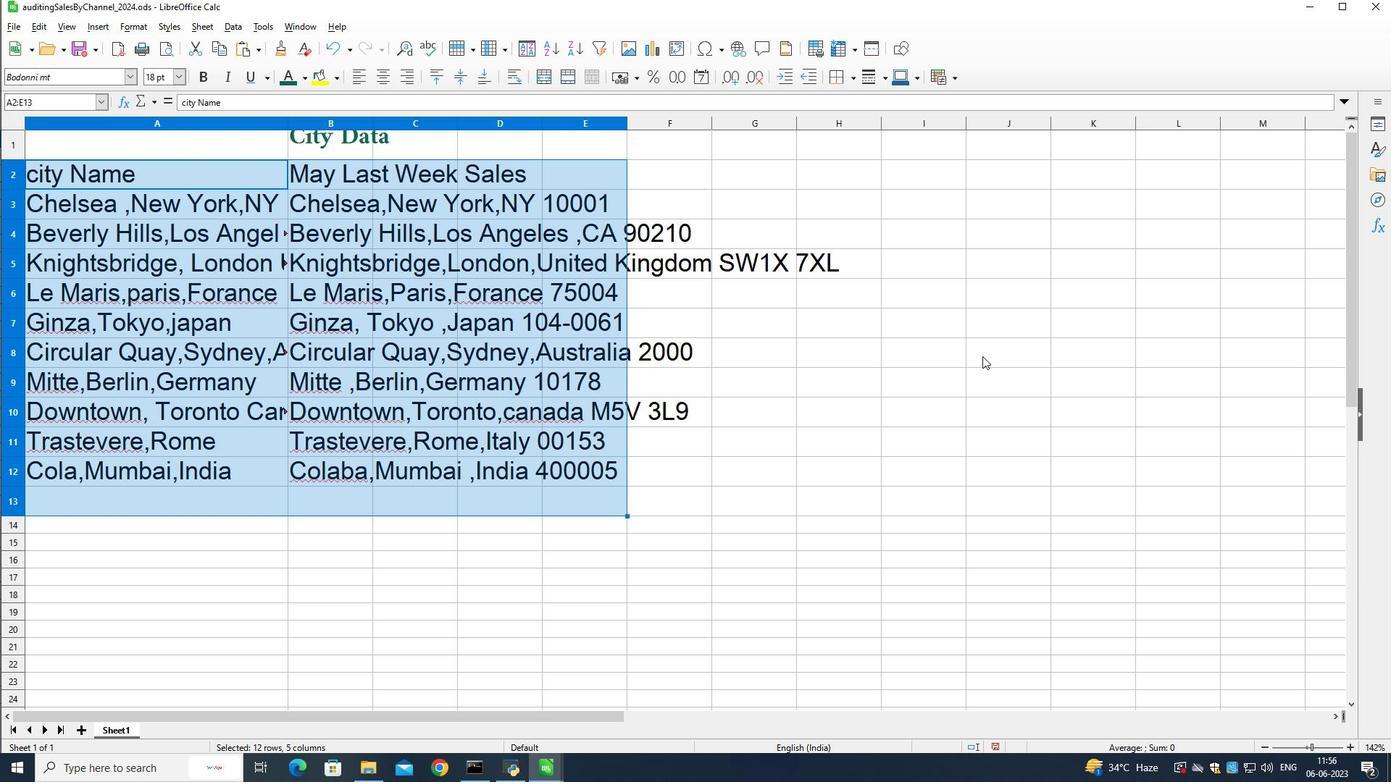 
Action: Mouse moved to (228, 344)
Screenshot: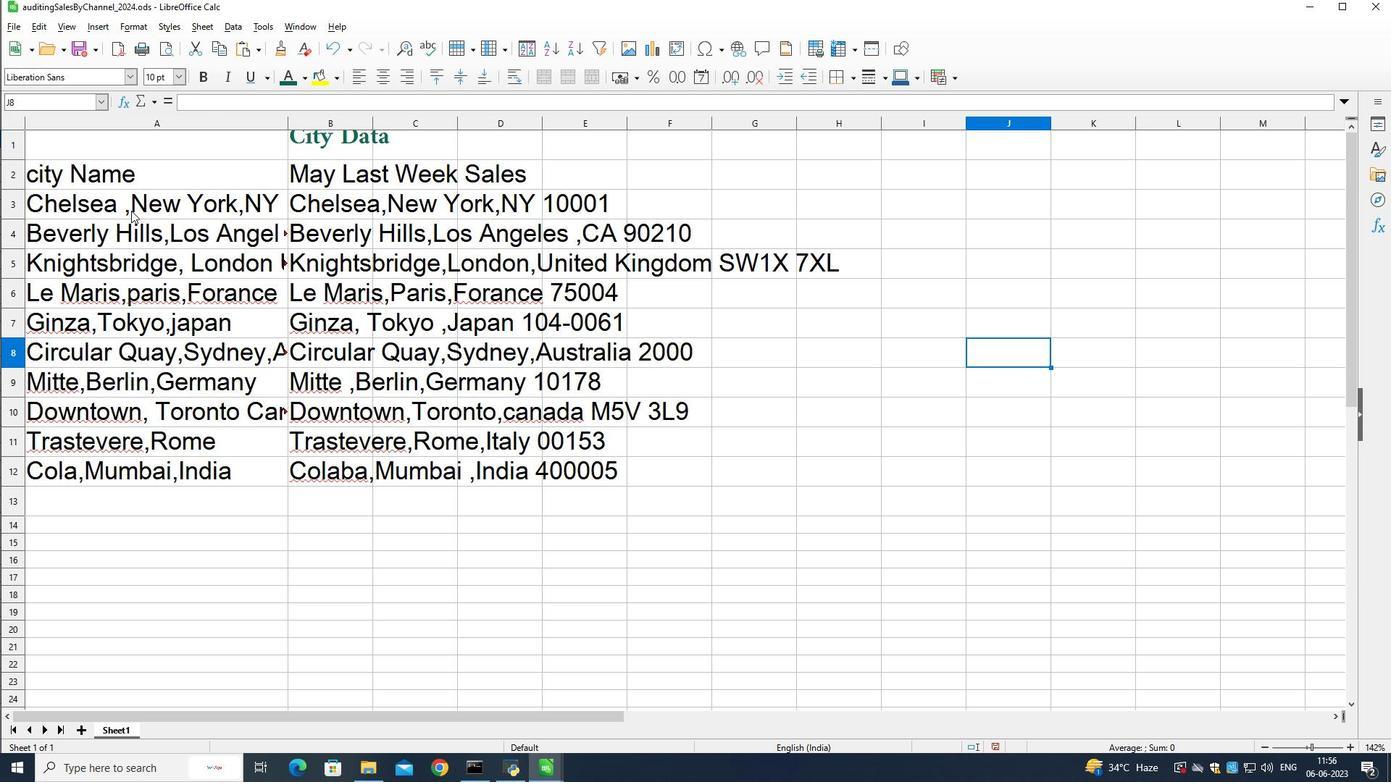 
Action: Mouse scrolled (228, 345) with delta (0, 0)
Screenshot: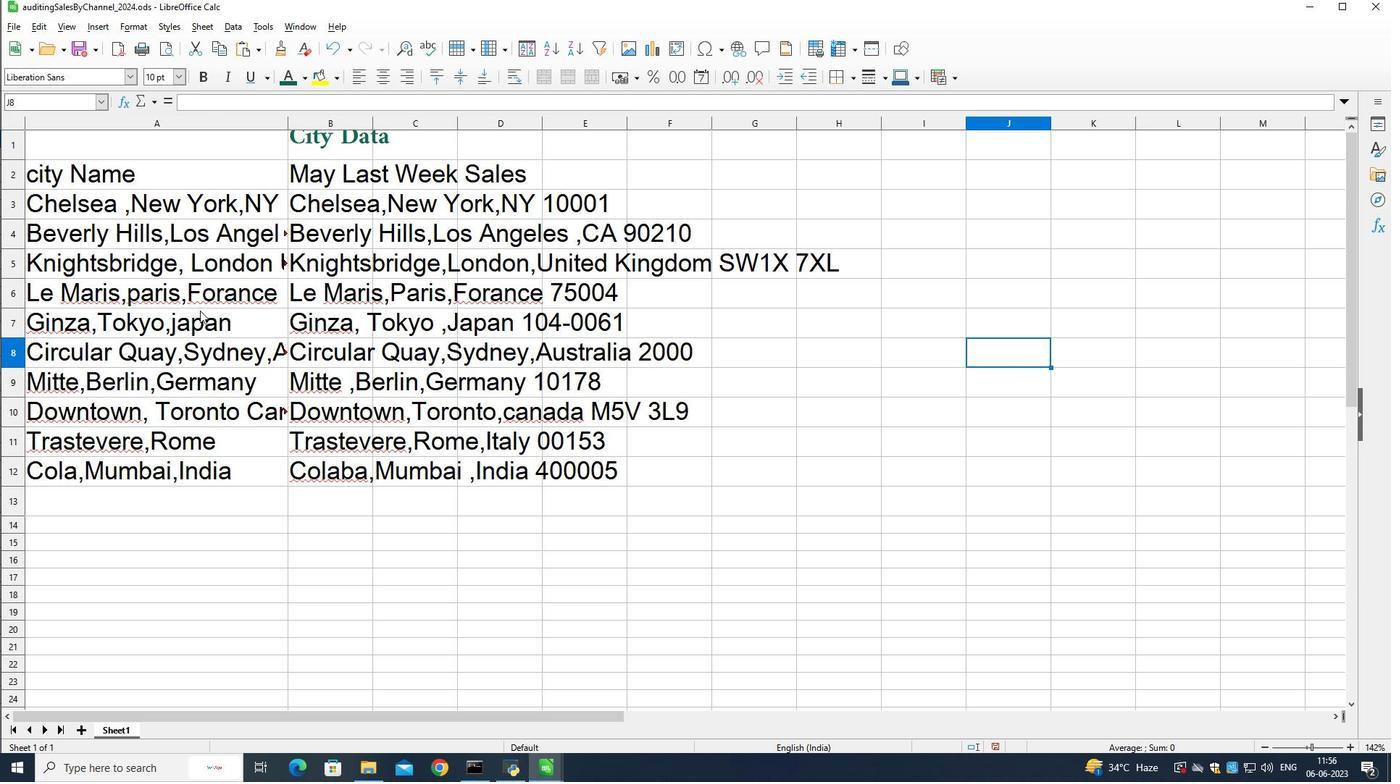 
Action: Mouse scrolled (228, 345) with delta (0, 0)
Screenshot: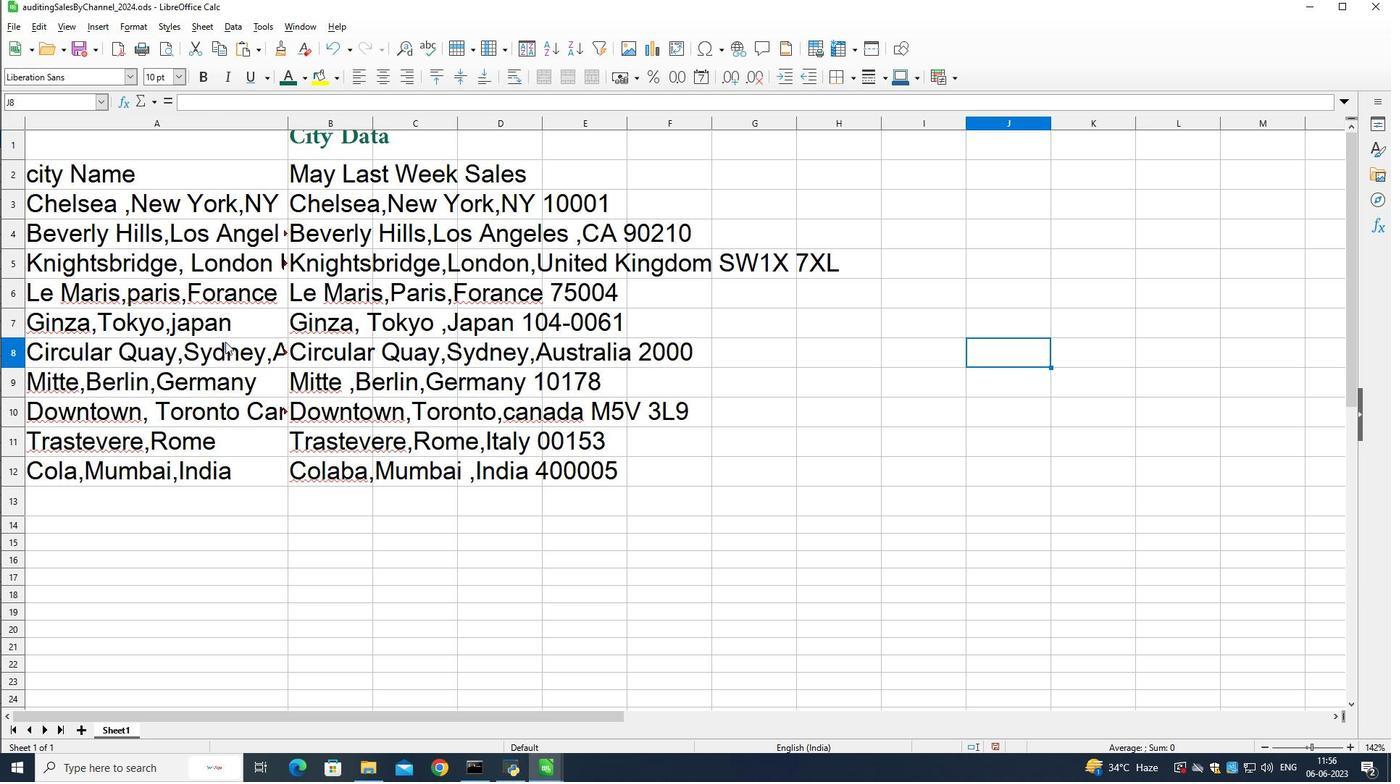 
Action: Mouse scrolled (228, 345) with delta (0, 0)
Screenshot: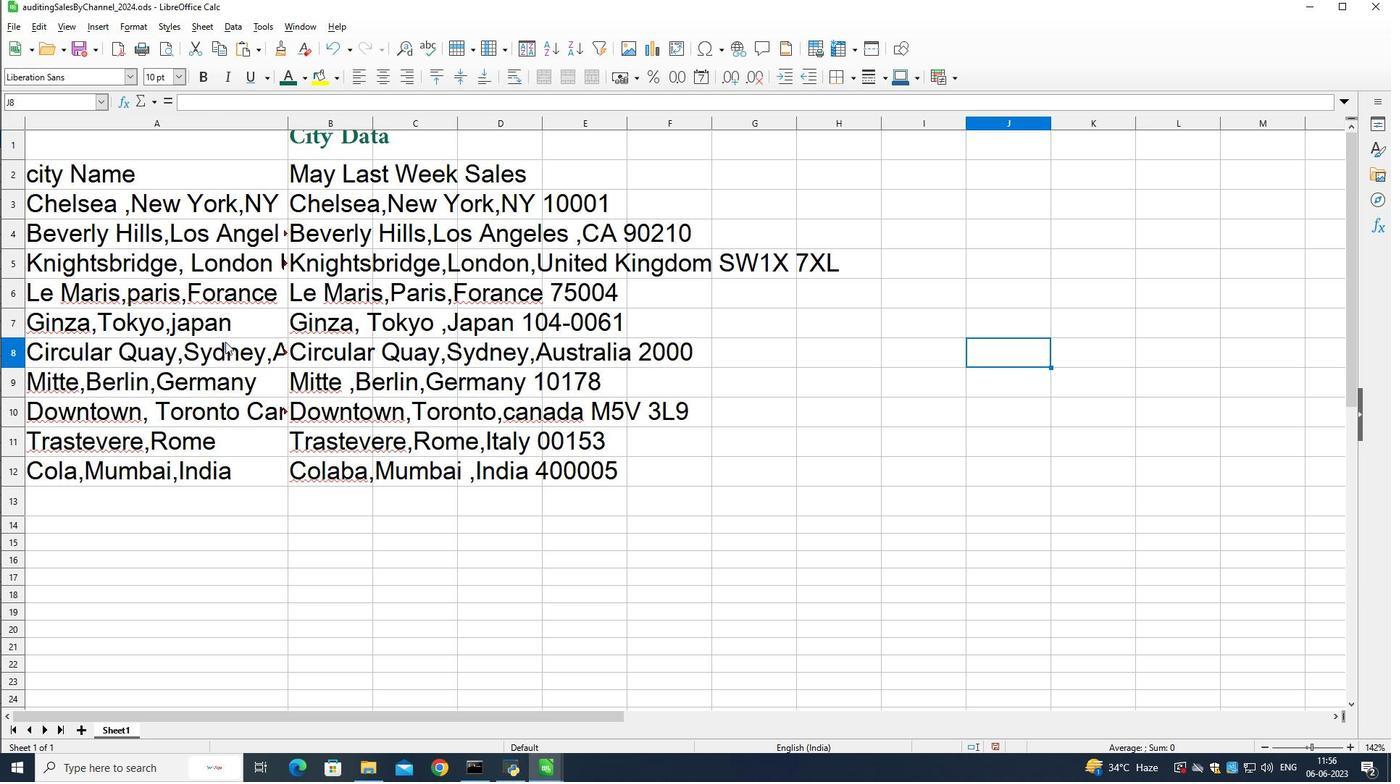 
Action: Mouse scrolled (228, 345) with delta (0, 0)
Screenshot: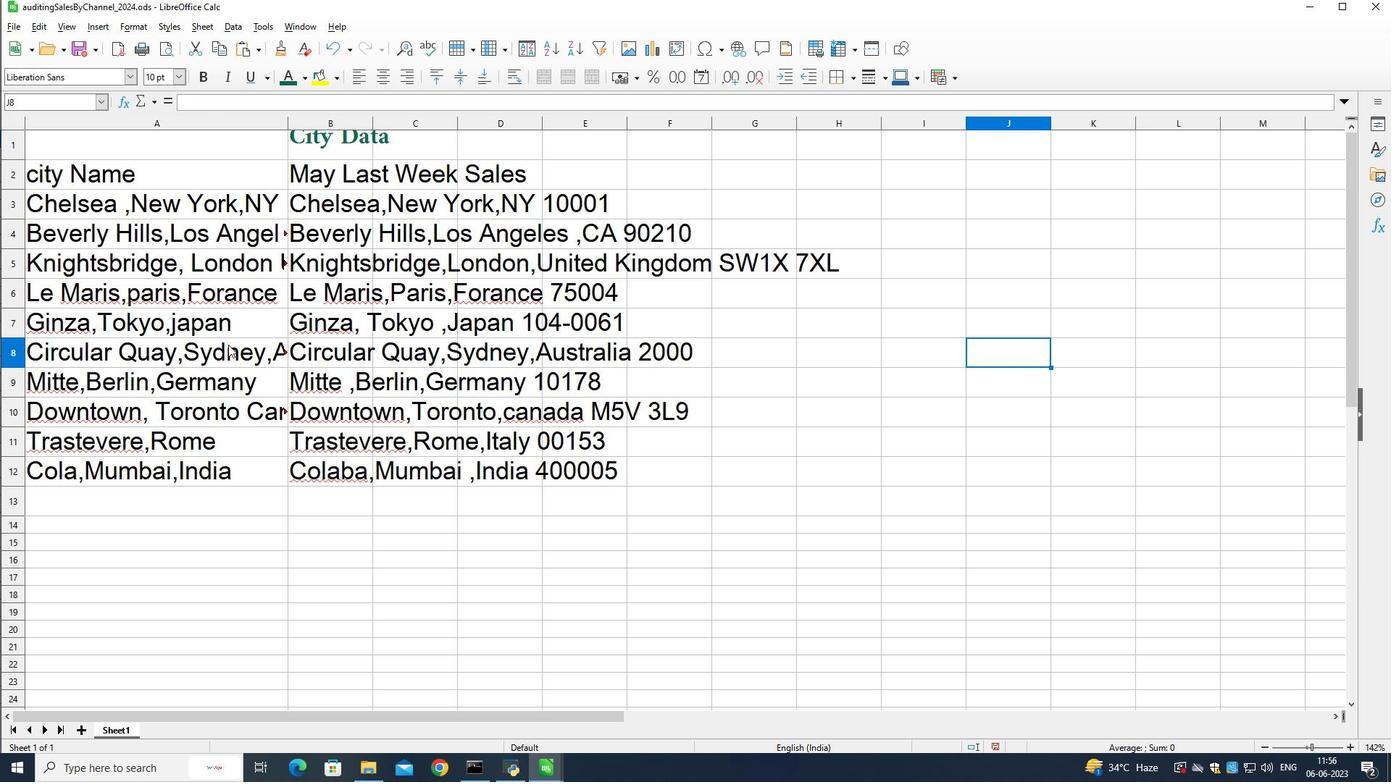 
Action: Mouse moved to (111, 146)
Screenshot: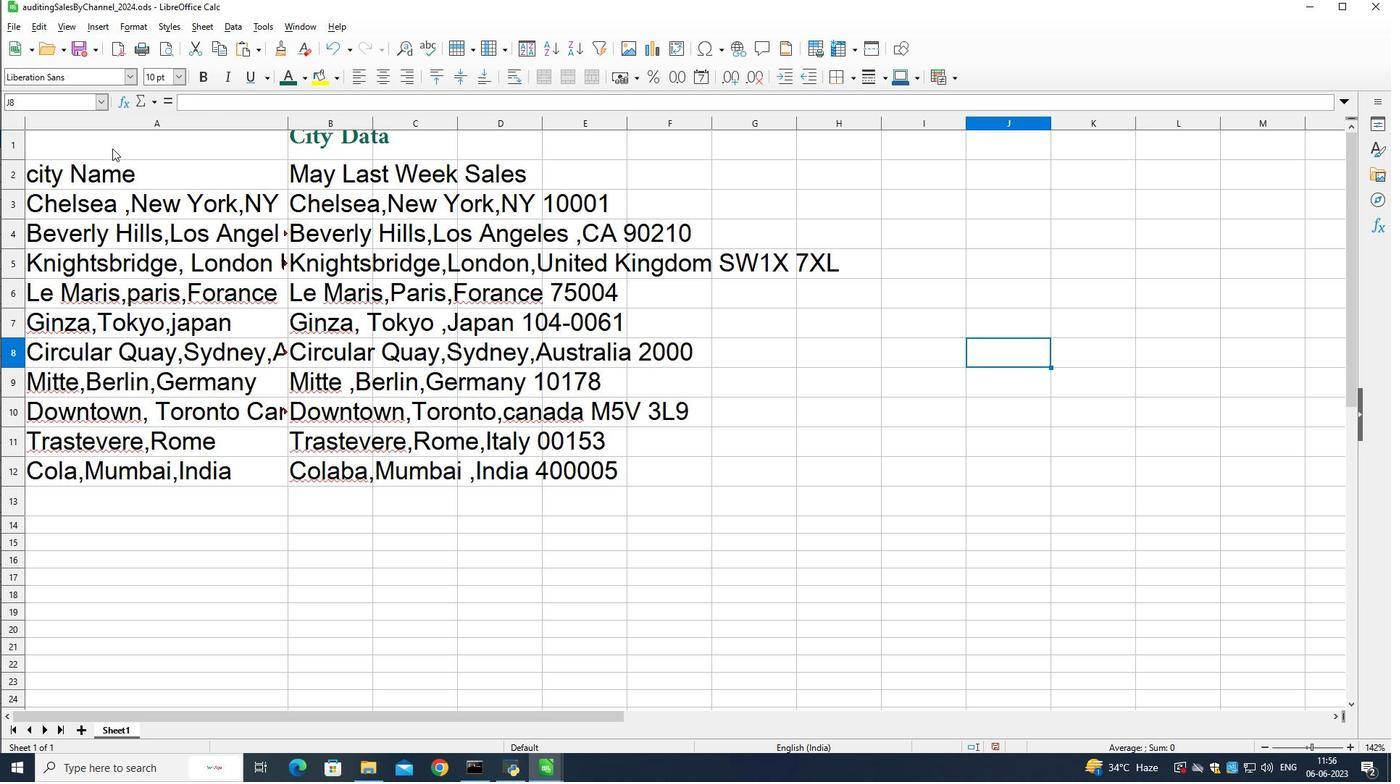 
Action: Mouse pressed left at (111, 146)
Screenshot: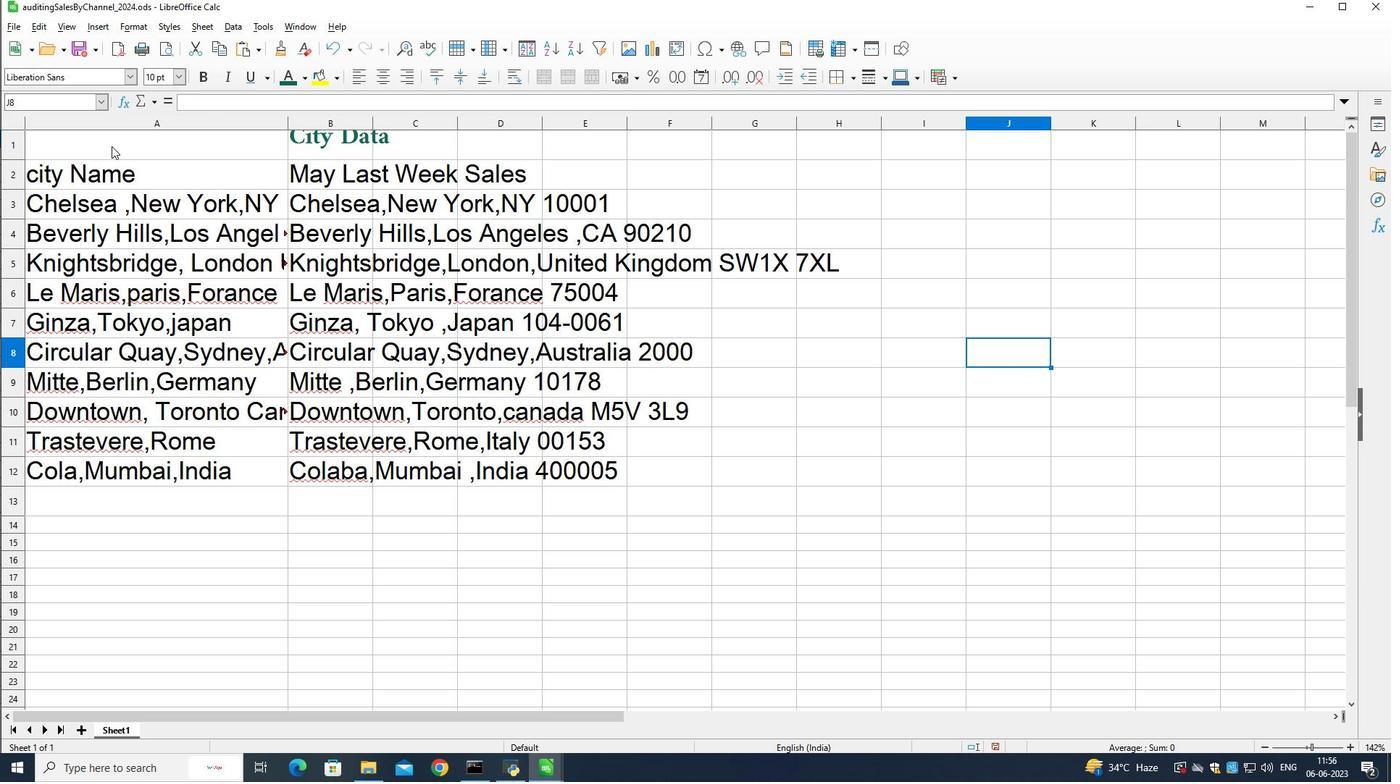 
Action: Mouse moved to (353, 73)
Screenshot: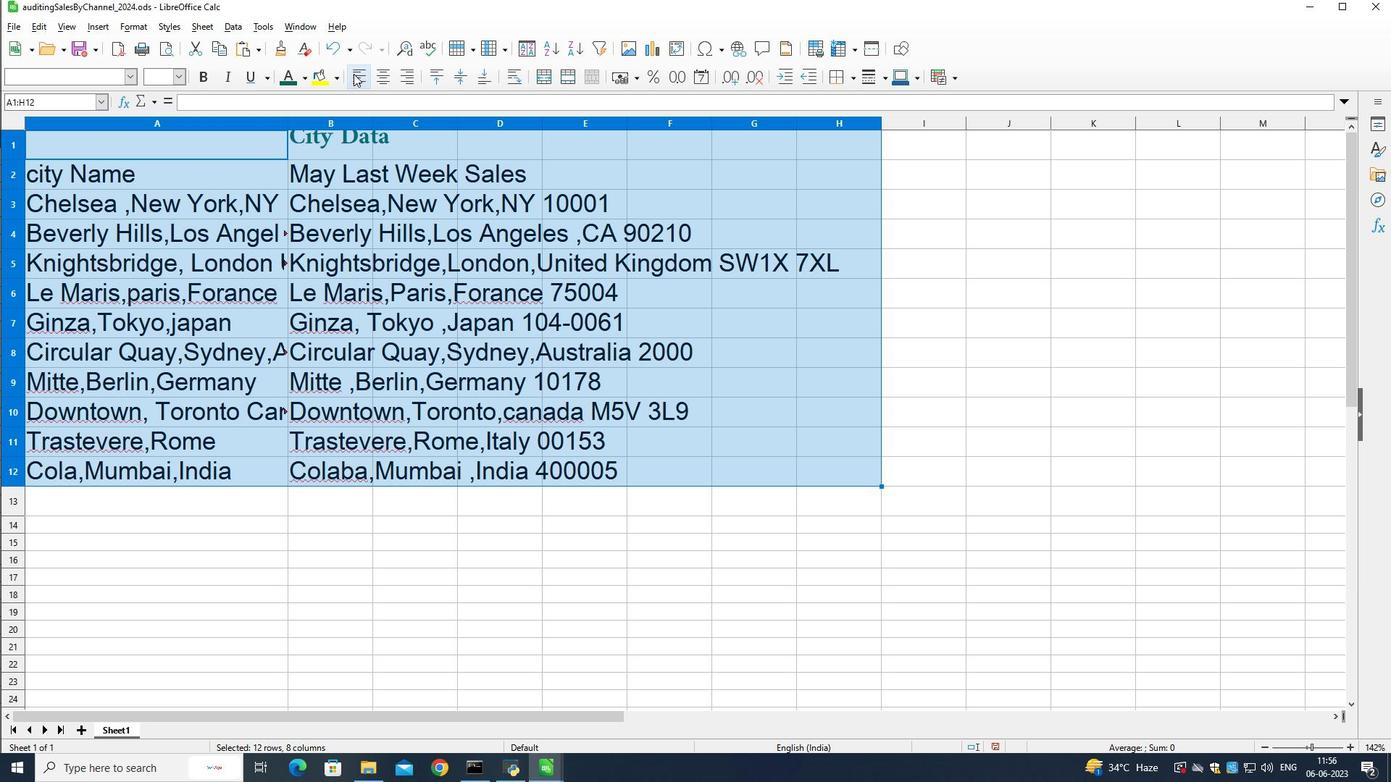 
Action: Mouse pressed left at (353, 73)
Screenshot: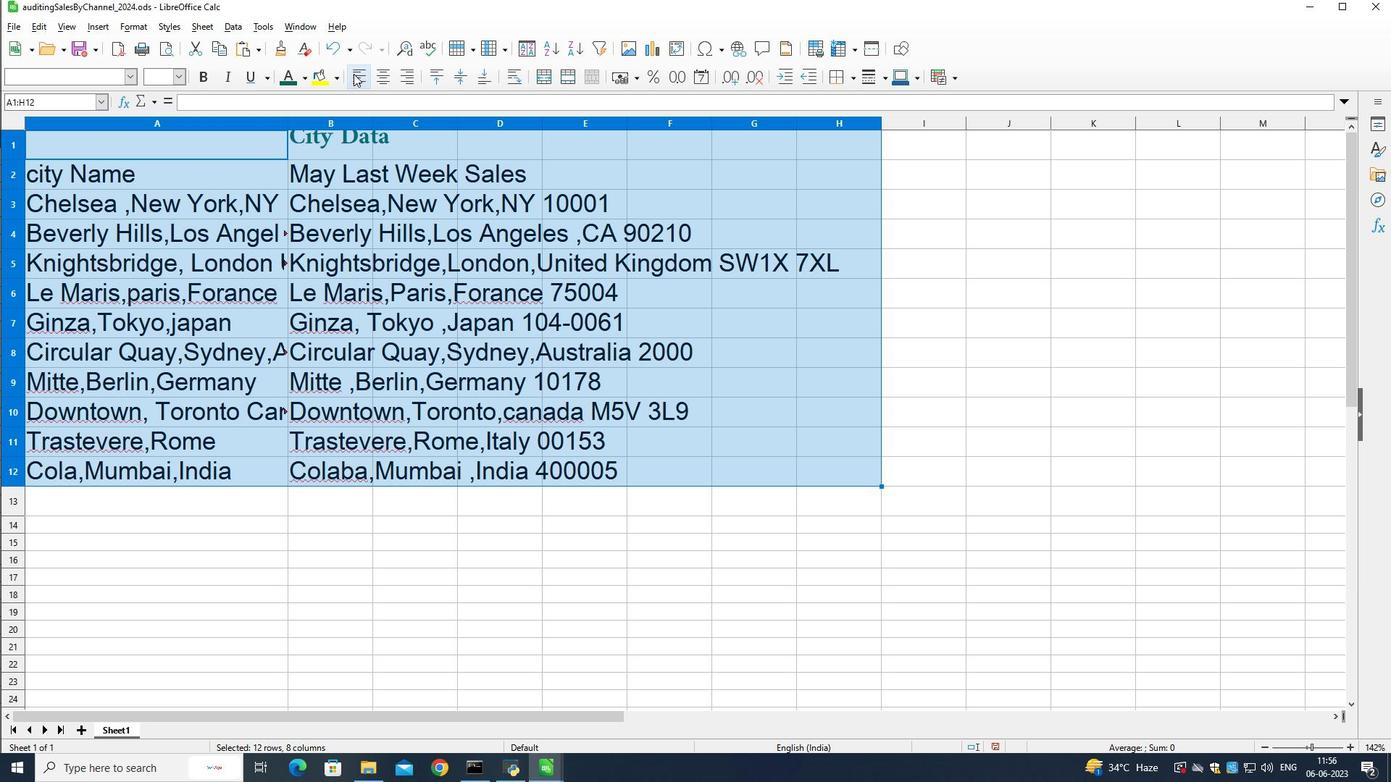 
Action: Mouse moved to (936, 261)
Screenshot: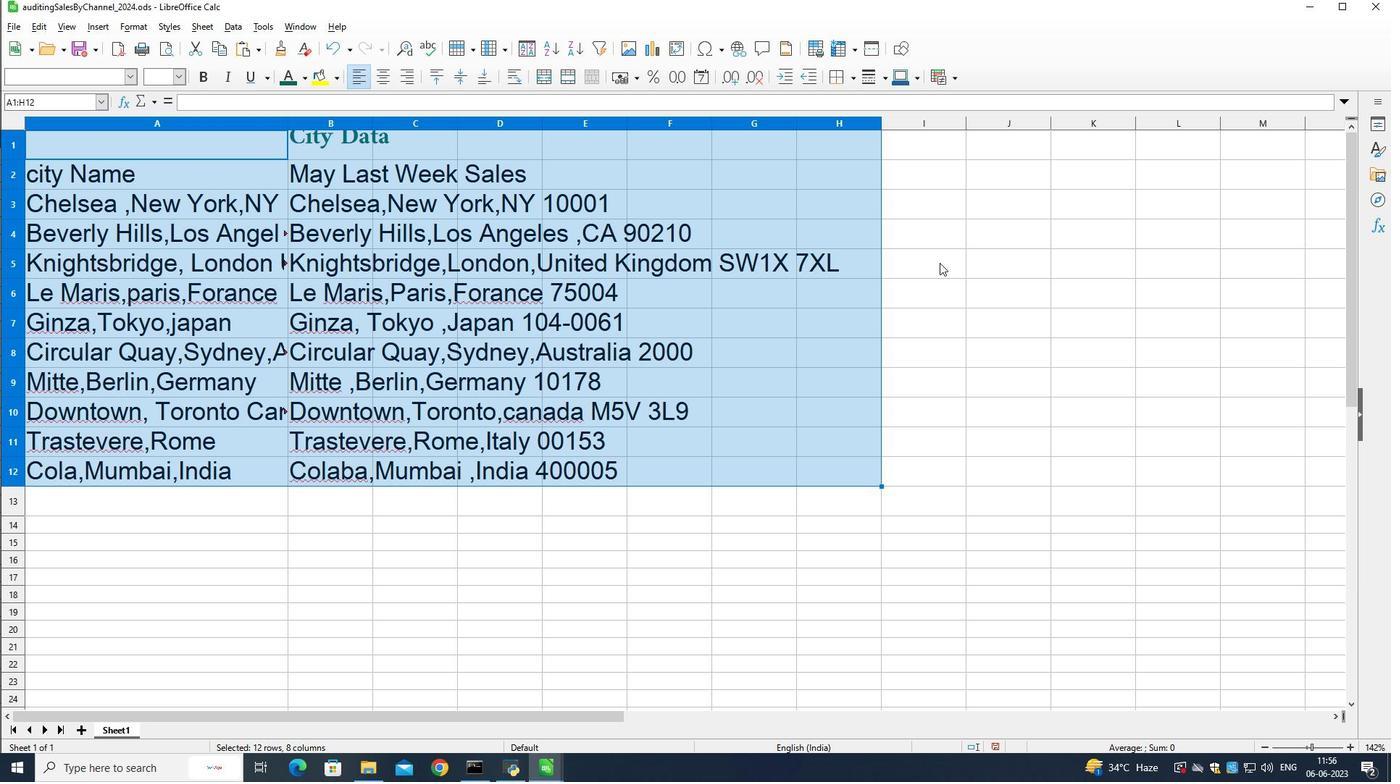 
Action: Mouse pressed left at (936, 261)
Screenshot: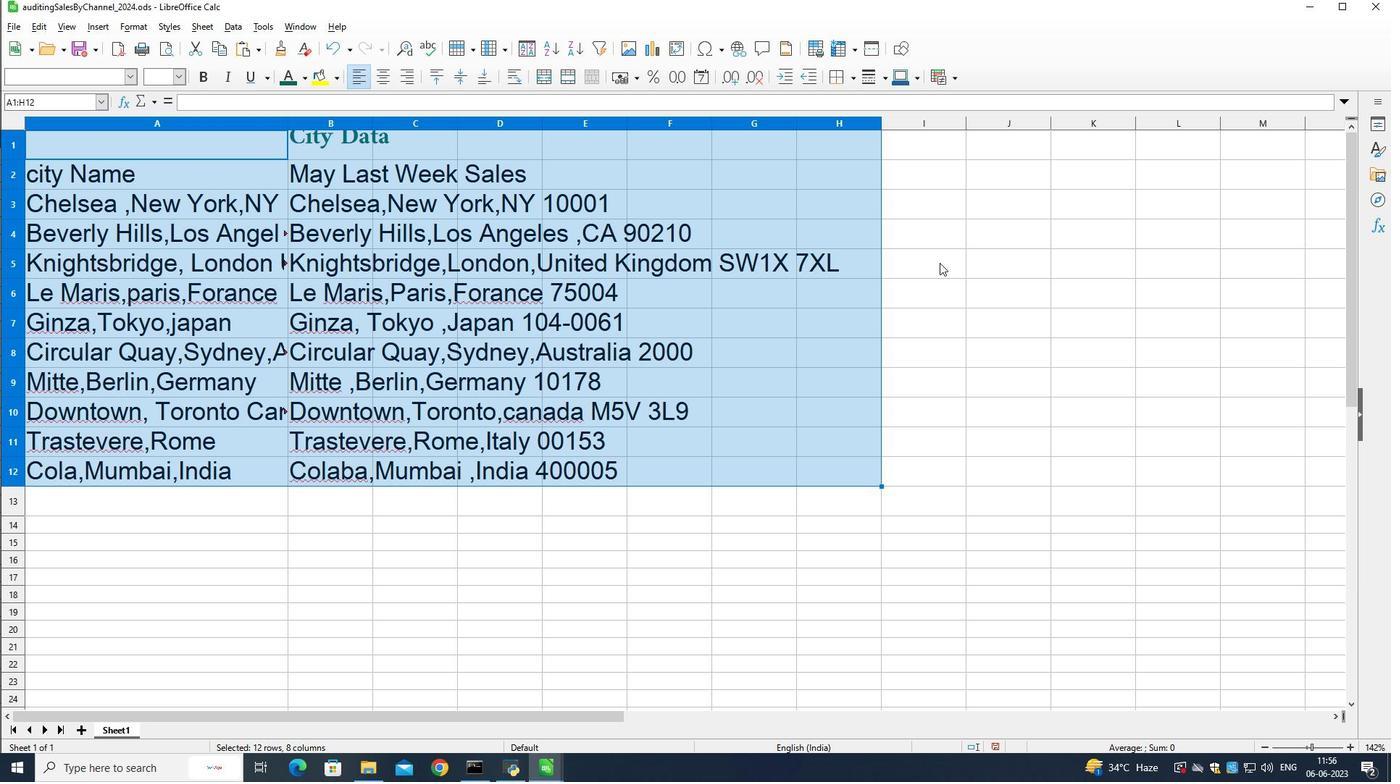 
Action: Mouse moved to (484, 324)
Screenshot: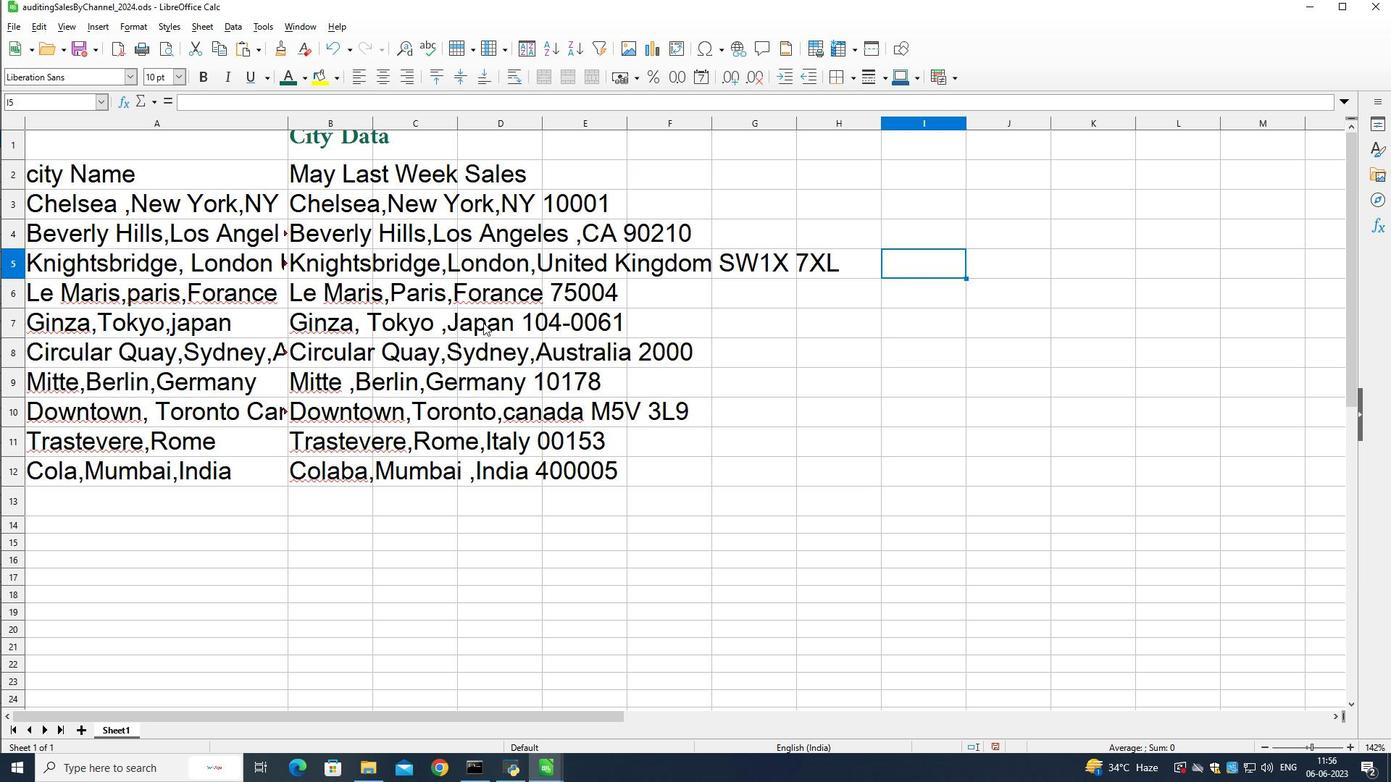 
